 Task: Add a timeline in the project BlazePath for the epic 'Open Source Integration' from 2023/04/21 to 2025/11/03. Add a timeline in the project BlazePath for the epic 'Agile Project Management Implementation' from 2023/05/17 to 2024/07/24. Add a timeline in the project BlazePath for the epic 'System Documentation and Training' from 2023/05/23 to 2024/09/10
Action: Mouse scrolled (227, 346) with delta (0, 0)
Screenshot: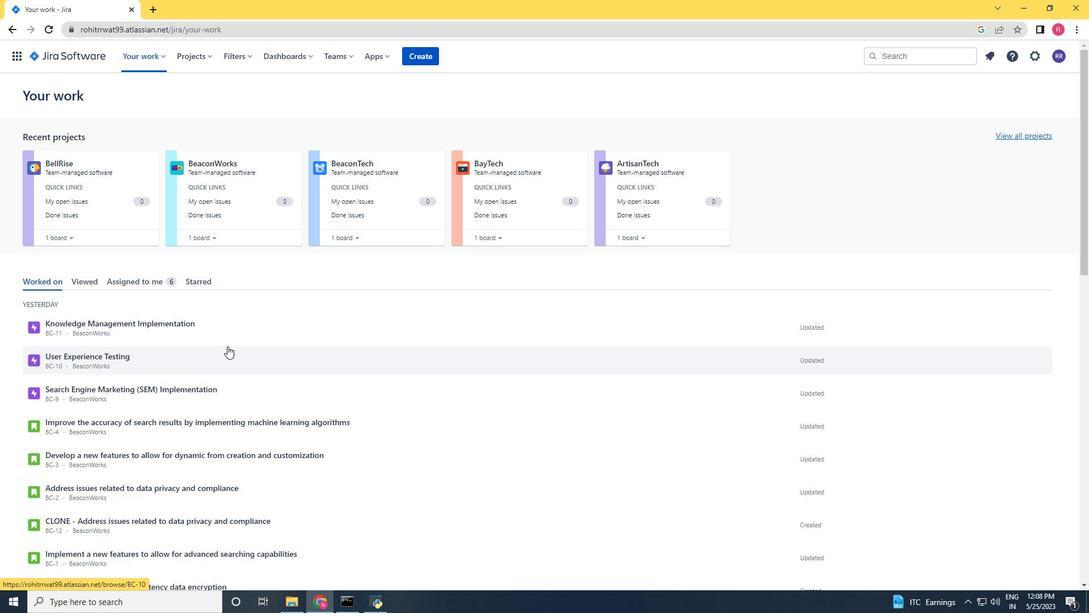 
Action: Mouse scrolled (227, 346) with delta (0, 0)
Screenshot: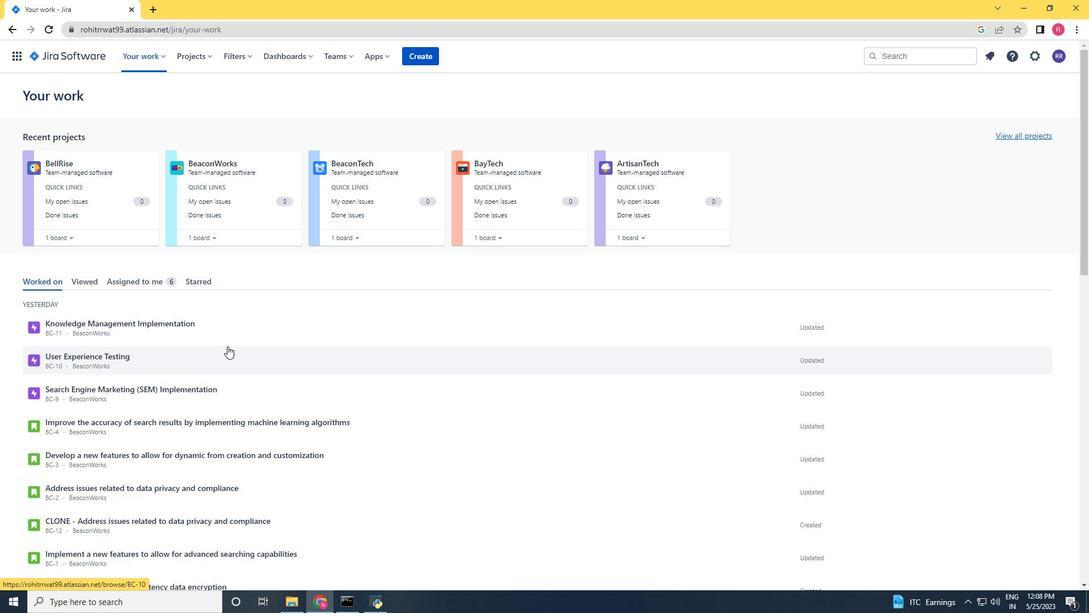
Action: Mouse scrolled (227, 346) with delta (0, 0)
Screenshot: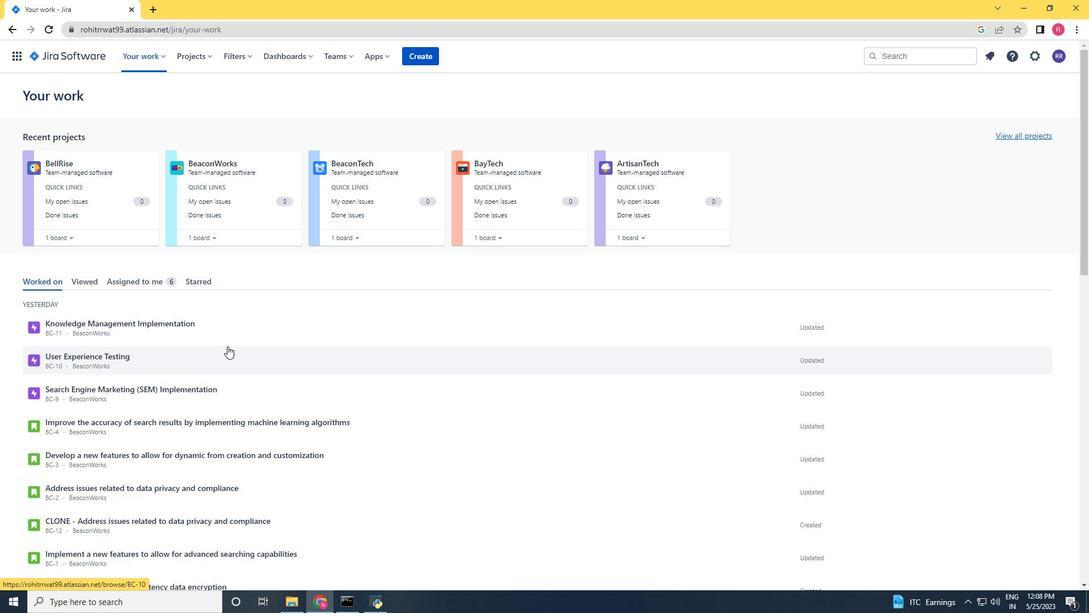 
Action: Mouse moved to (199, 62)
Screenshot: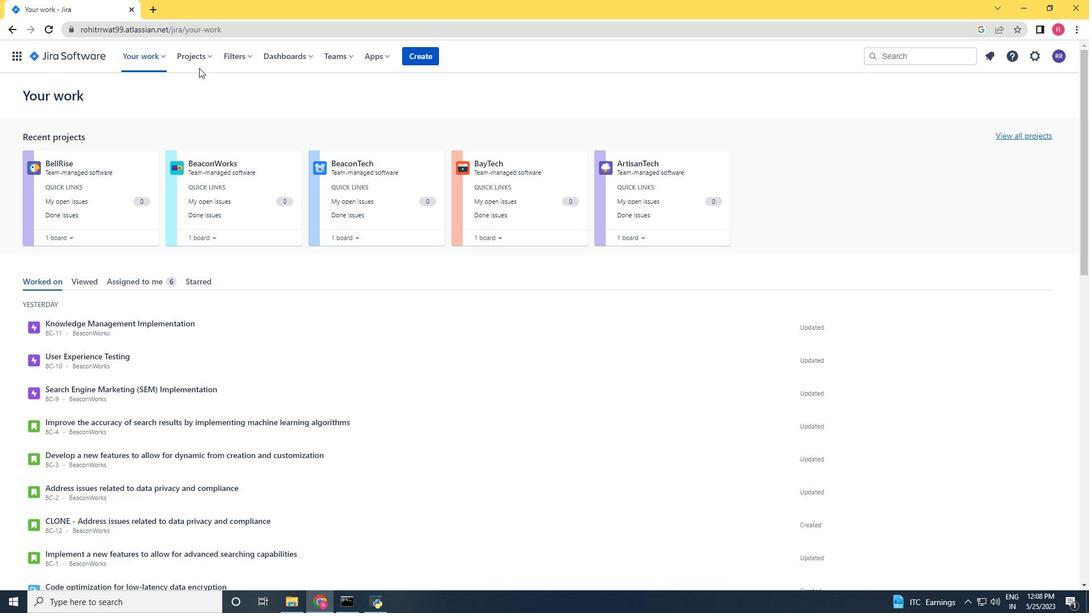 
Action: Mouse pressed left at (199, 62)
Screenshot: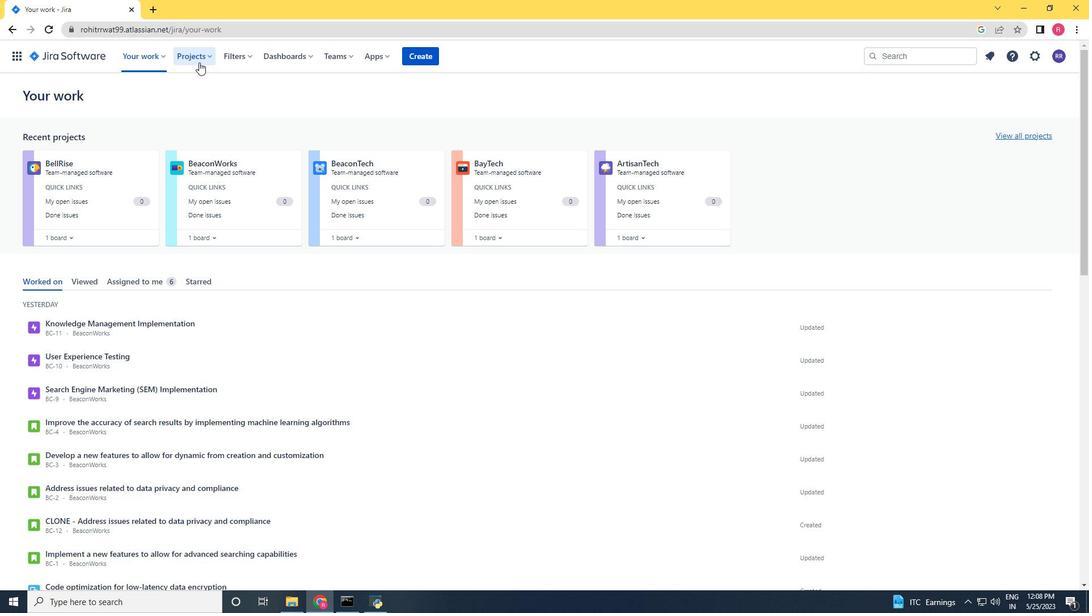 
Action: Mouse moved to (219, 107)
Screenshot: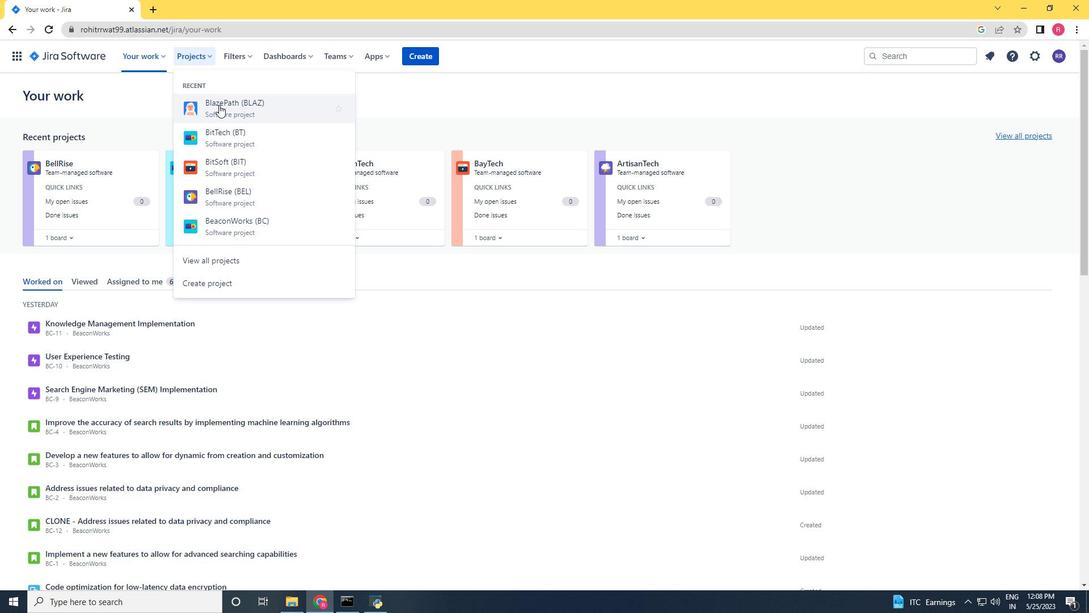 
Action: Mouse pressed left at (219, 107)
Screenshot: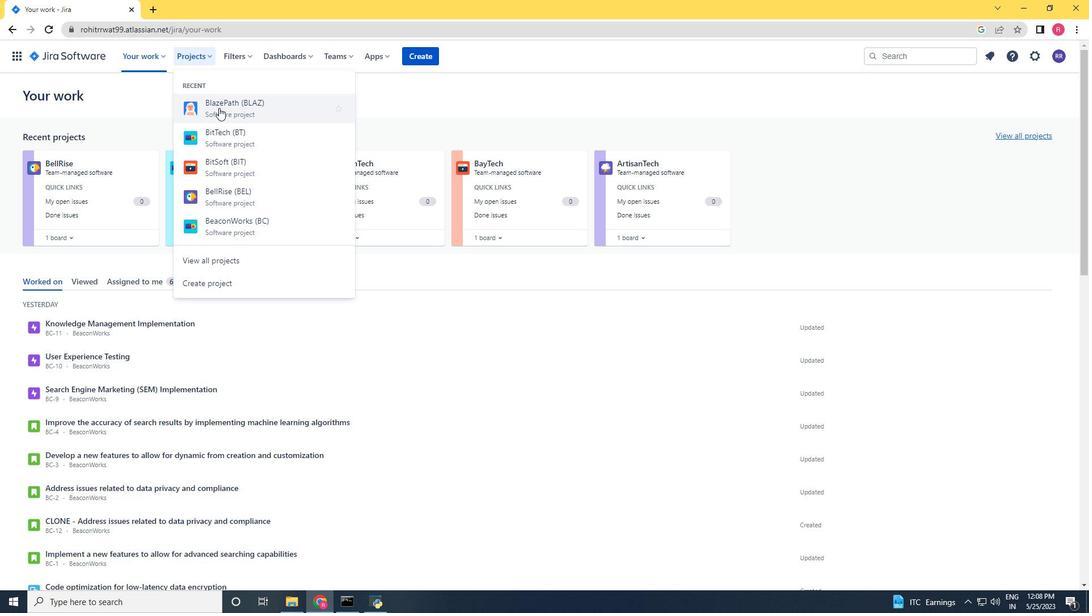 
Action: Mouse moved to (63, 163)
Screenshot: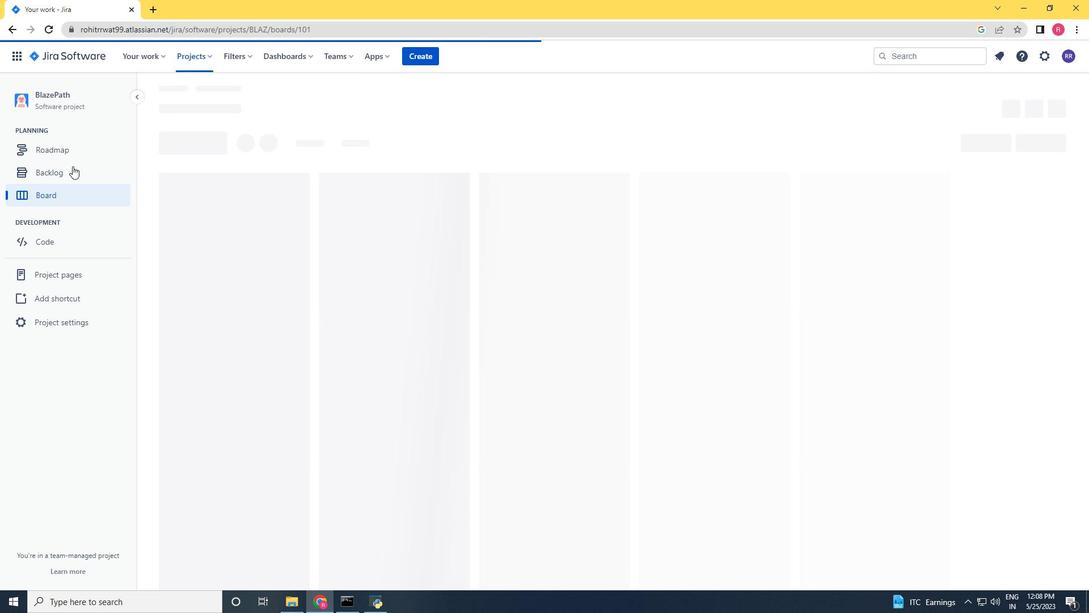 
Action: Mouse pressed left at (63, 163)
Screenshot: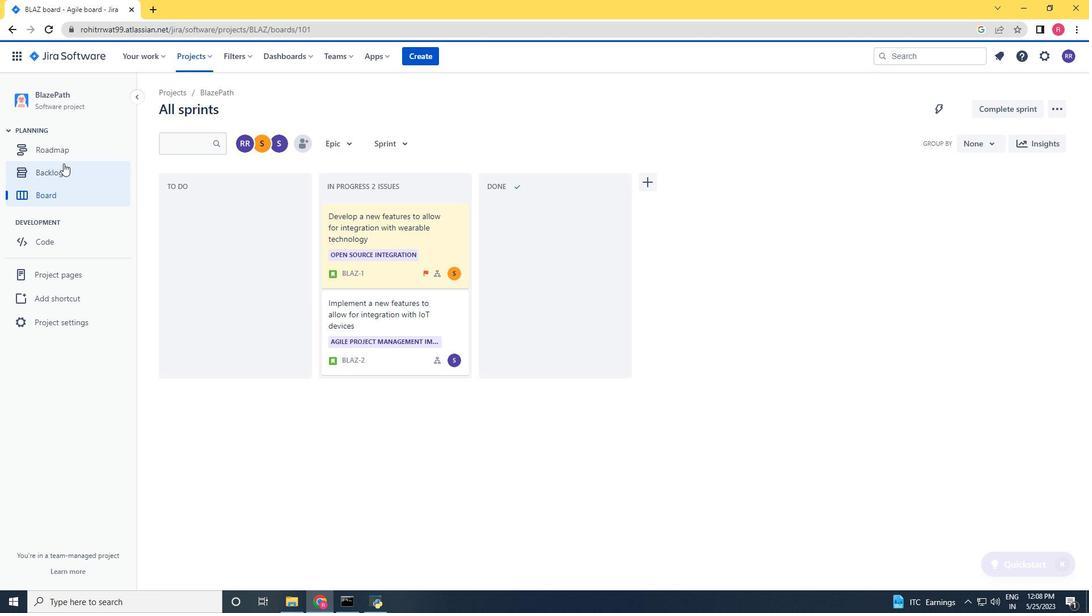 
Action: Mouse moved to (168, 229)
Screenshot: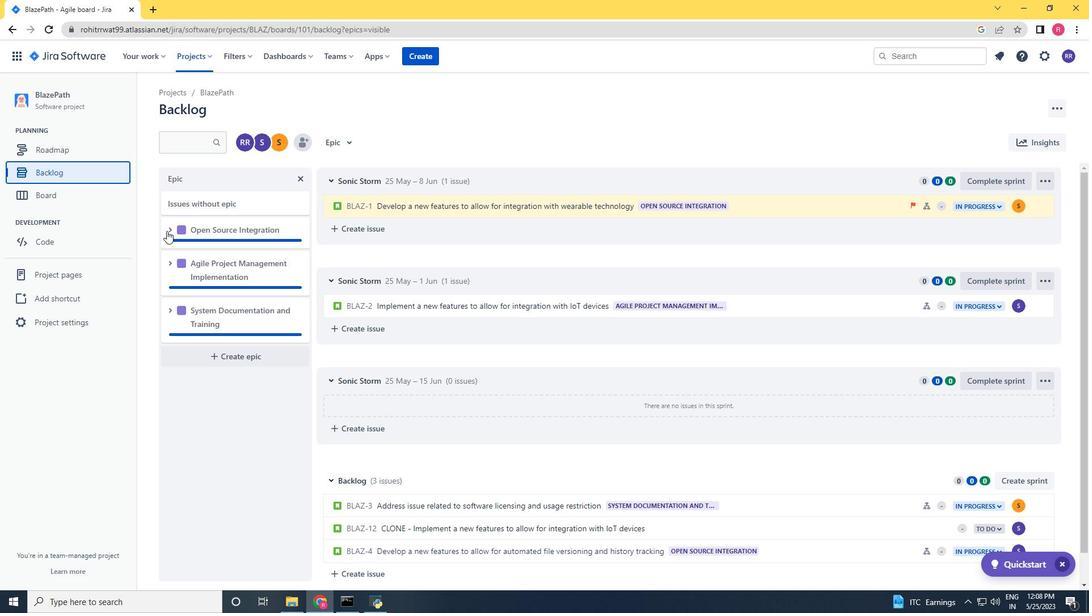 
Action: Mouse pressed left at (168, 229)
Screenshot: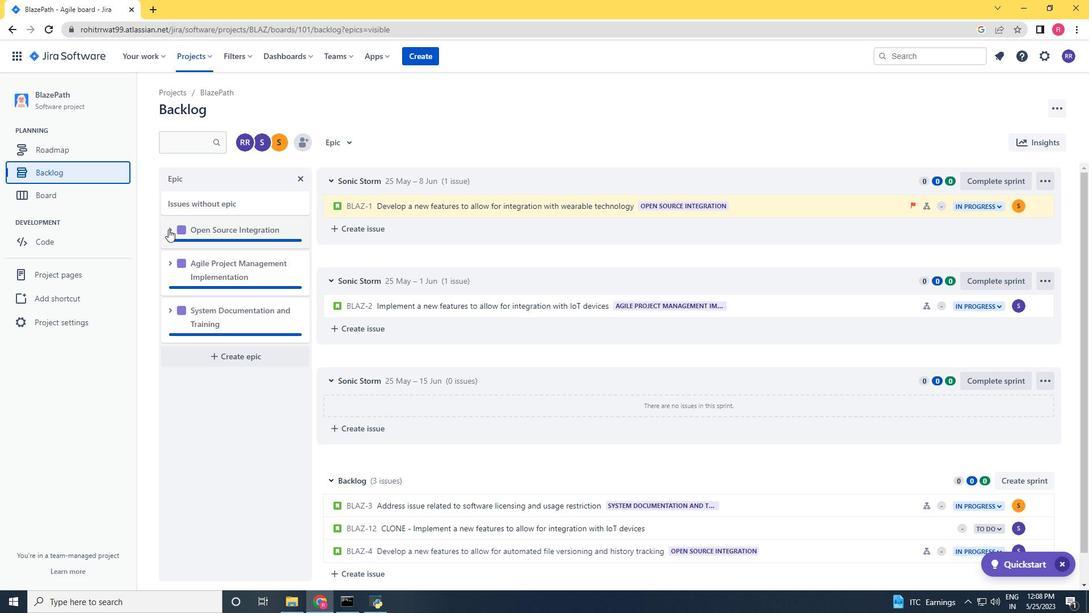 
Action: Mouse moved to (235, 317)
Screenshot: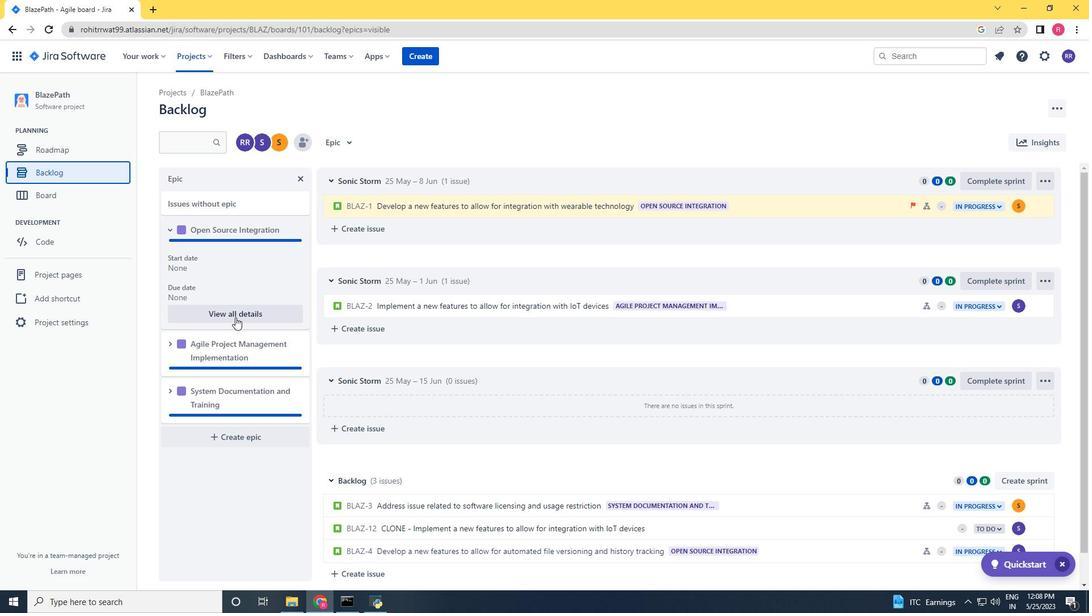 
Action: Mouse pressed left at (235, 317)
Screenshot: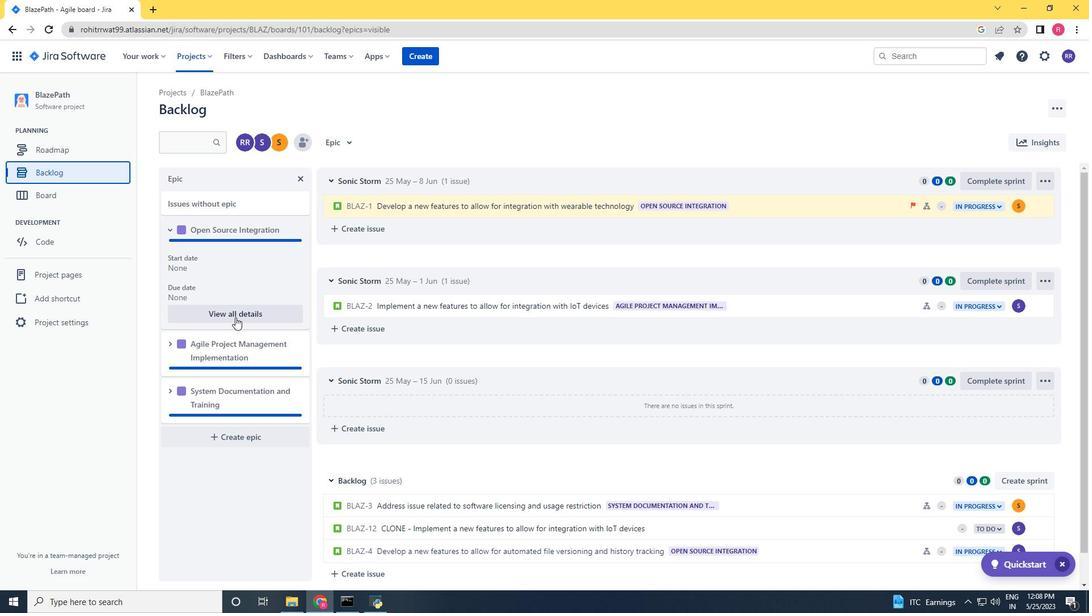 
Action: Mouse moved to (1012, 512)
Screenshot: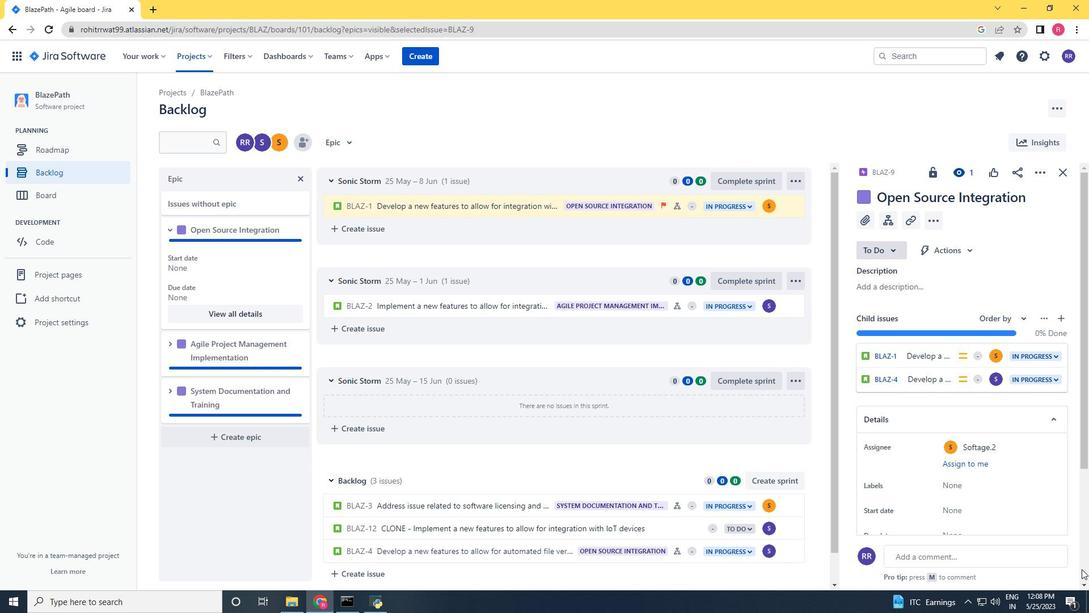 
Action: Mouse scrolled (1012, 511) with delta (0, 0)
Screenshot: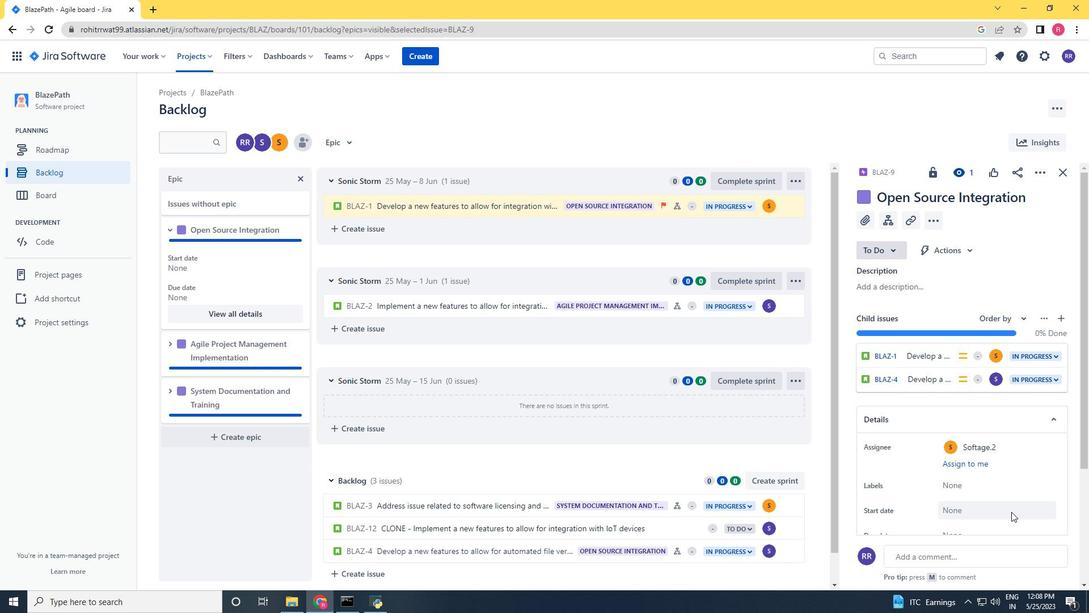 
Action: Mouse scrolled (1012, 511) with delta (0, 0)
Screenshot: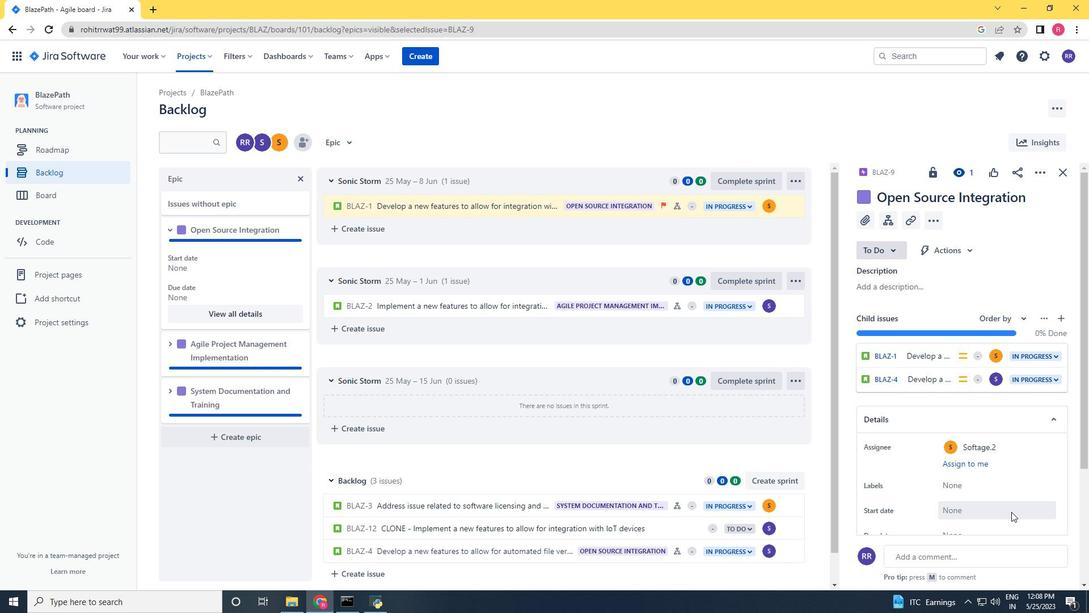 
Action: Mouse moved to (964, 401)
Screenshot: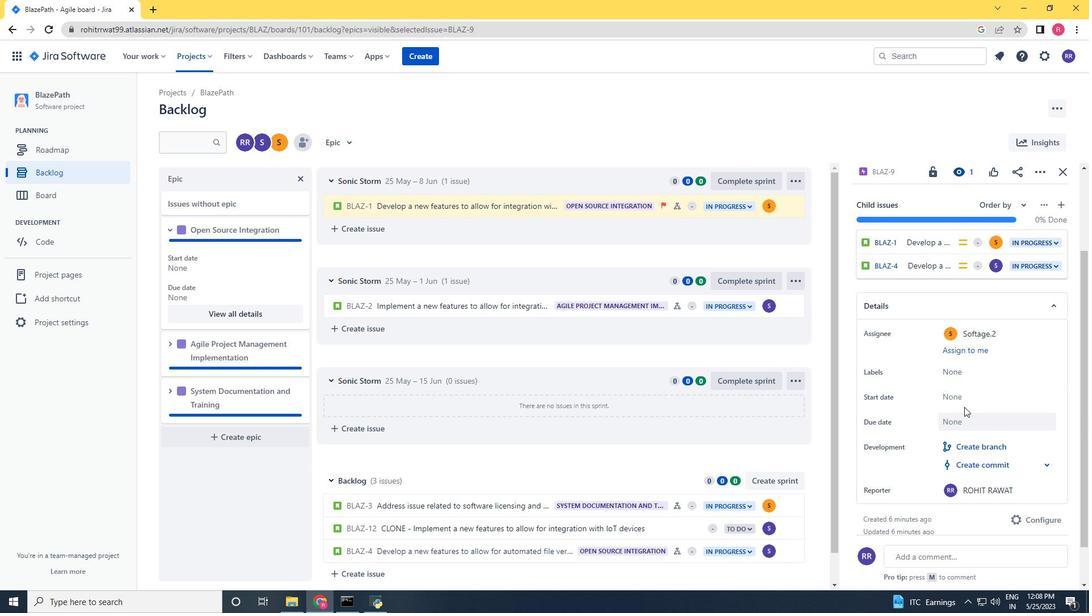 
Action: Mouse pressed left at (964, 401)
Screenshot: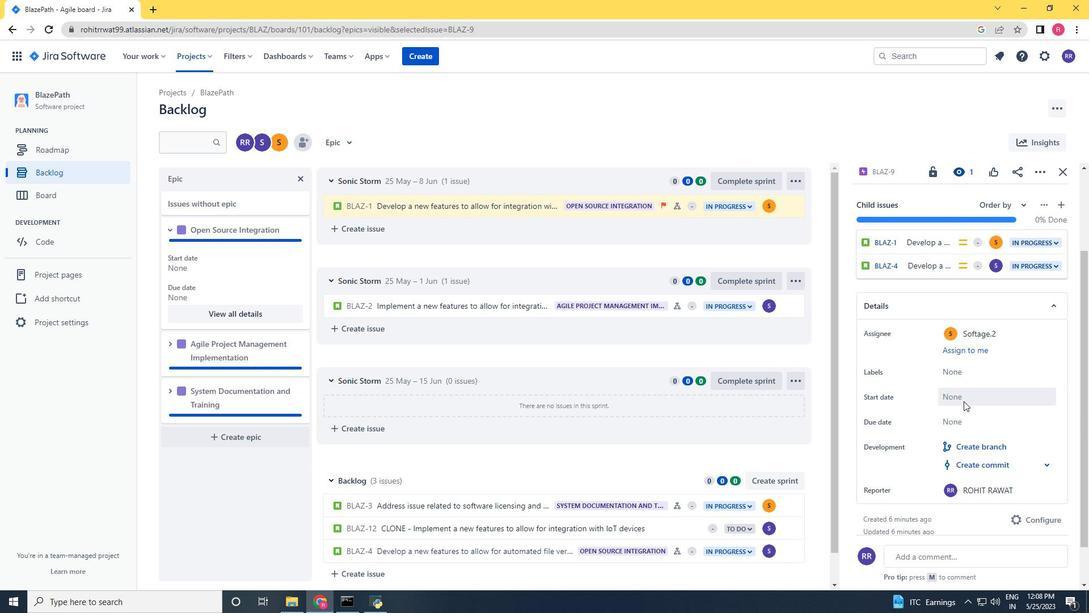 
Action: Mouse moved to (1061, 429)
Screenshot: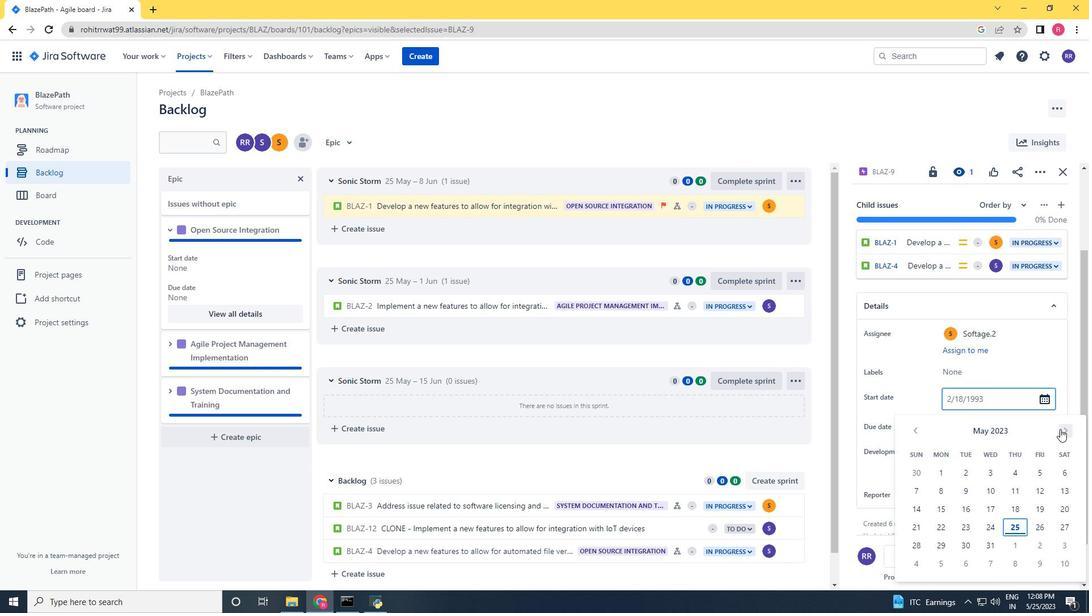 
Action: Mouse pressed left at (1061, 429)
Screenshot: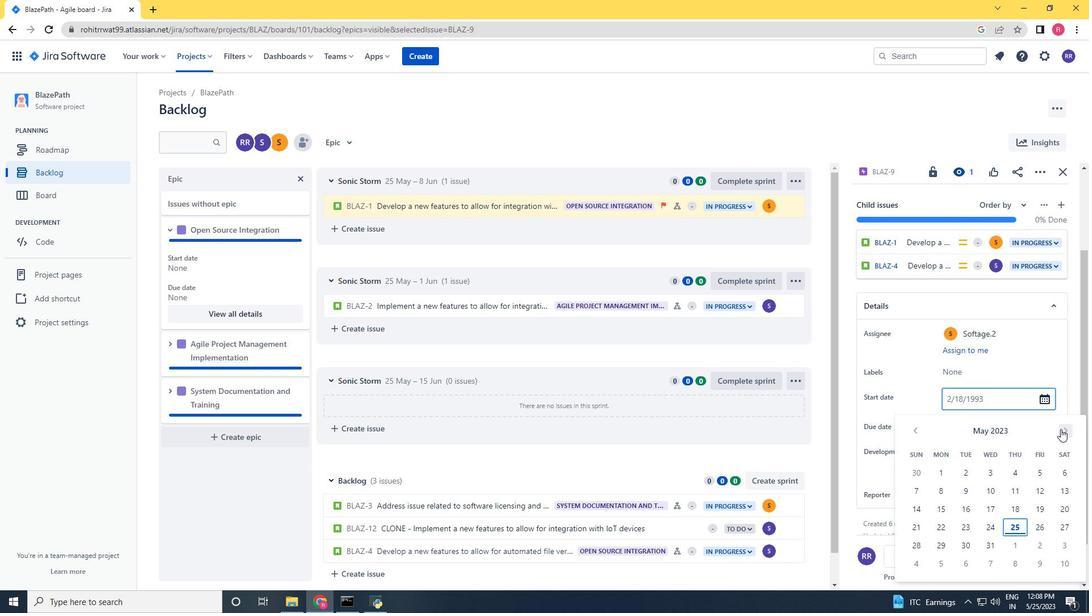 
Action: Mouse moved to (911, 433)
Screenshot: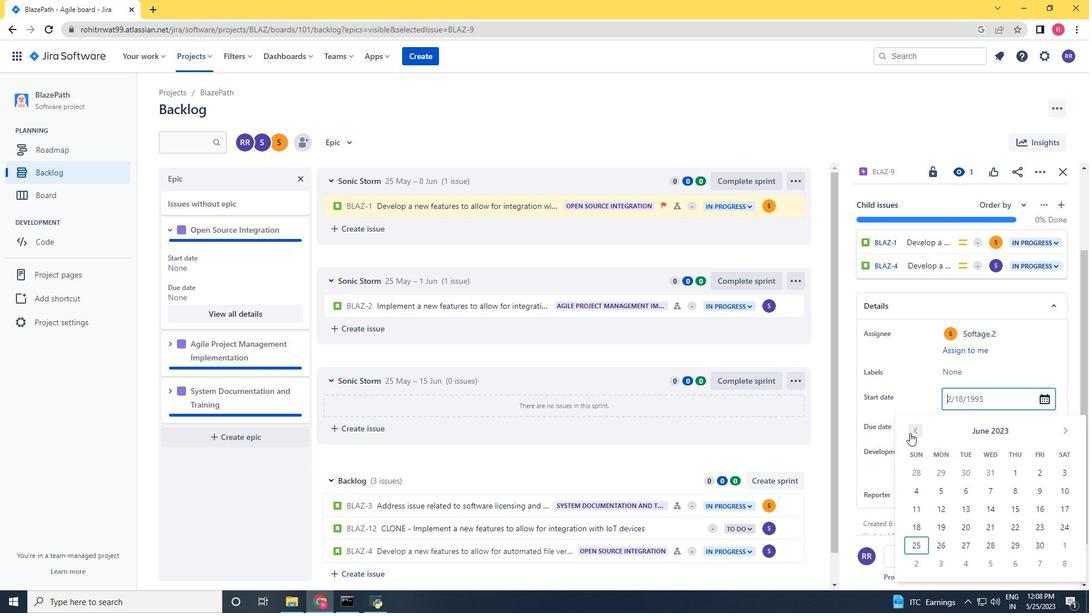 
Action: Mouse pressed left at (911, 433)
Screenshot: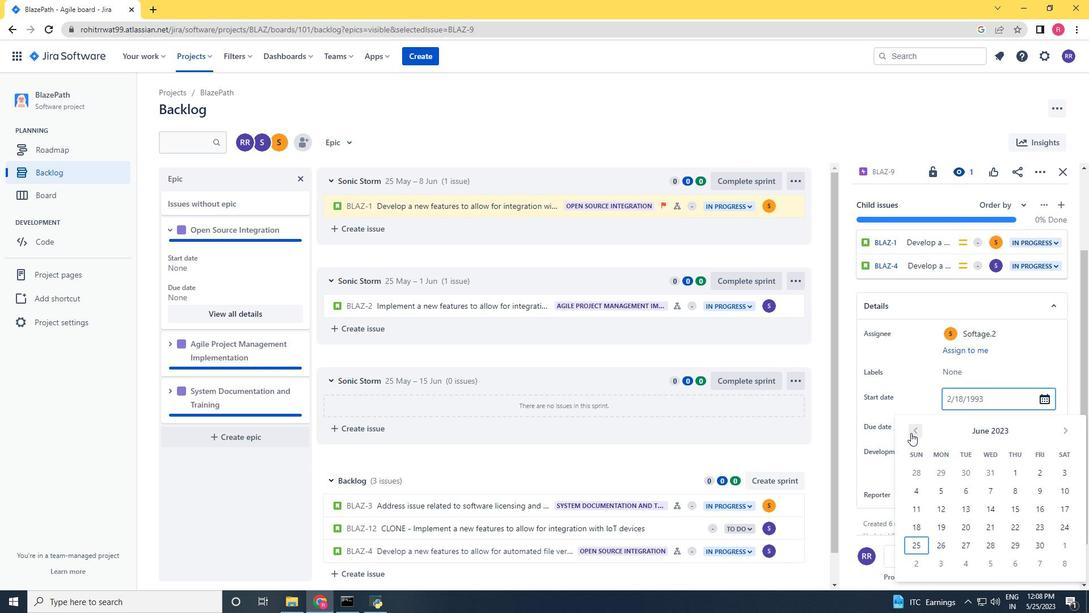 
Action: Mouse pressed left at (911, 433)
Screenshot: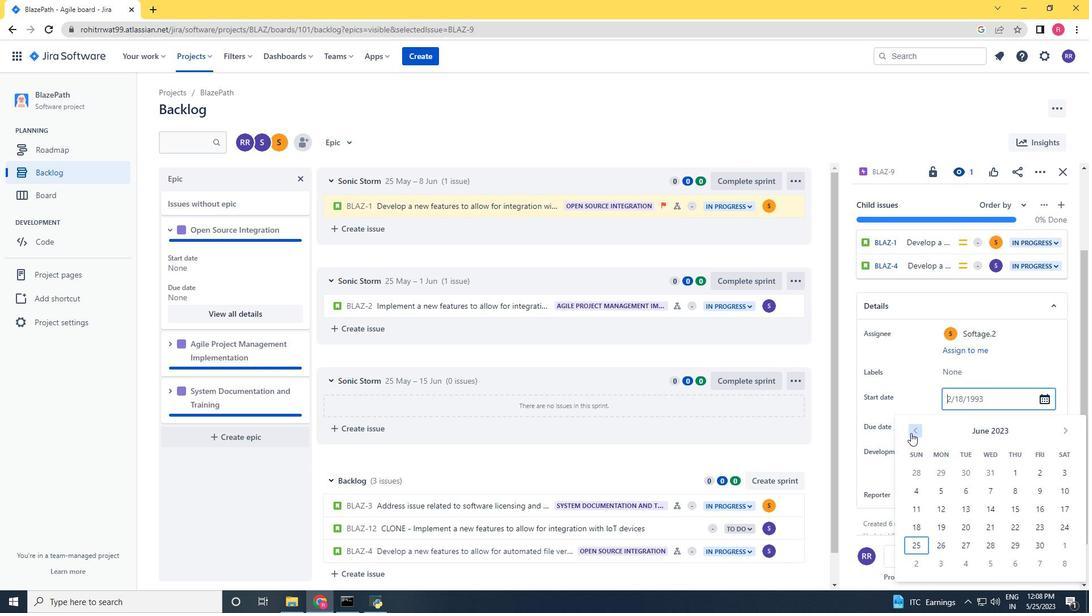 
Action: Mouse pressed left at (911, 433)
Screenshot: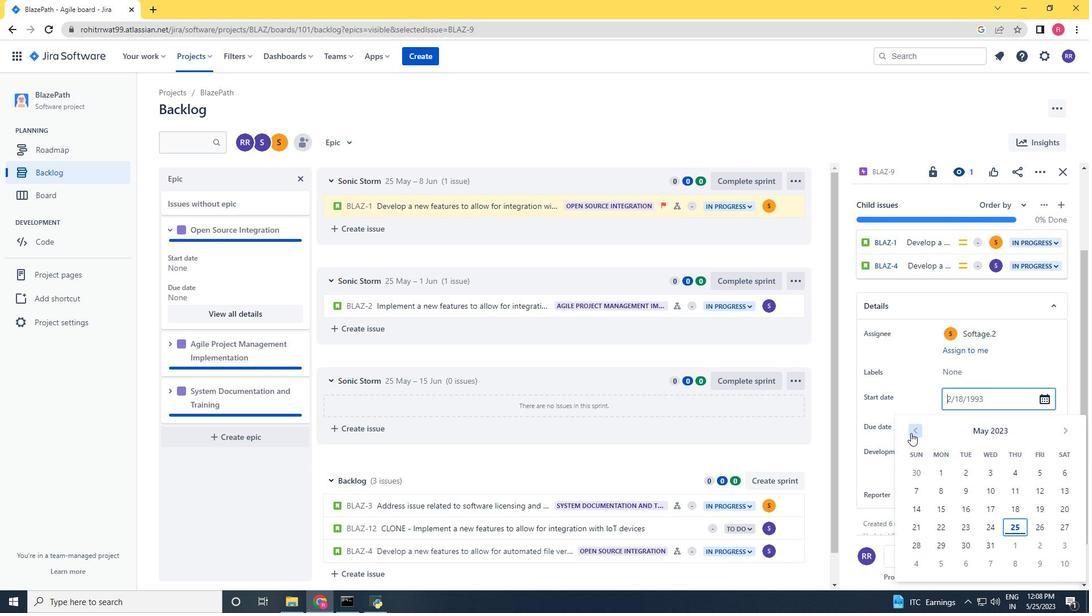
Action: Mouse pressed left at (911, 433)
Screenshot: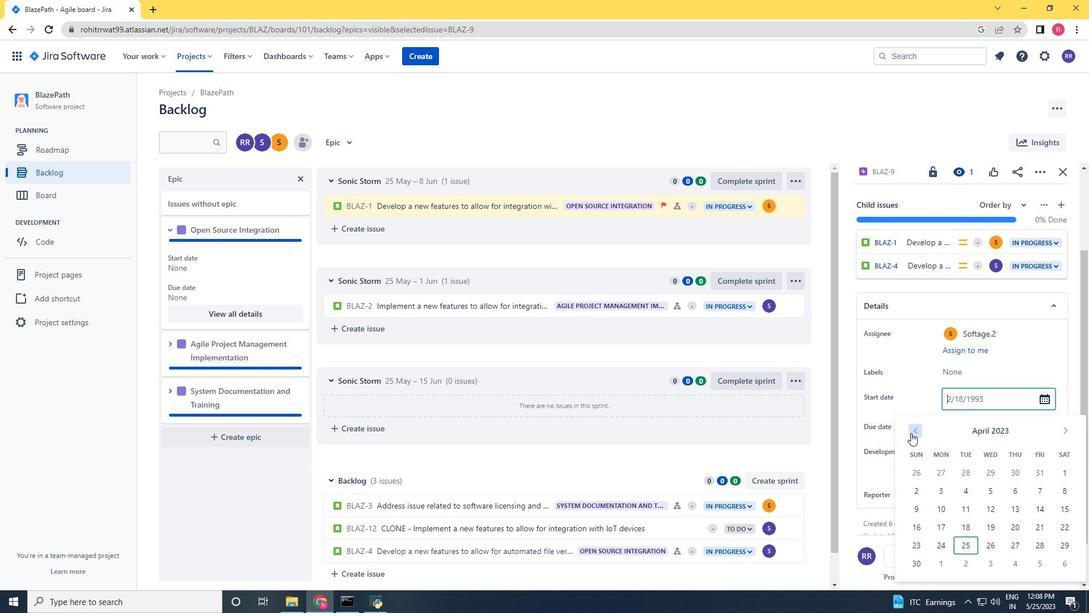 
Action: Mouse pressed left at (911, 433)
Screenshot: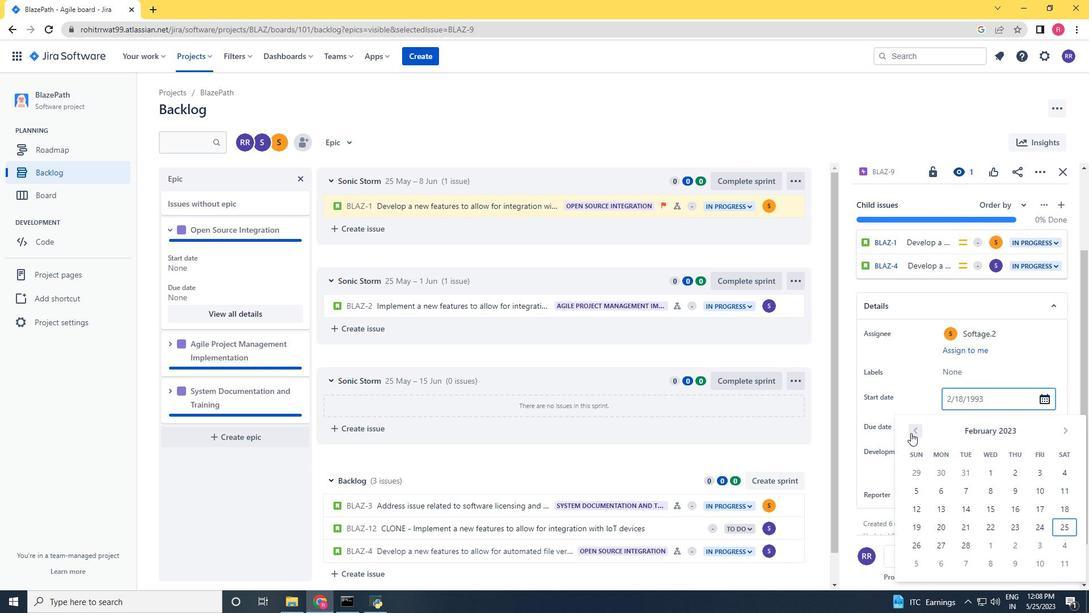 
Action: Mouse pressed left at (911, 433)
Screenshot: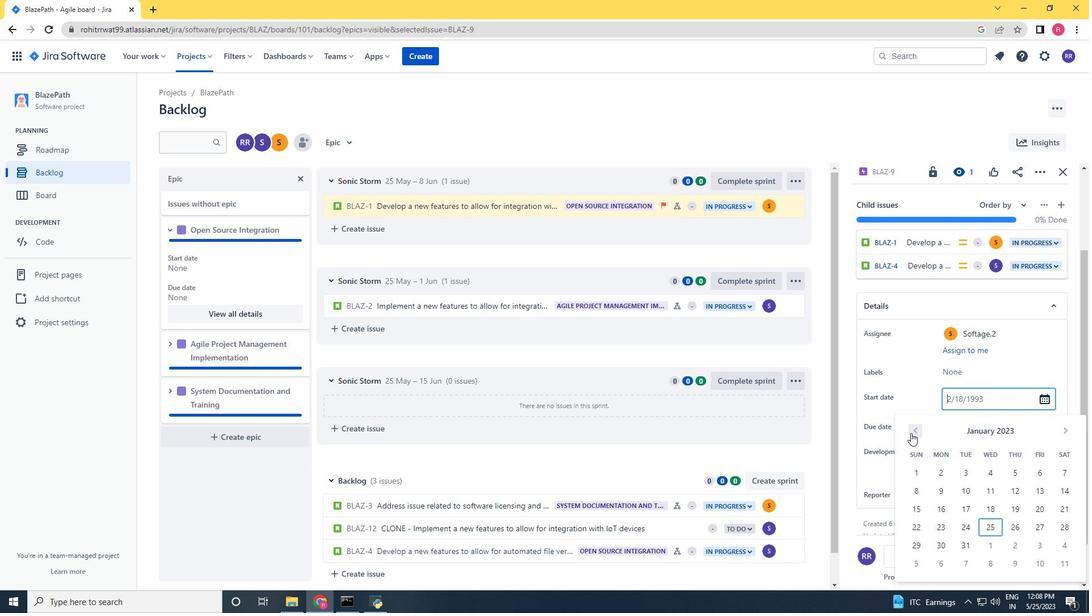 
Action: Mouse pressed left at (911, 433)
Screenshot: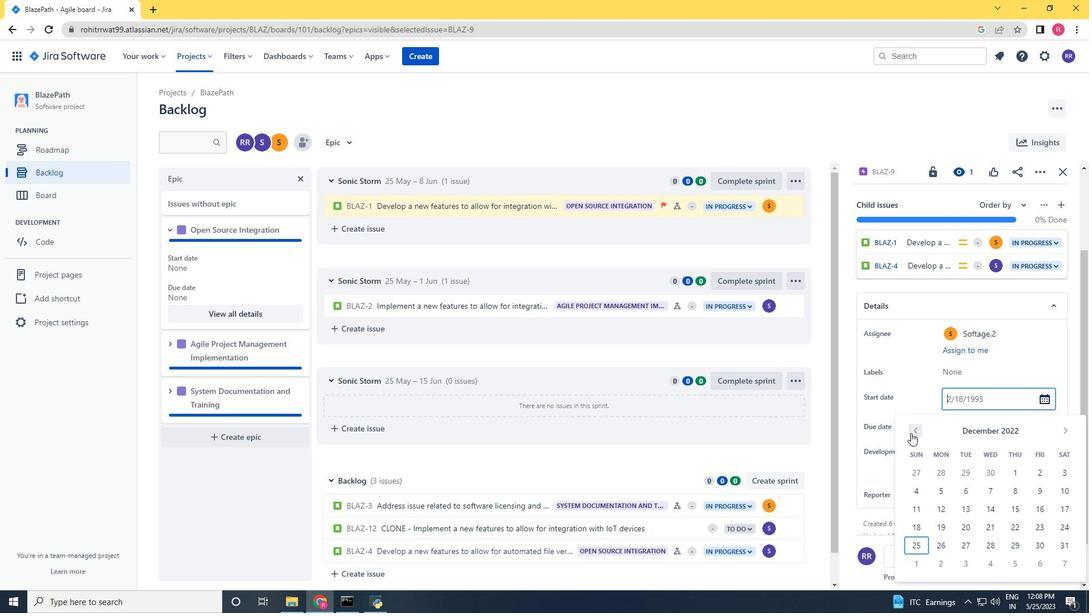 
Action: Mouse moved to (1065, 435)
Screenshot: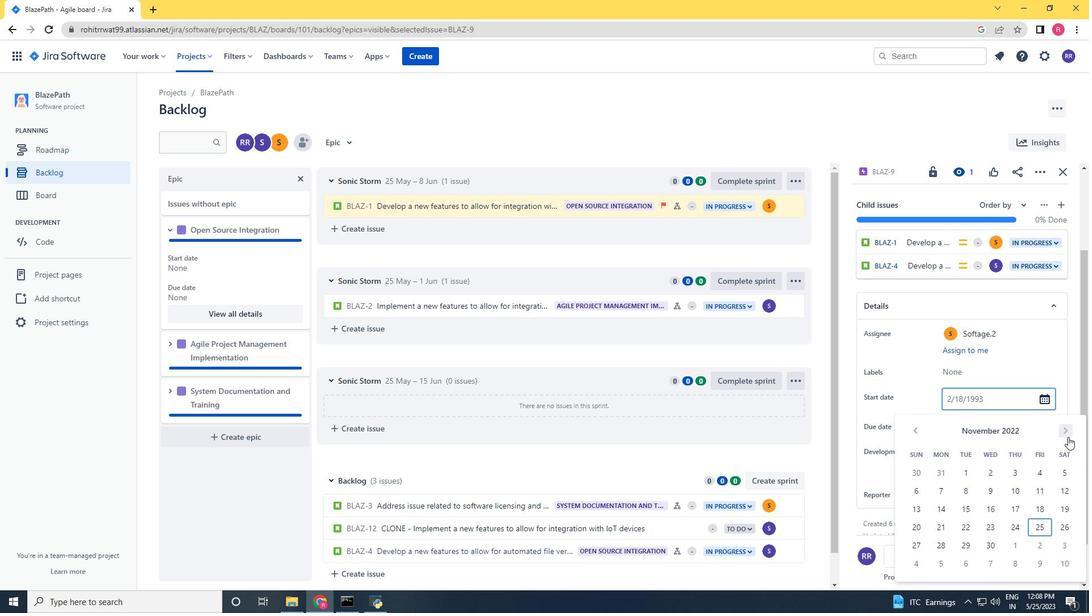 
Action: Mouse pressed left at (1065, 435)
Screenshot: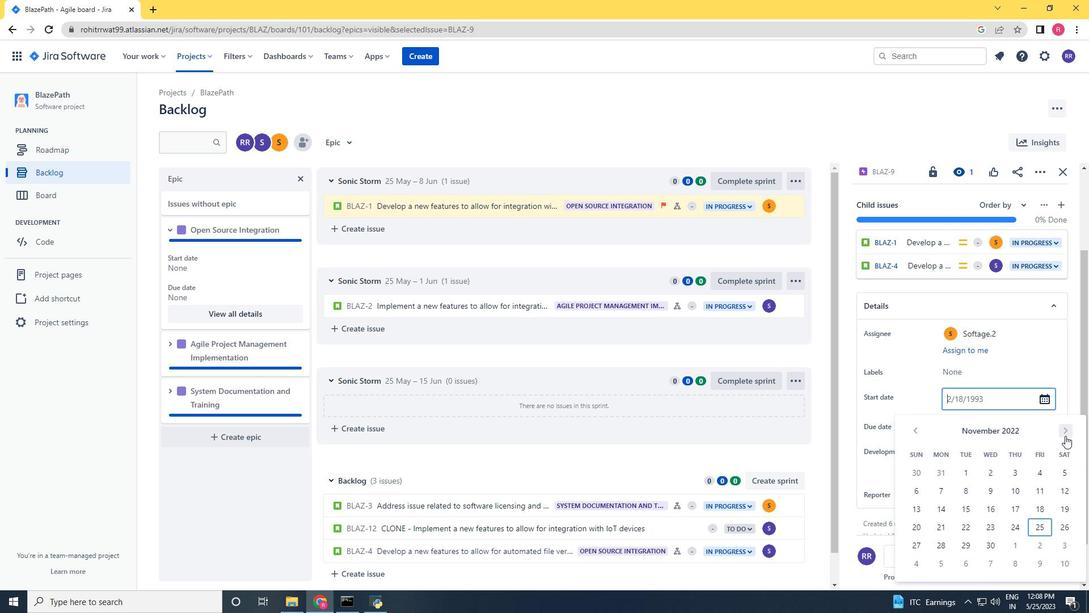 
Action: Mouse pressed left at (1065, 435)
Screenshot: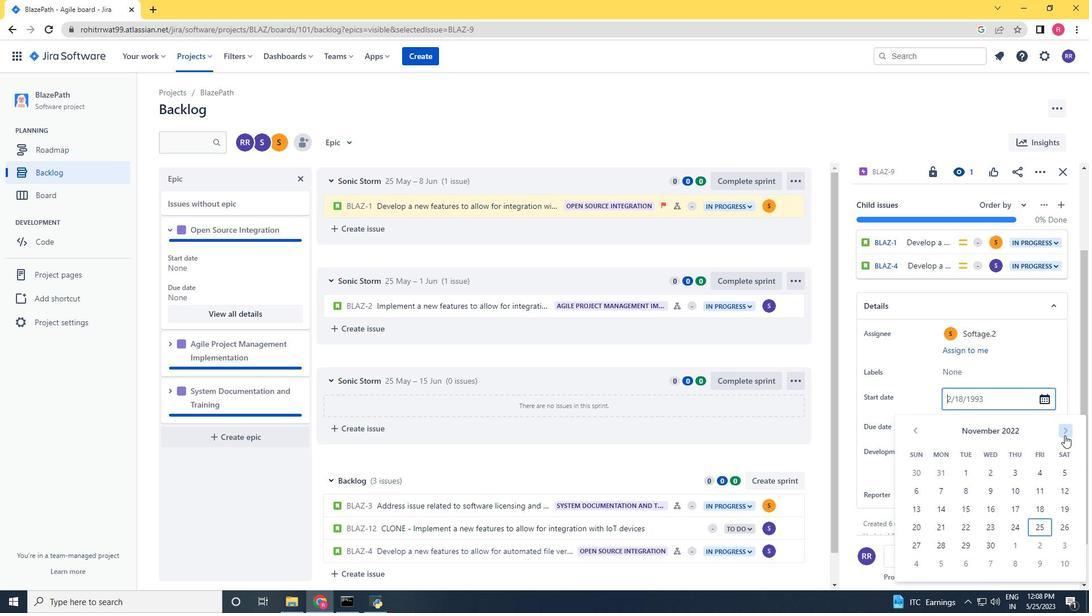 
Action: Mouse pressed left at (1065, 435)
Screenshot: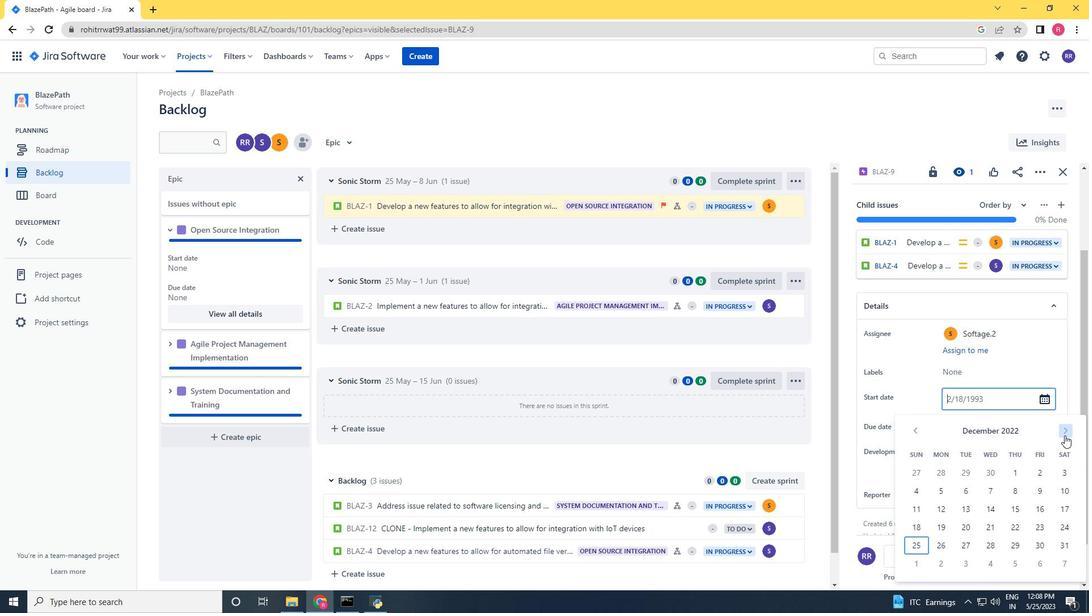 
Action: Mouse pressed left at (1065, 435)
Screenshot: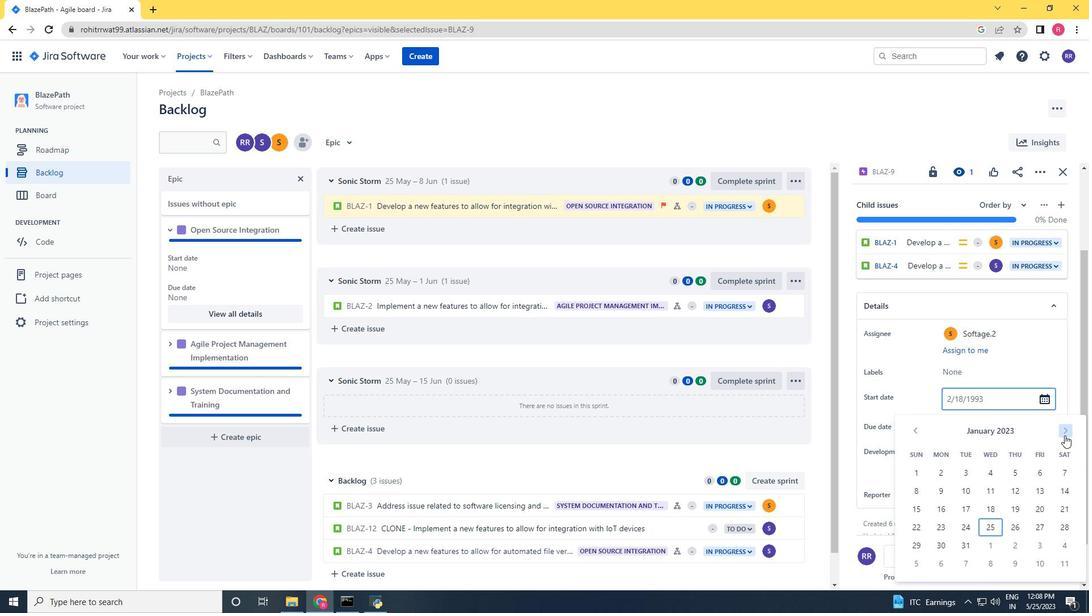 
Action: Mouse pressed left at (1065, 435)
Screenshot: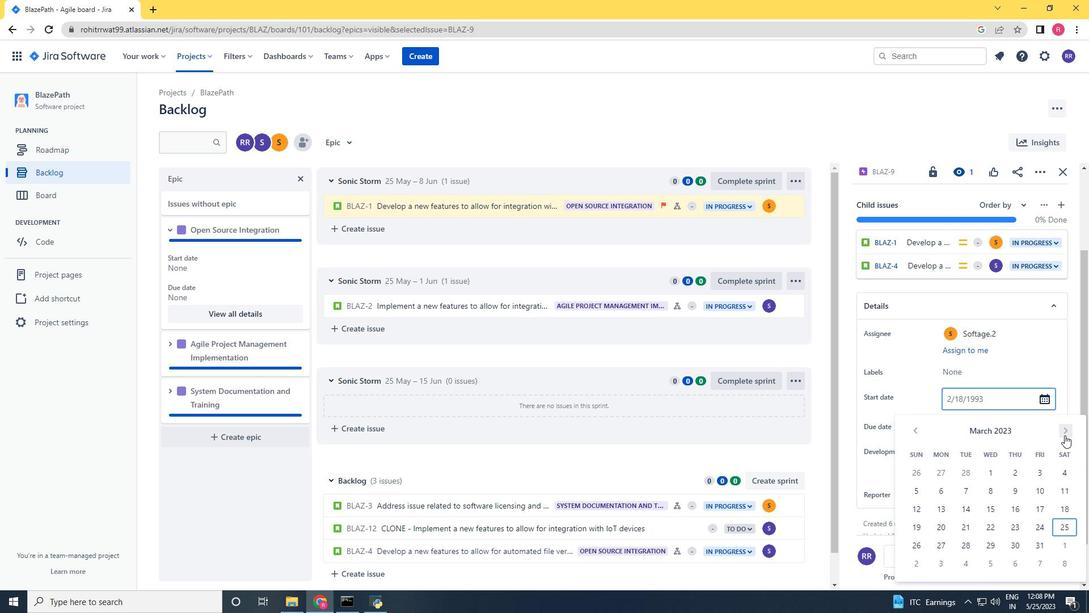 
Action: Mouse moved to (1050, 528)
Screenshot: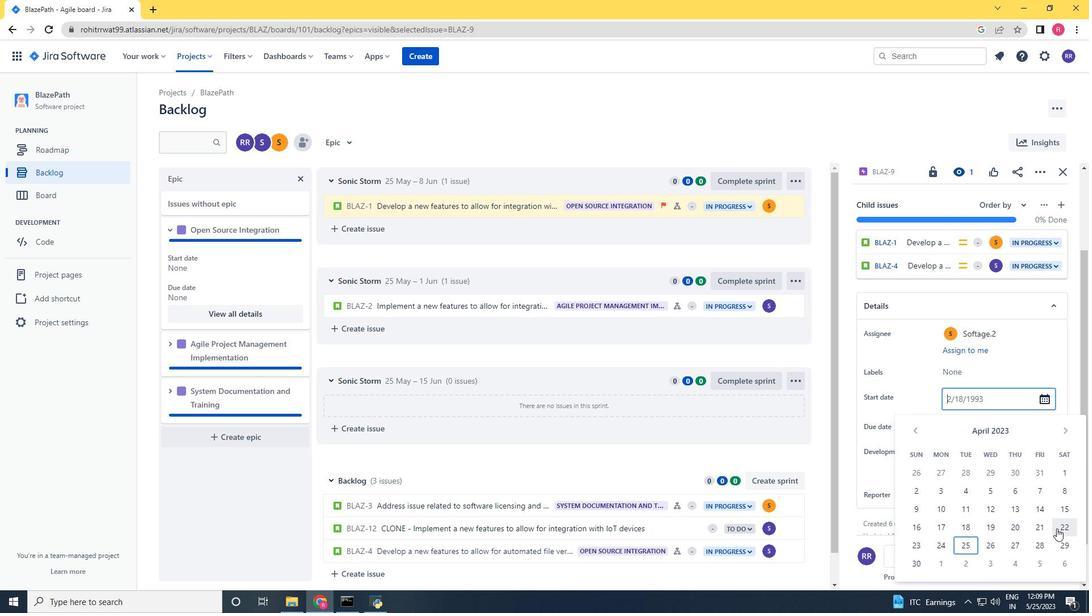 
Action: Mouse pressed left at (1050, 528)
Screenshot: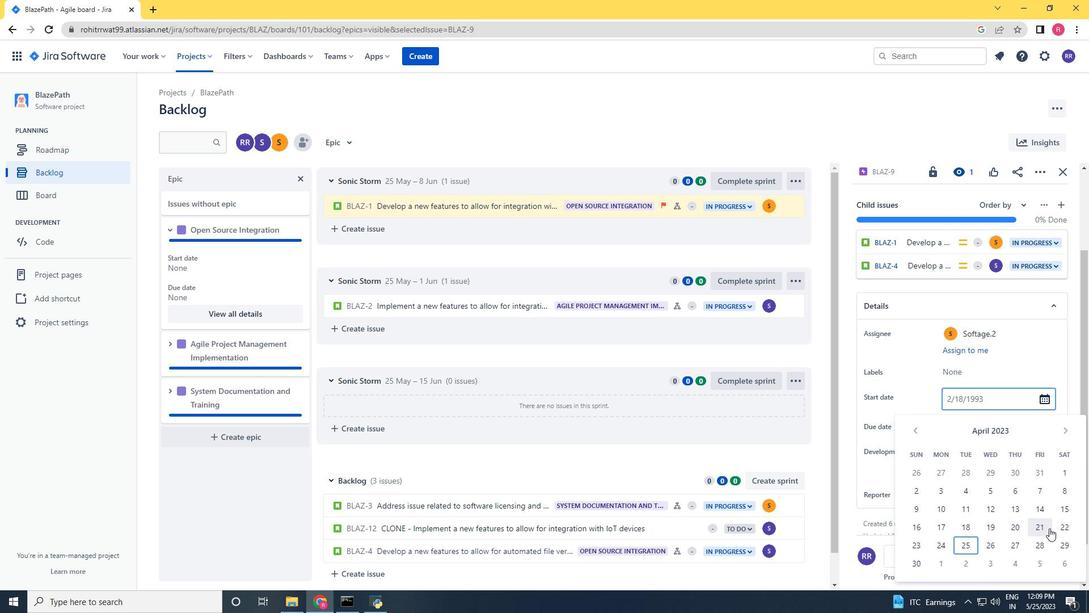 
Action: Mouse moved to (954, 429)
Screenshot: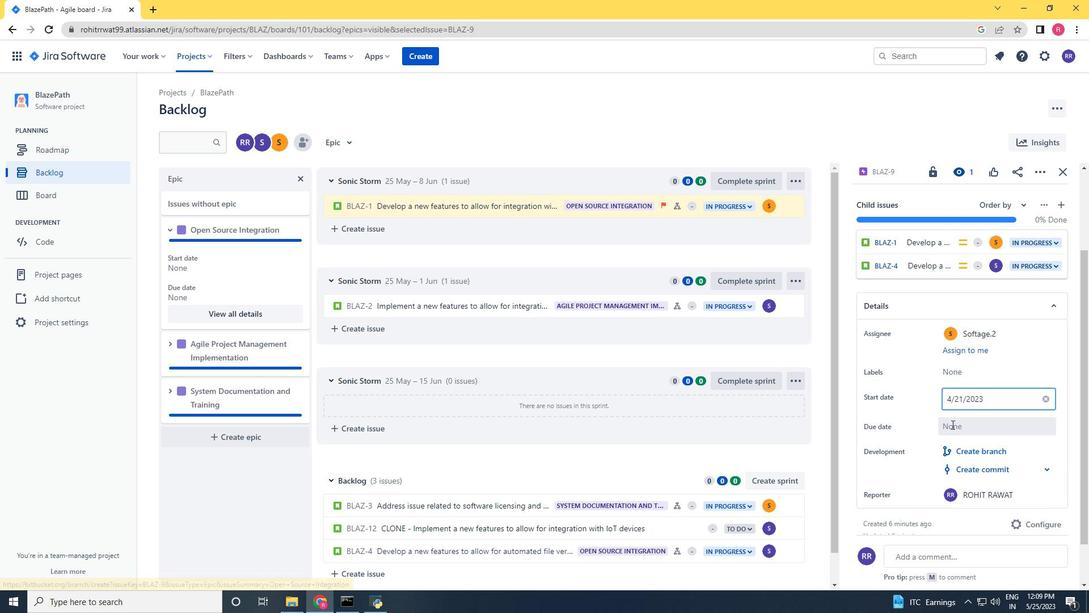 
Action: Mouse pressed left at (954, 429)
Screenshot: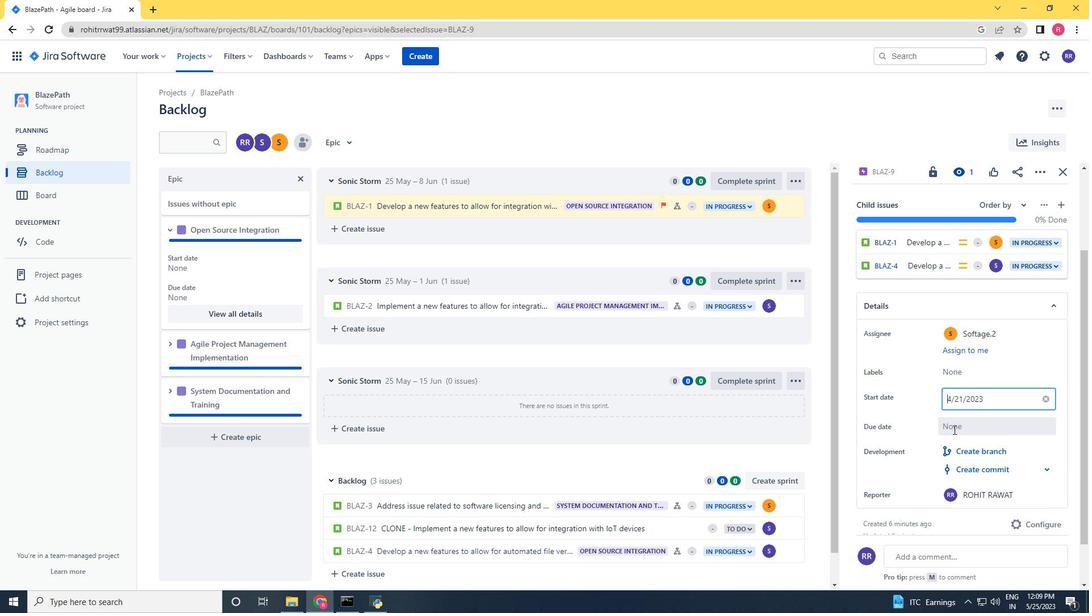 
Action: Mouse moved to (1067, 265)
Screenshot: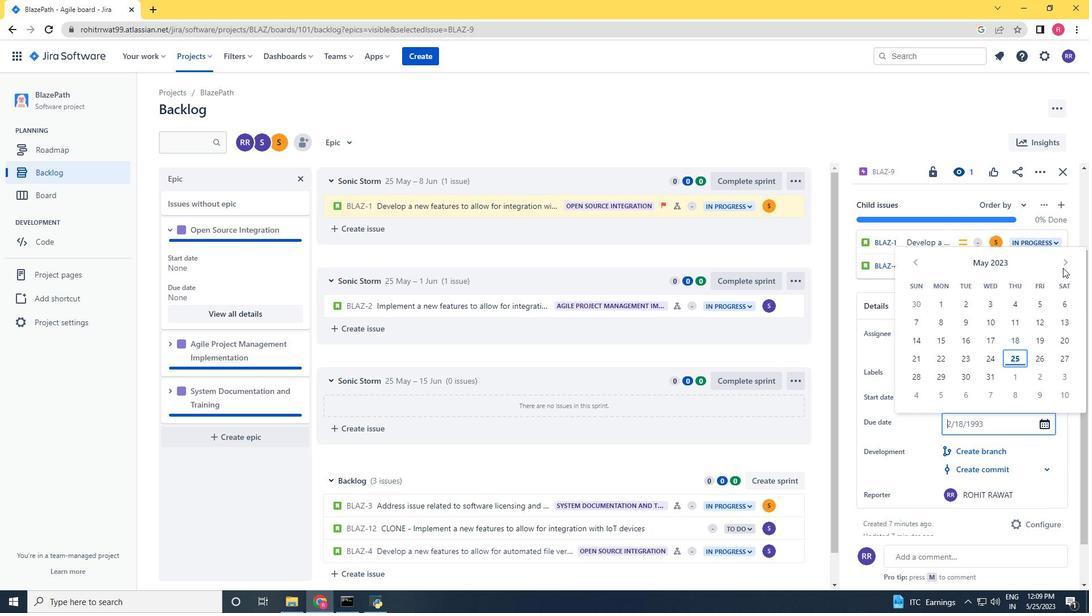 
Action: Mouse pressed left at (1067, 265)
Screenshot: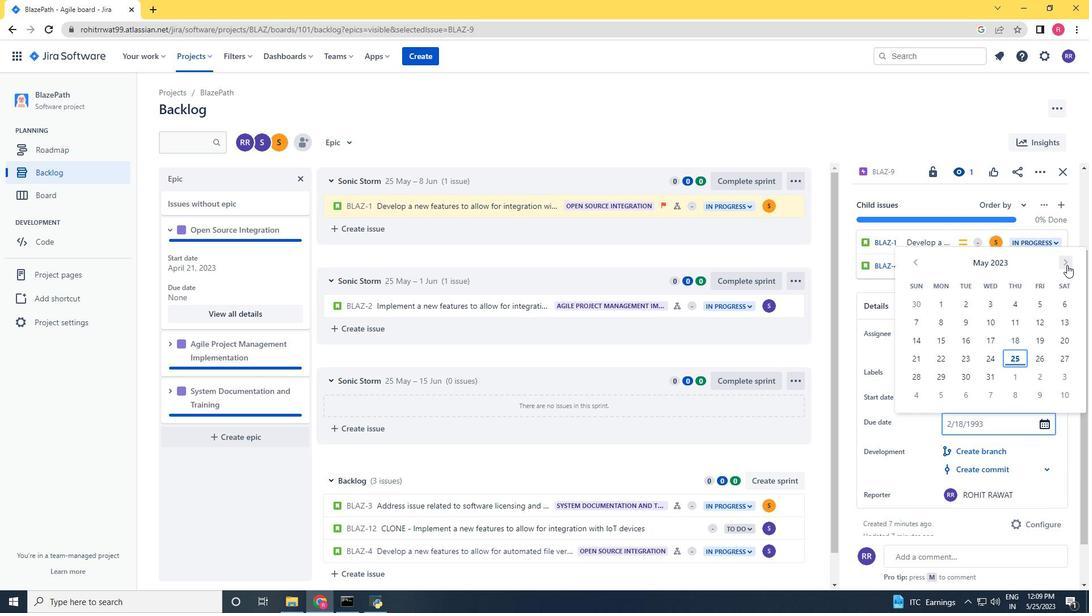 
Action: Mouse pressed left at (1067, 265)
Screenshot: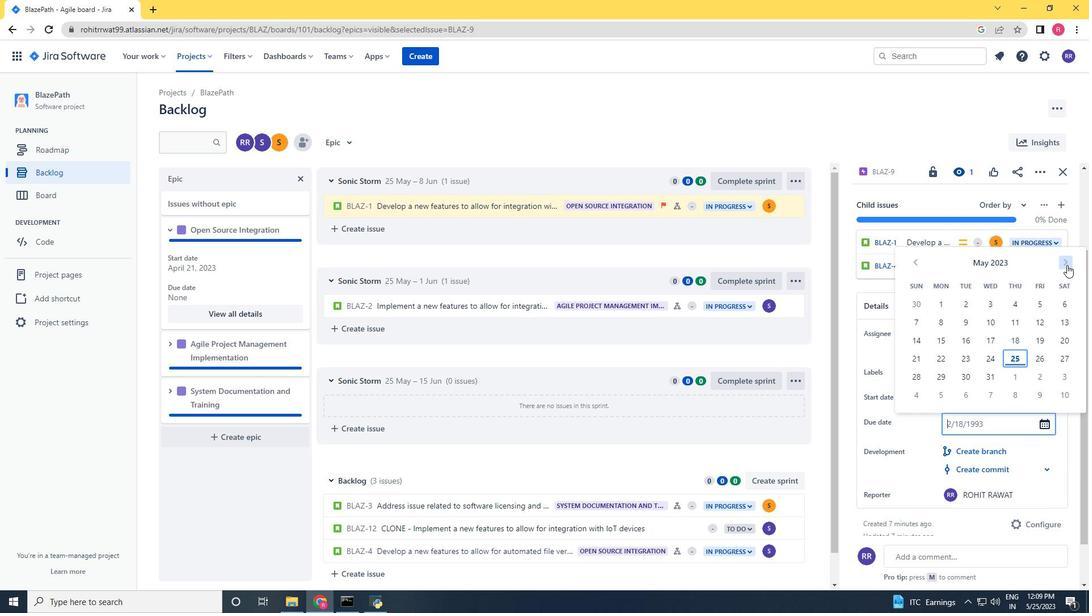 
Action: Mouse pressed left at (1067, 265)
Screenshot: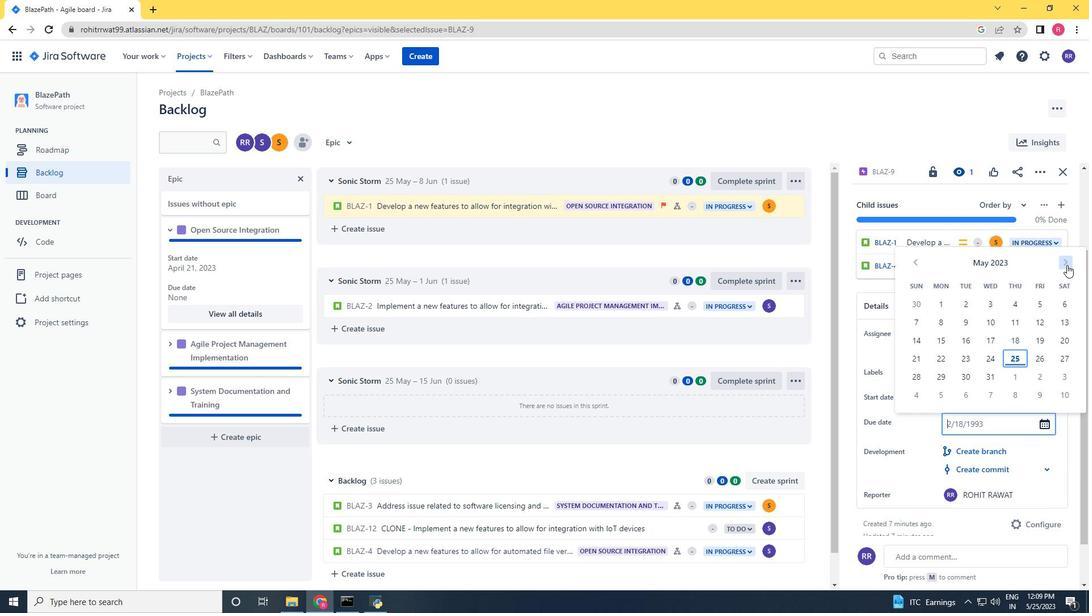 
Action: Mouse pressed left at (1067, 265)
Screenshot: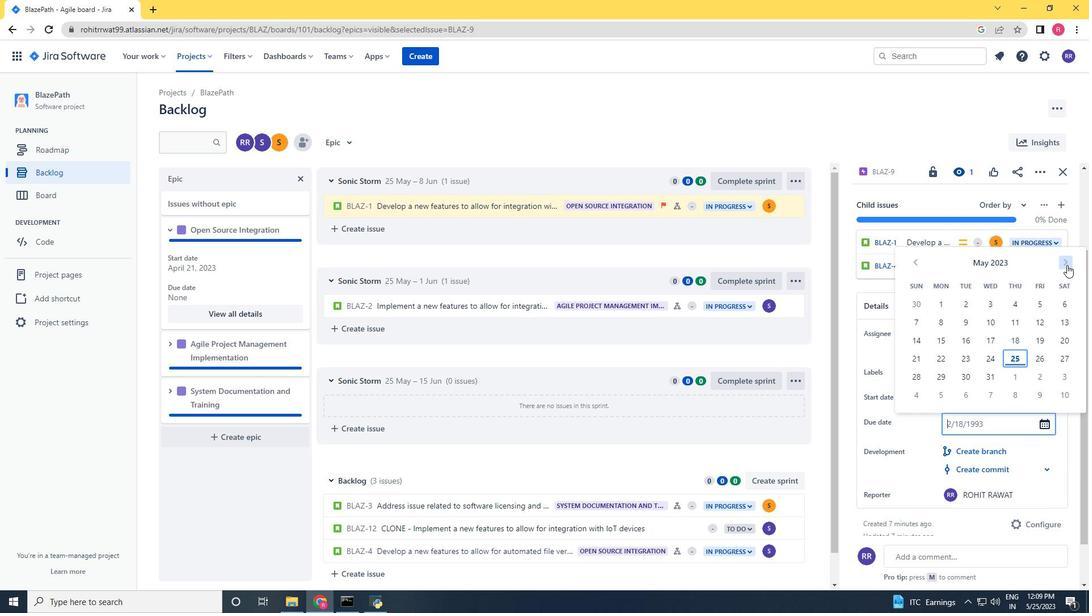 
Action: Mouse pressed left at (1067, 265)
Screenshot: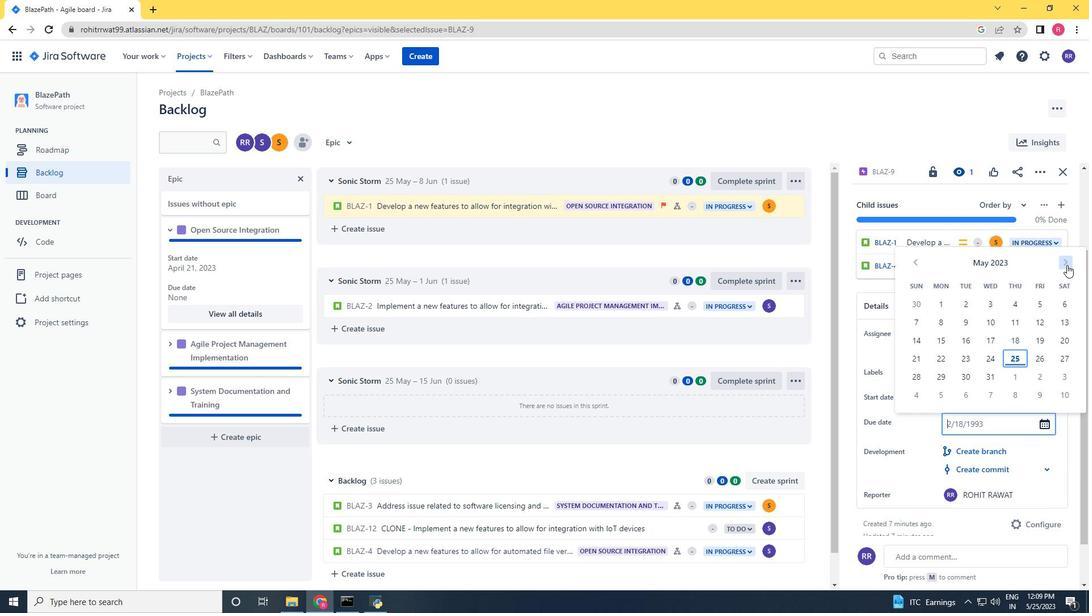 
Action: Mouse pressed left at (1067, 265)
Screenshot: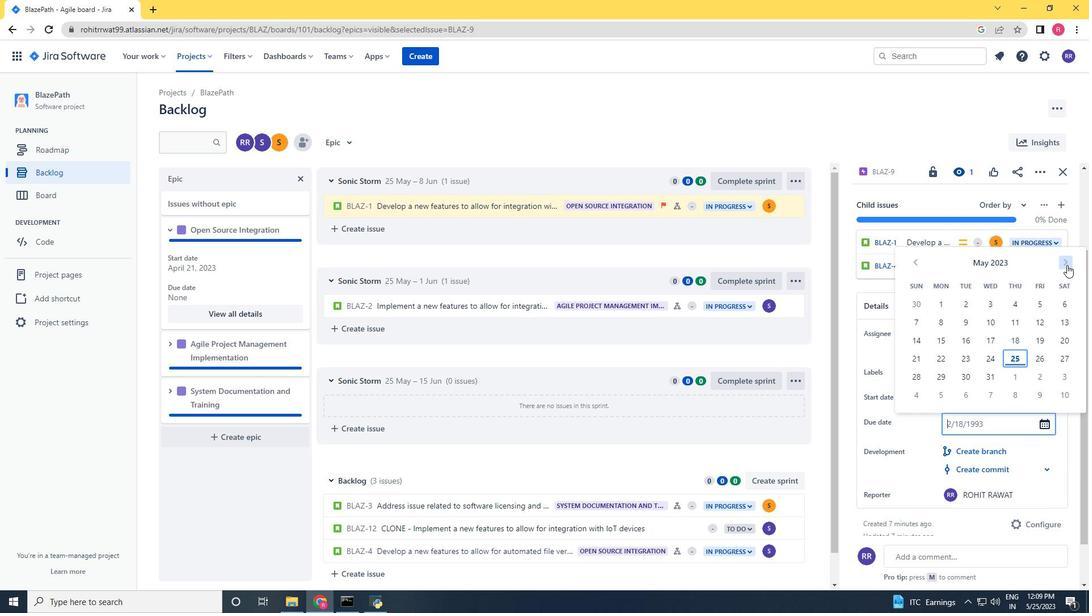 
Action: Mouse pressed left at (1067, 265)
Screenshot: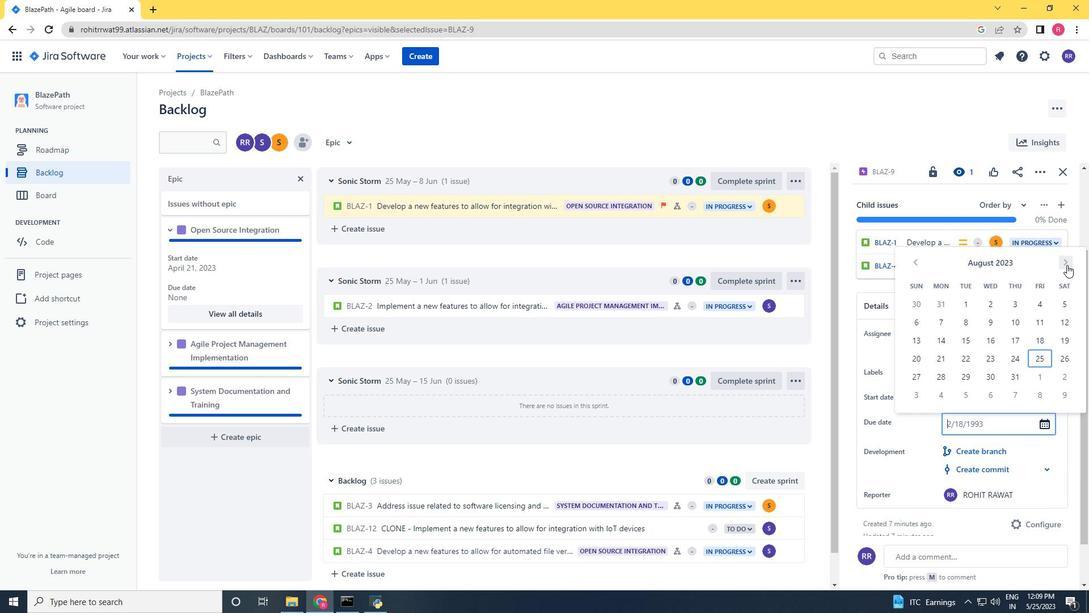 
Action: Mouse pressed left at (1067, 265)
Screenshot: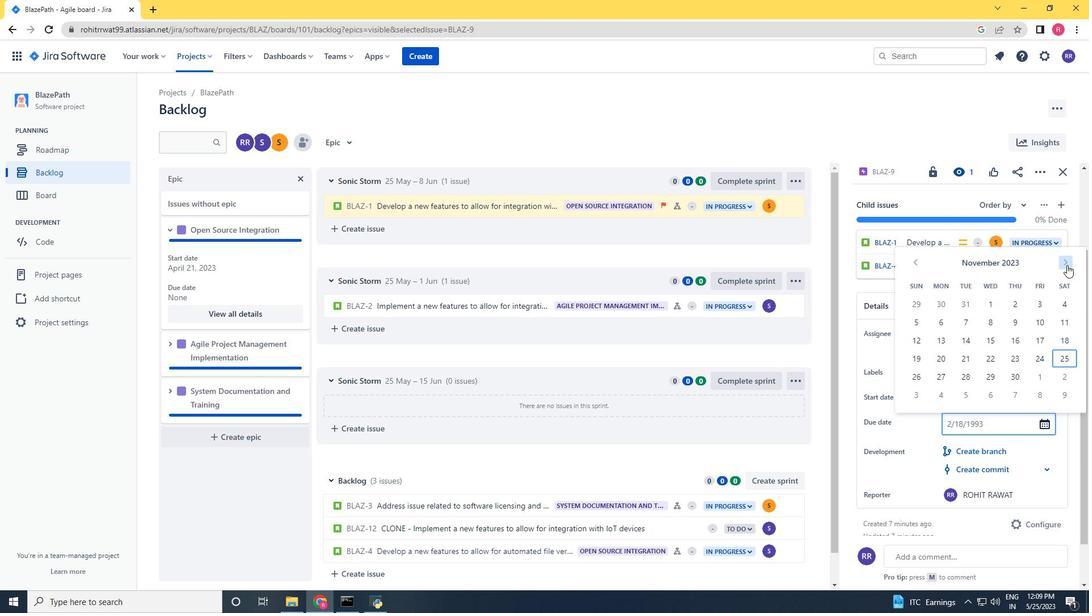 
Action: Mouse pressed left at (1067, 265)
Screenshot: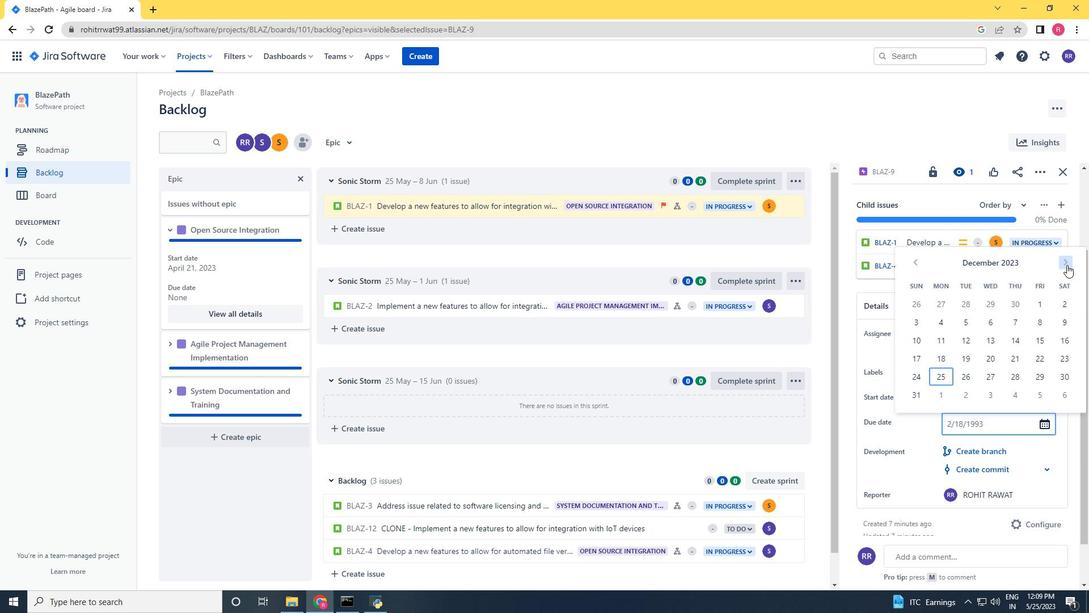 
Action: Mouse pressed left at (1067, 265)
Screenshot: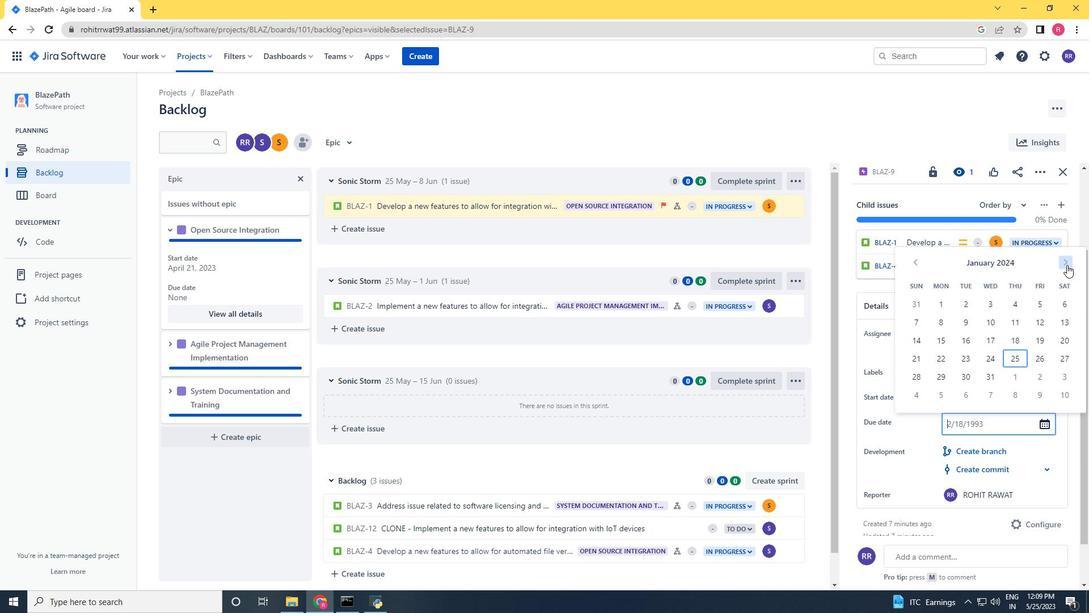 
Action: Mouse pressed left at (1067, 265)
Screenshot: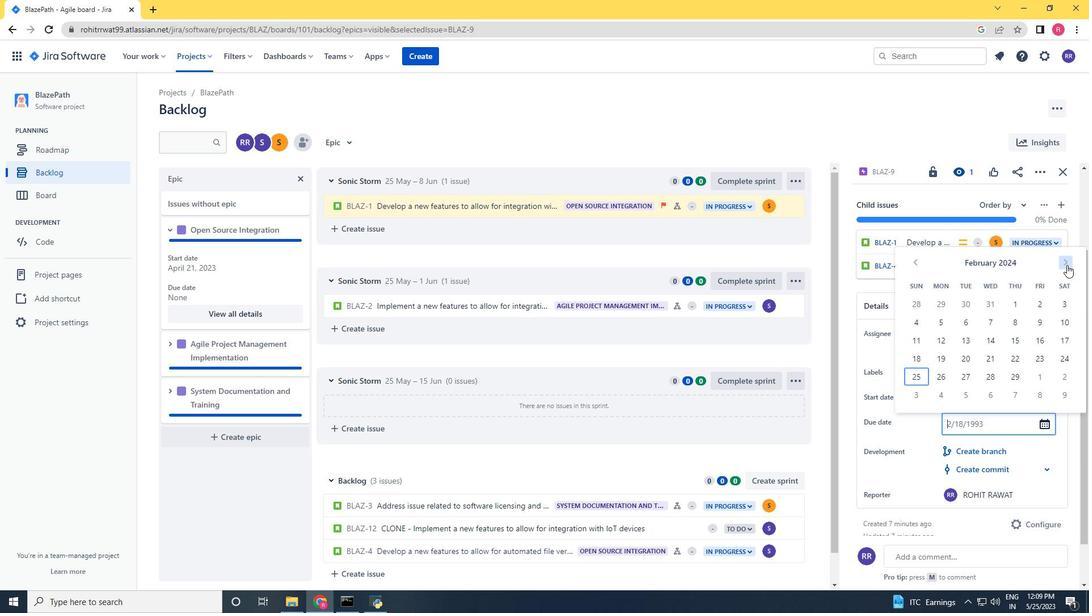 
Action: Mouse pressed left at (1067, 265)
Screenshot: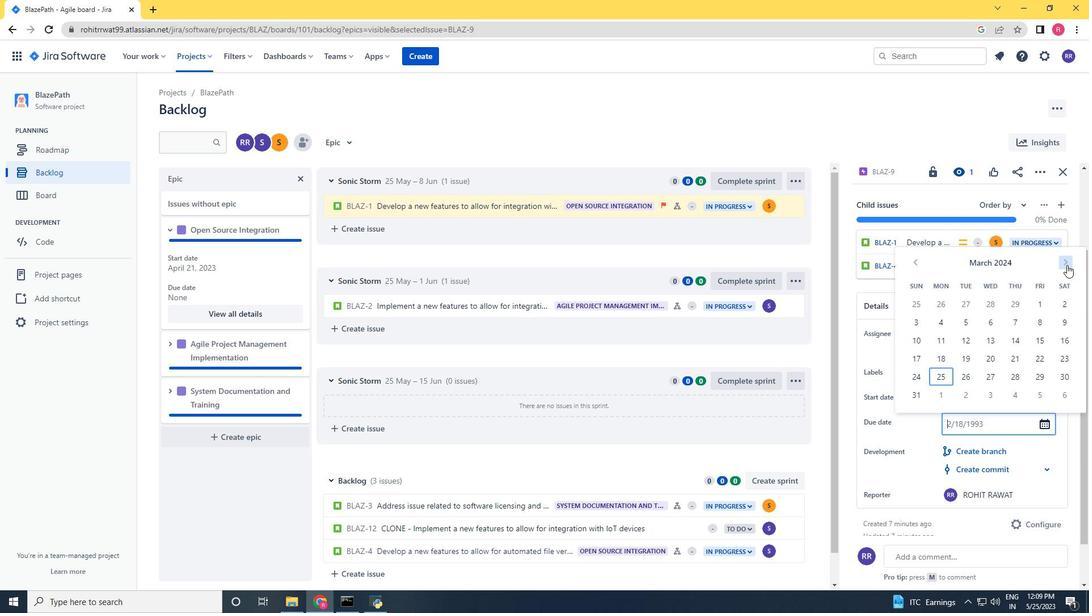 
Action: Mouse pressed left at (1067, 265)
Screenshot: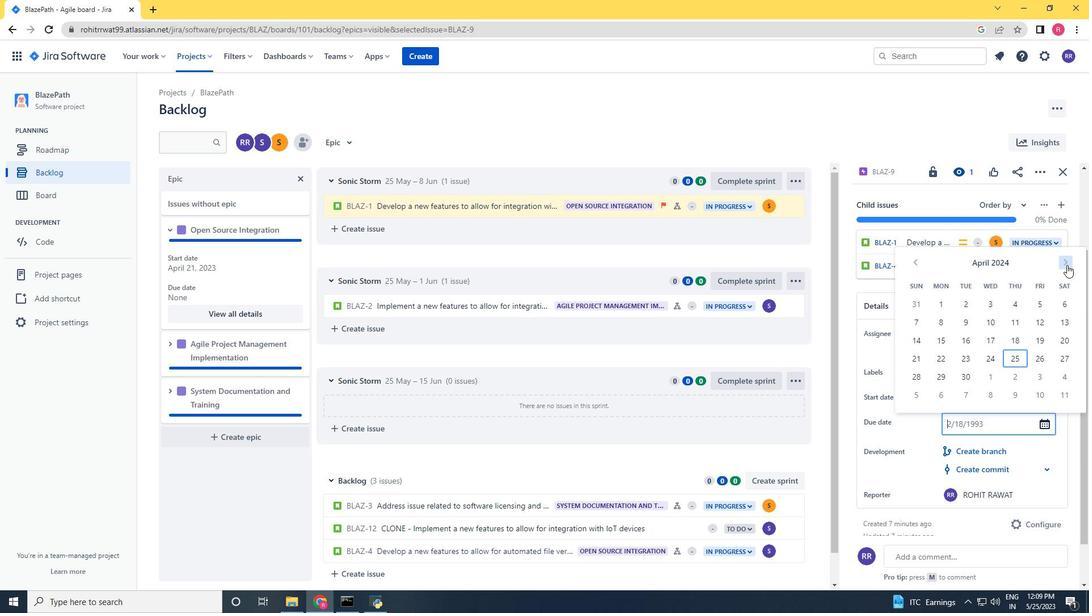 
Action: Mouse pressed left at (1067, 265)
Screenshot: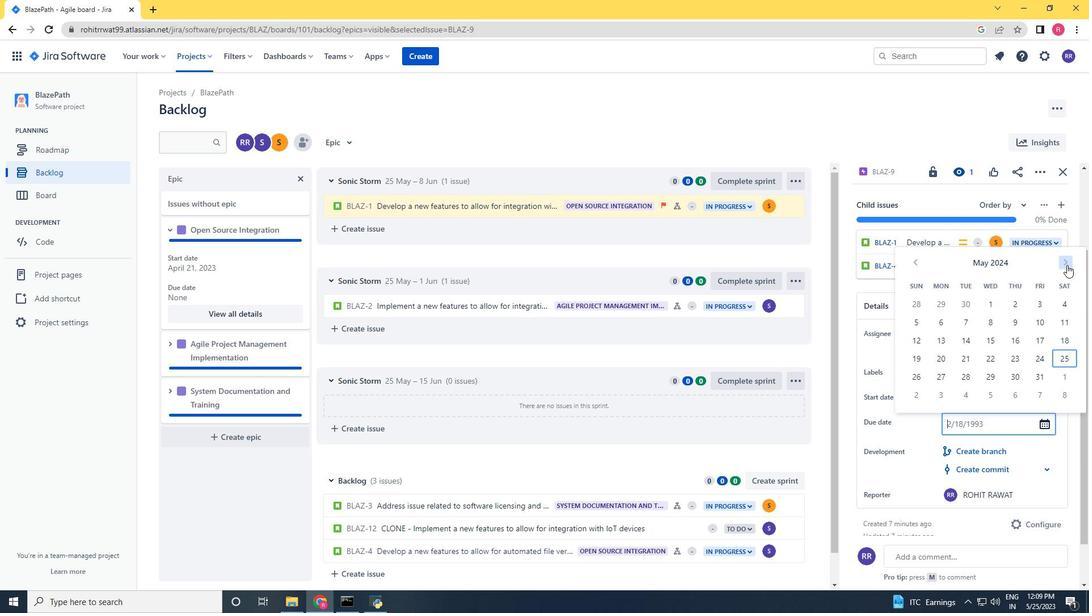 
Action: Mouse pressed left at (1067, 265)
Screenshot: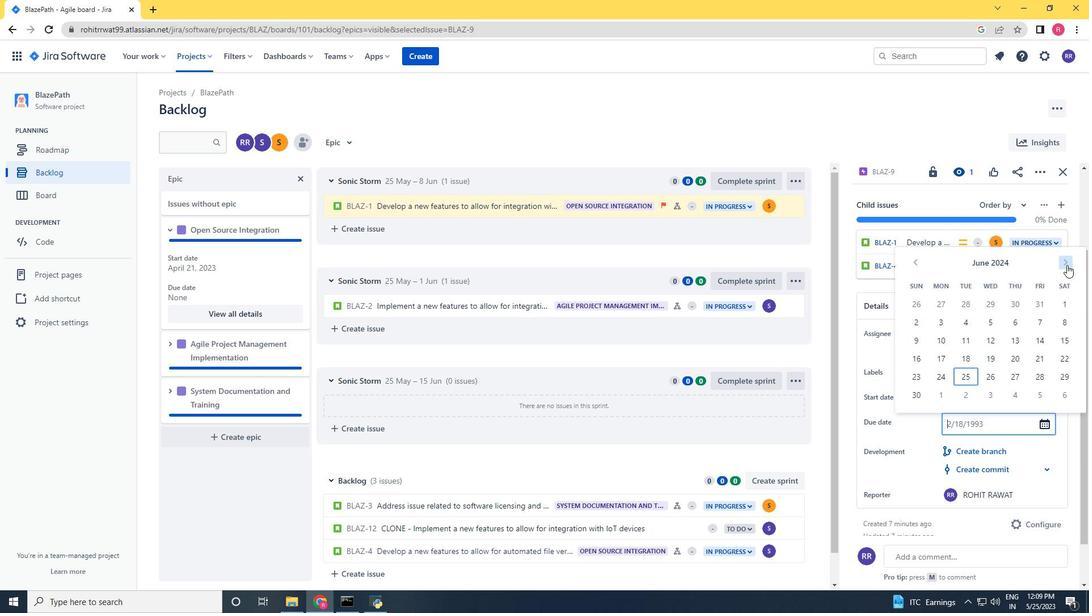 
Action: Mouse pressed left at (1067, 265)
Screenshot: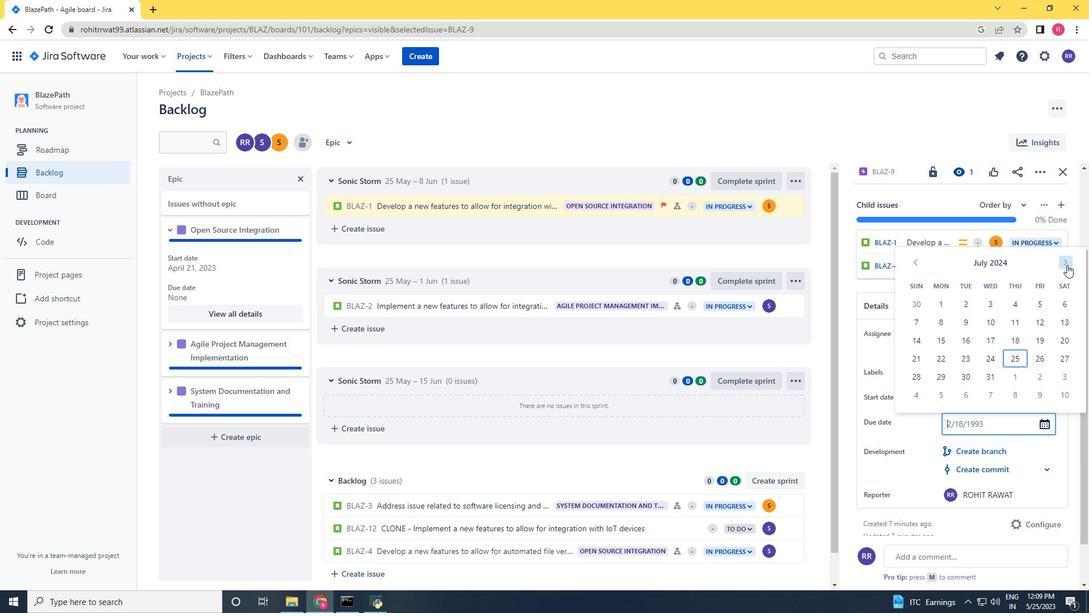 
Action: Mouse pressed left at (1067, 265)
Screenshot: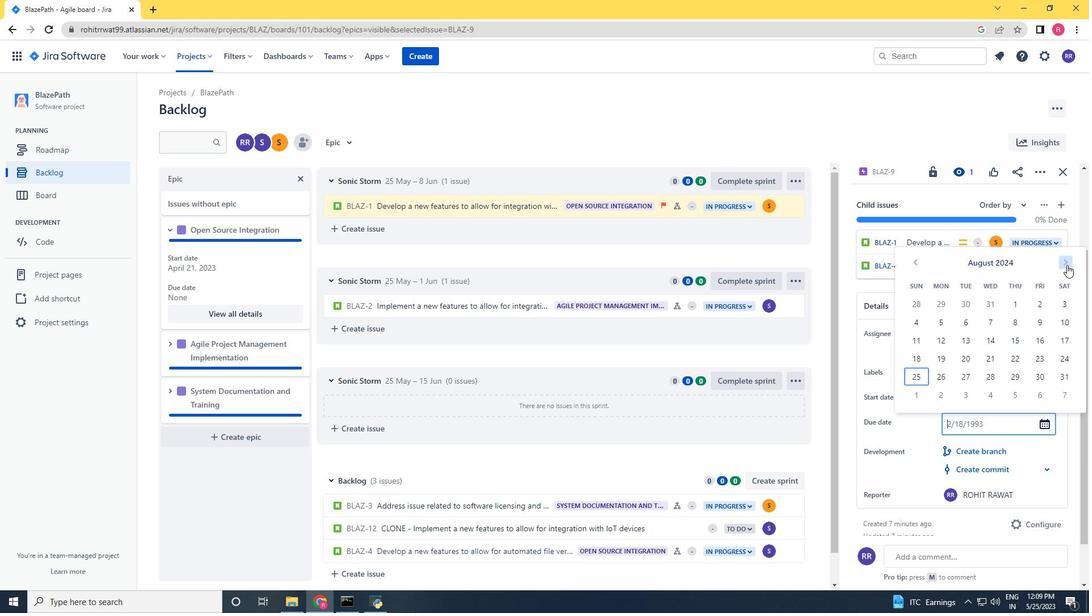 
Action: Mouse pressed left at (1067, 265)
Screenshot: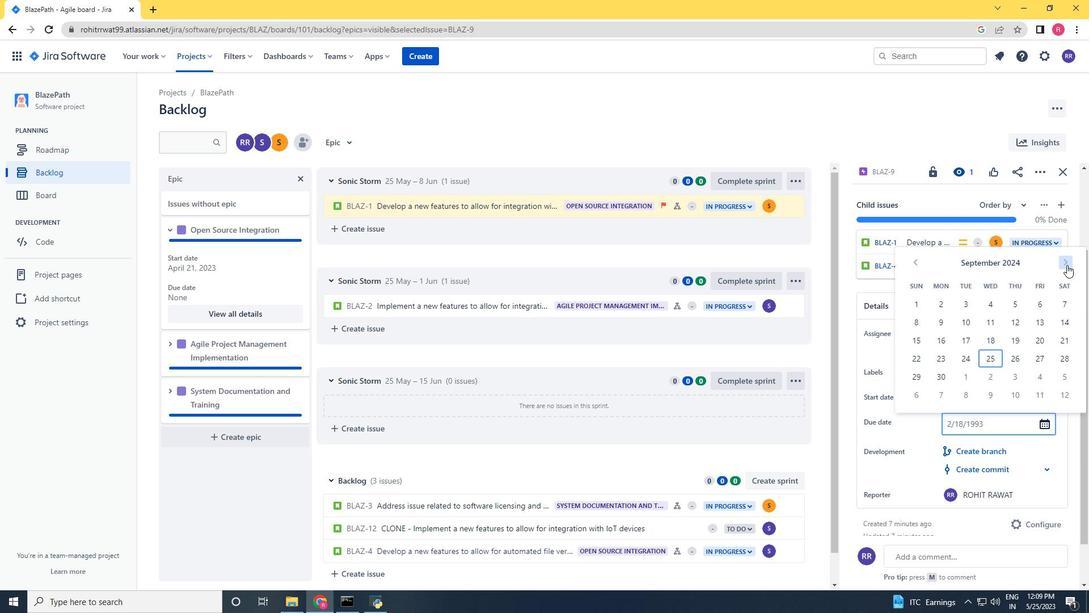 
Action: Mouse pressed left at (1067, 265)
Screenshot: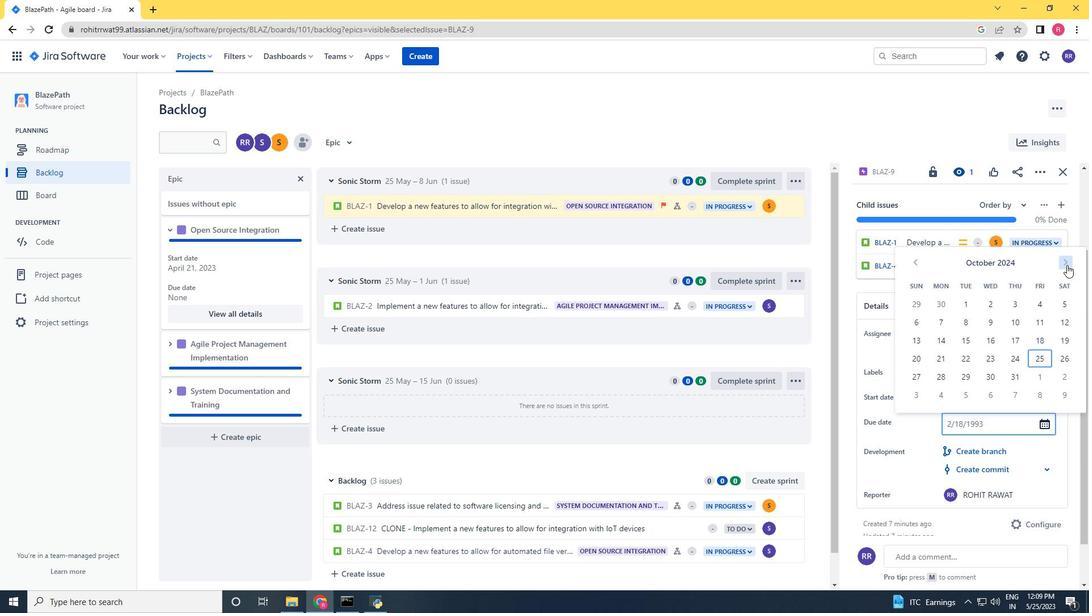 
Action: Mouse pressed left at (1067, 265)
Screenshot: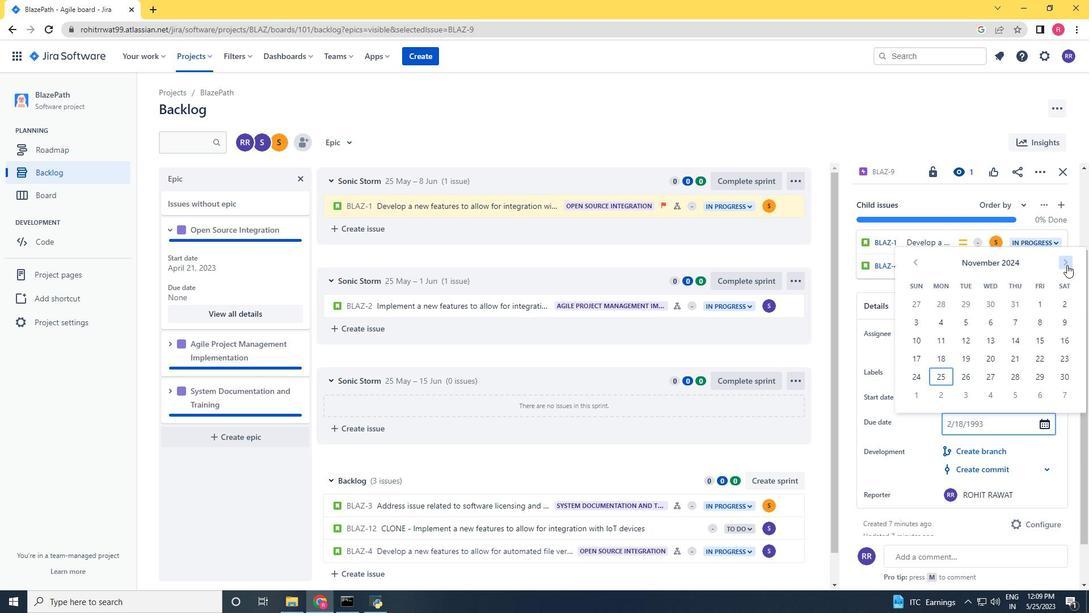 
Action: Mouse pressed left at (1067, 265)
Screenshot: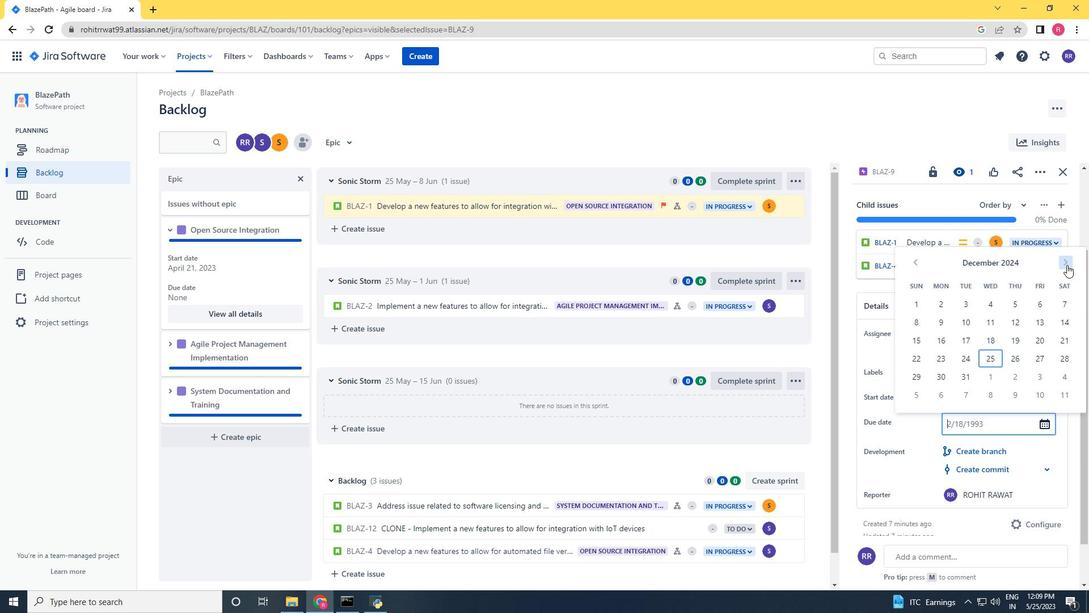 
Action: Mouse pressed left at (1067, 265)
Screenshot: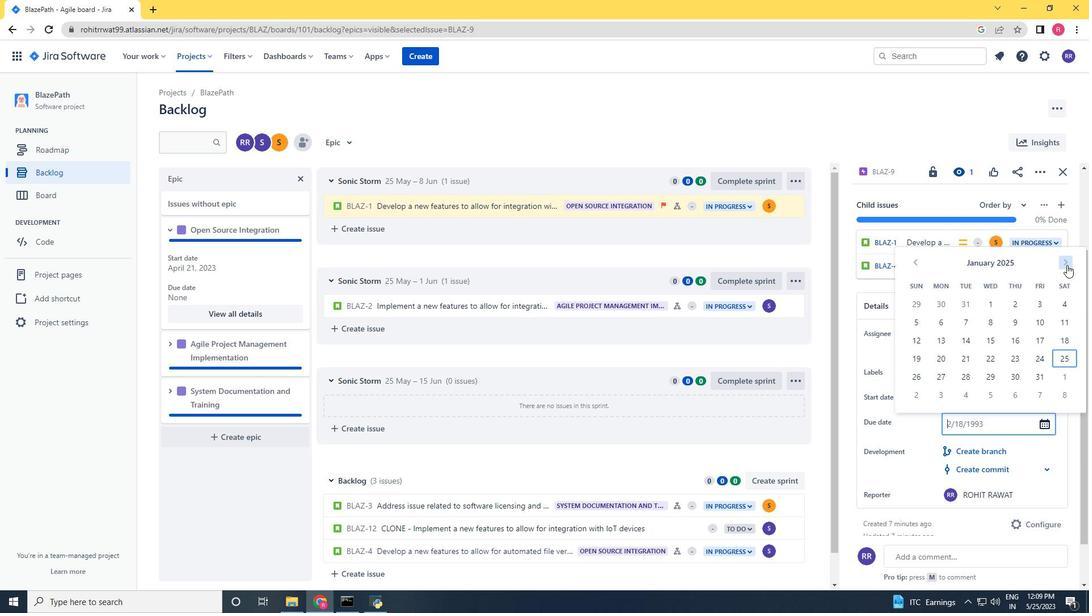 
Action: Mouse pressed left at (1067, 265)
Screenshot: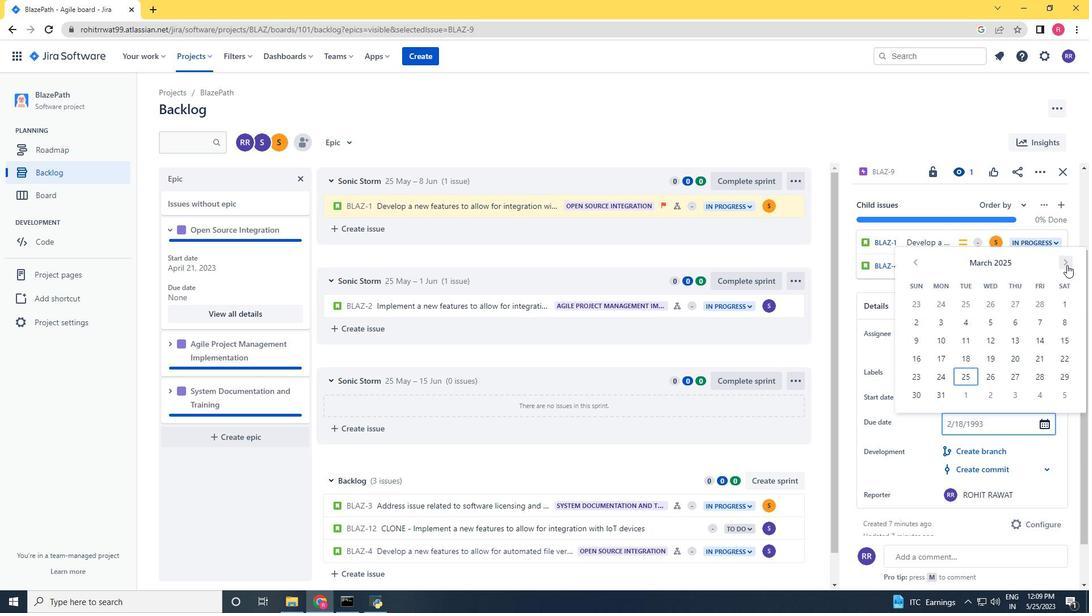 
Action: Mouse pressed left at (1067, 265)
Screenshot: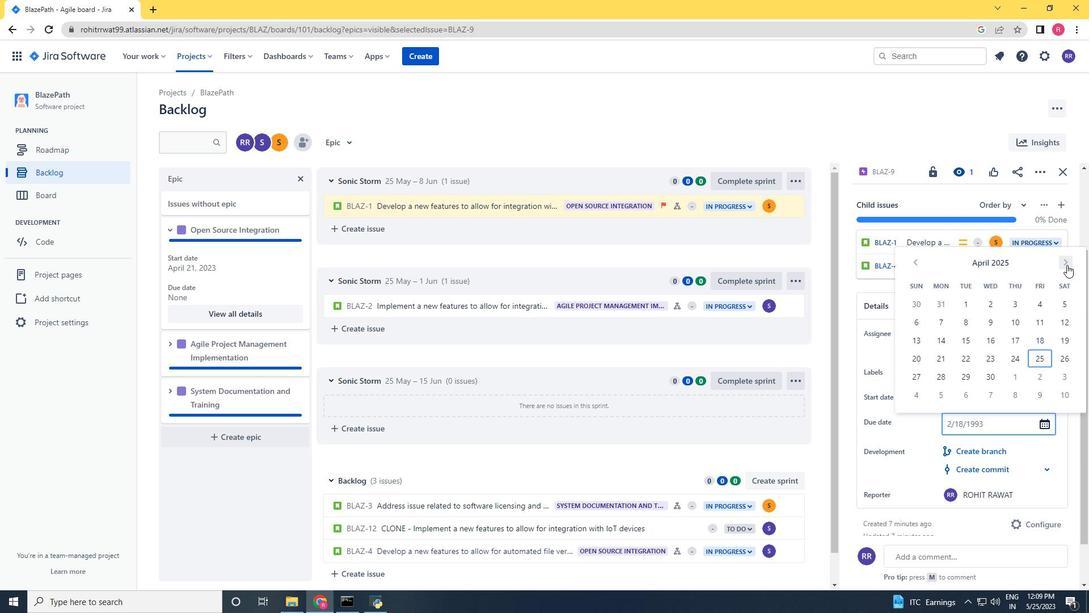 
Action: Mouse pressed left at (1067, 265)
Screenshot: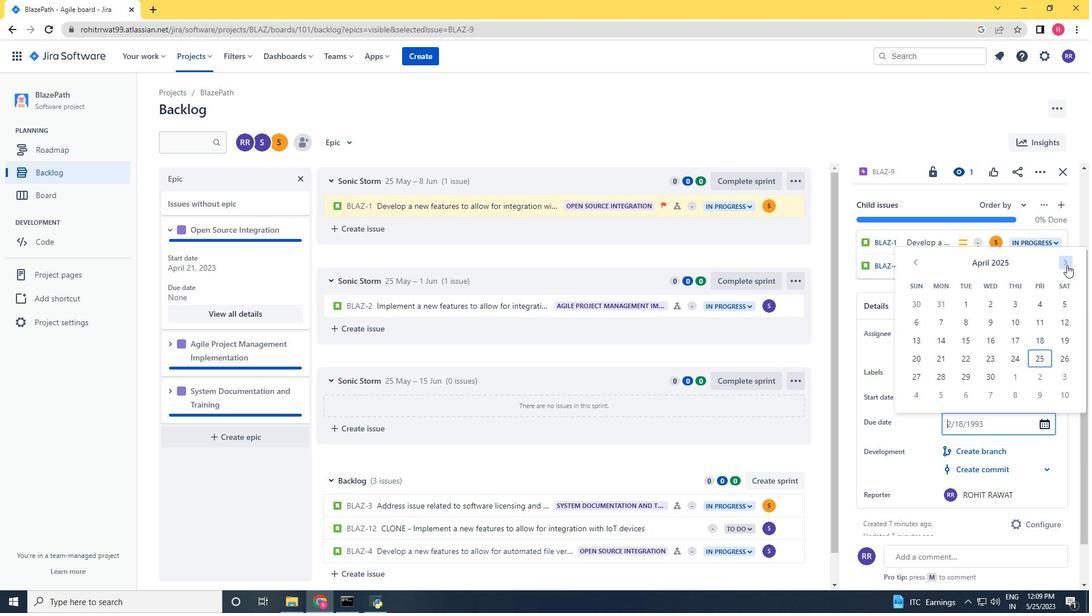 
Action: Mouse pressed left at (1067, 265)
Screenshot: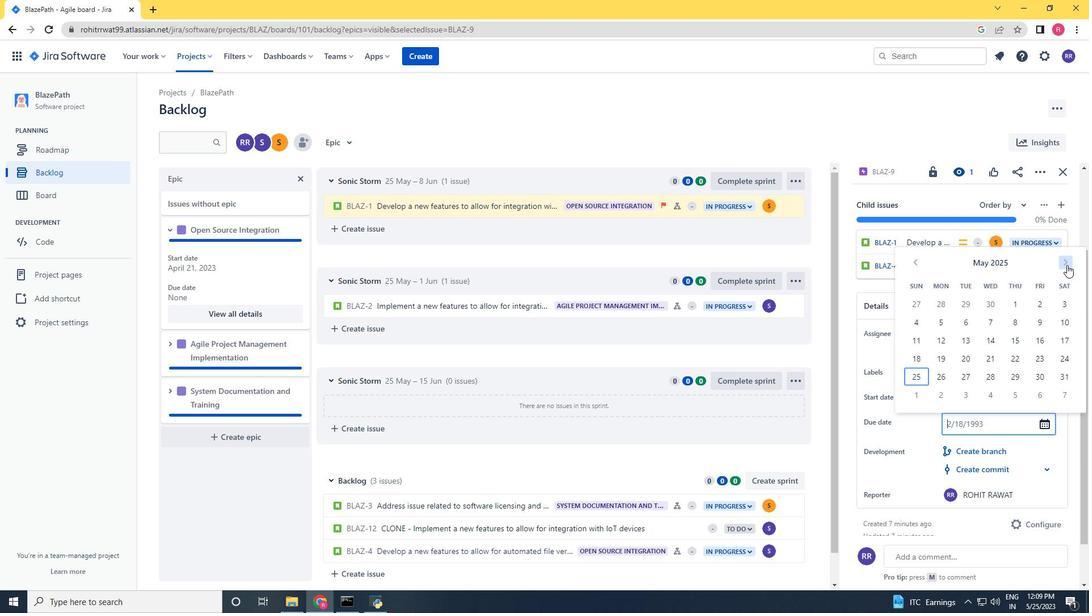 
Action: Mouse pressed left at (1067, 265)
Screenshot: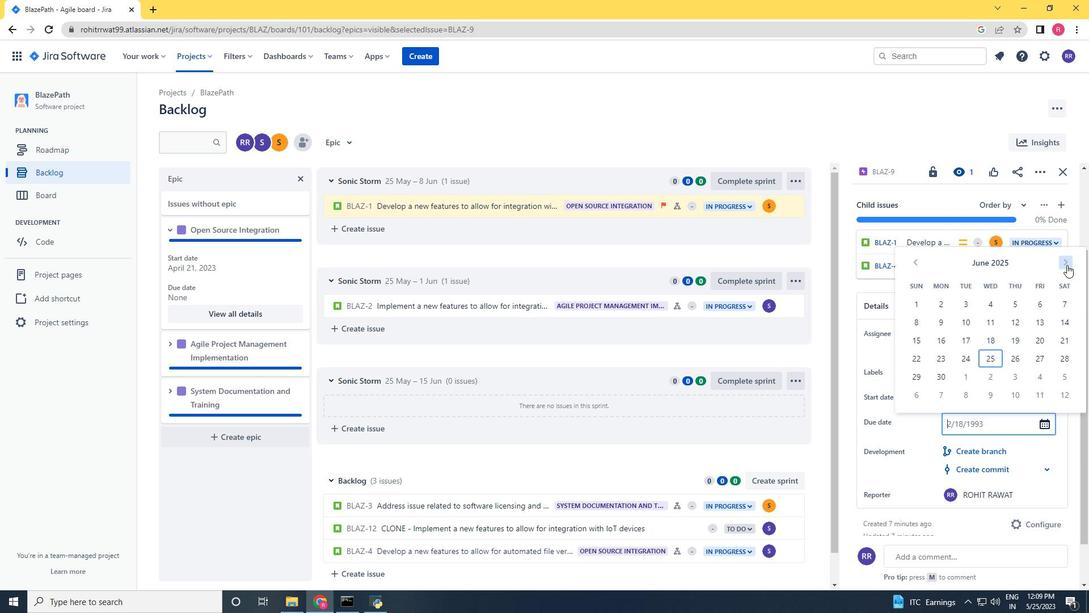 
Action: Mouse pressed left at (1067, 265)
Screenshot: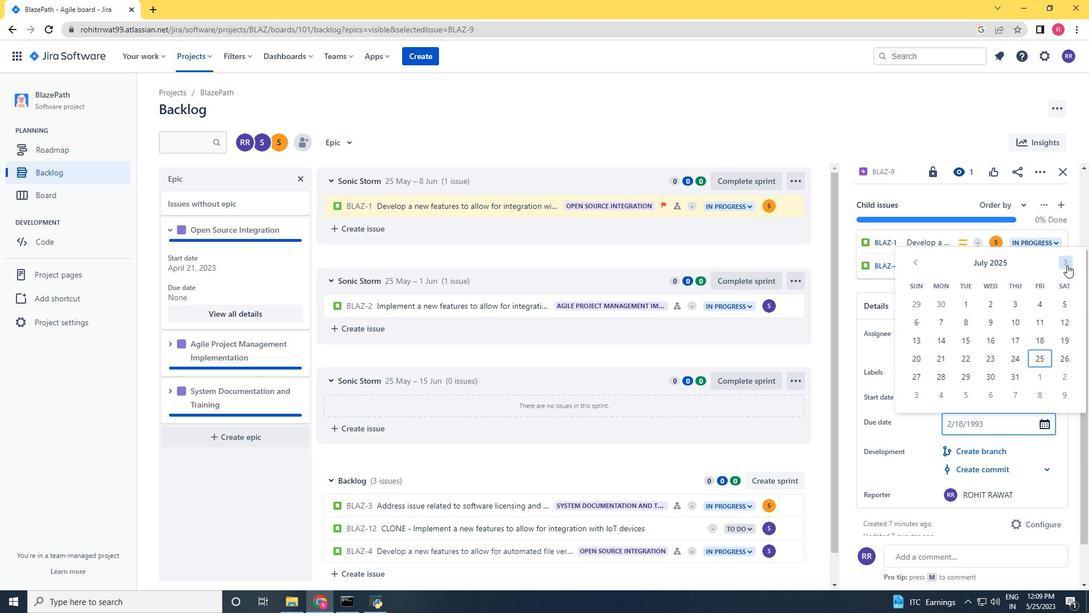 
Action: Mouse pressed left at (1067, 265)
Screenshot: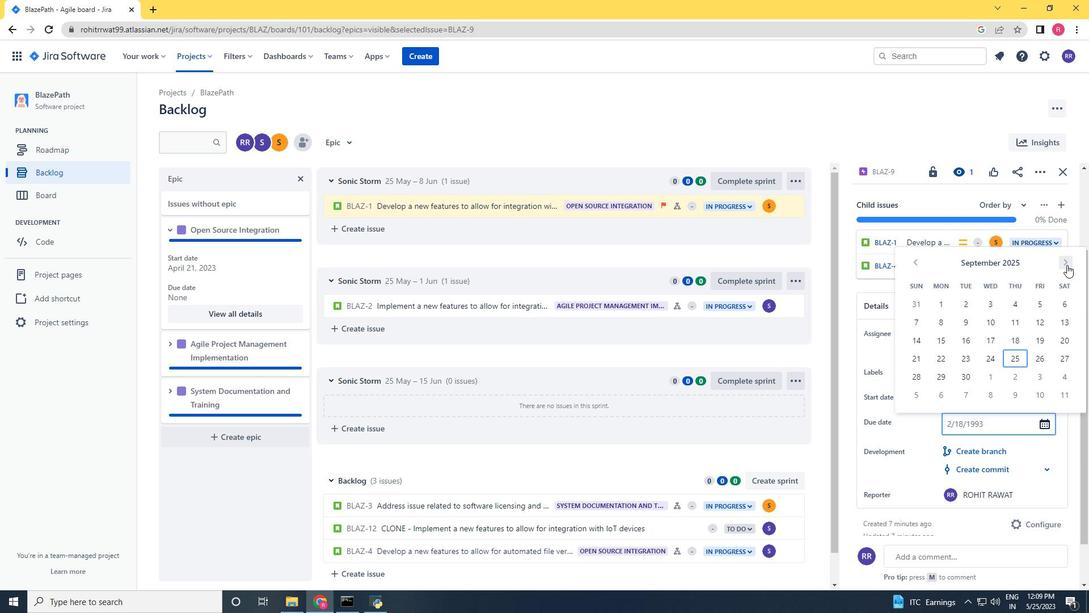 
Action: Mouse pressed left at (1067, 265)
Screenshot: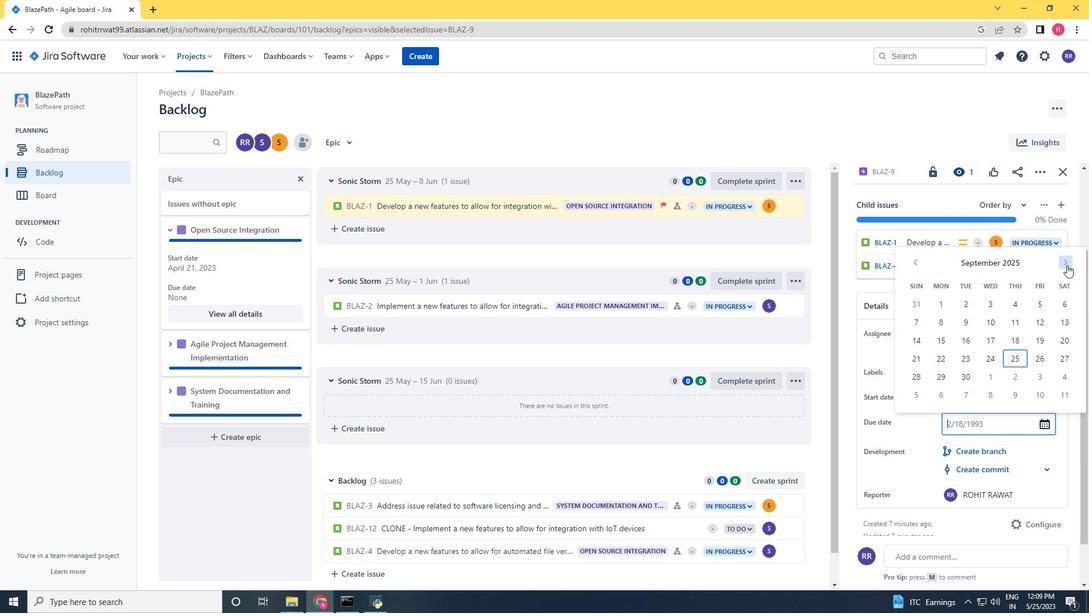 
Action: Mouse moved to (940, 321)
Screenshot: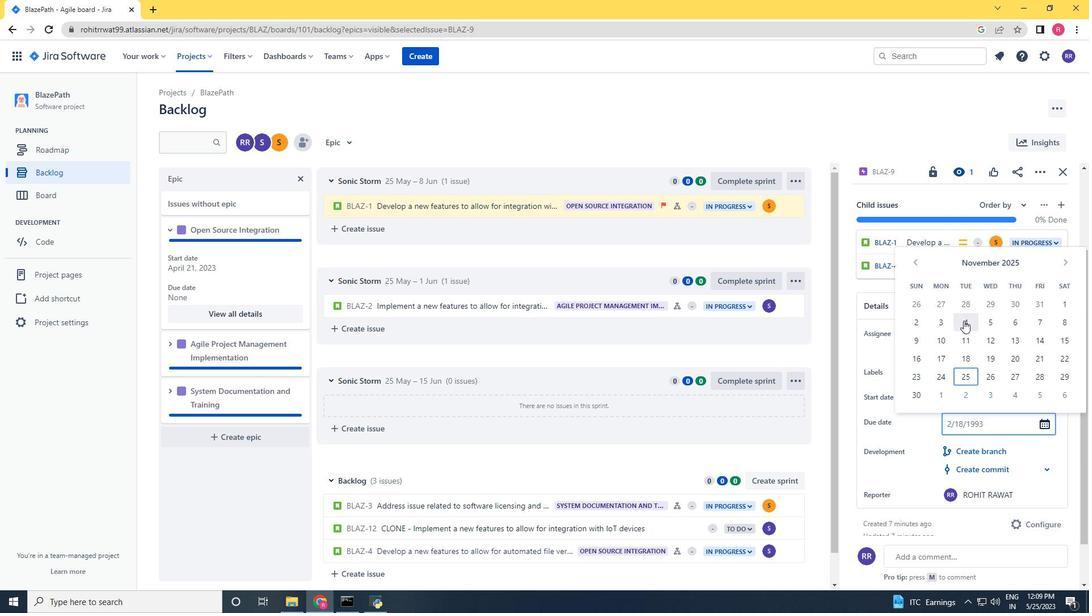 
Action: Mouse pressed left at (940, 321)
Screenshot: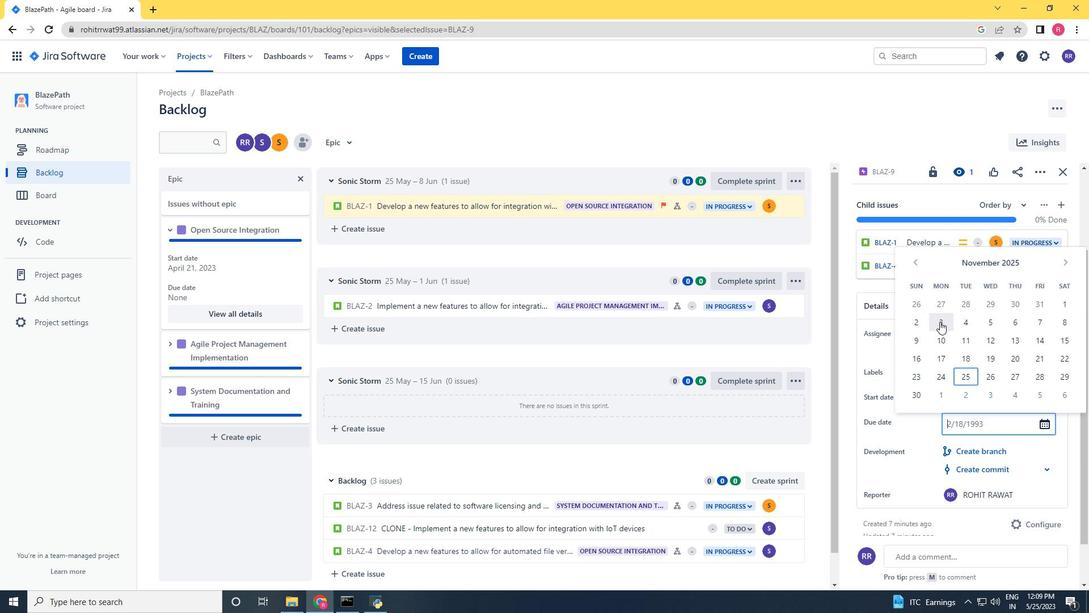 
Action: Mouse moved to (954, 520)
Screenshot: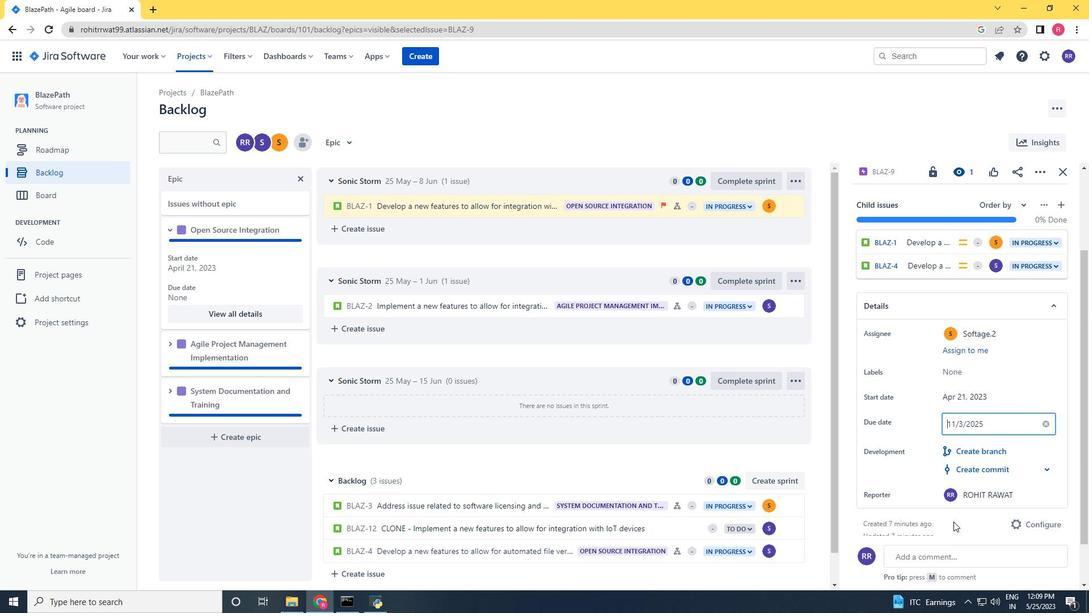
Action: Mouse scrolled (954, 519) with delta (0, 0)
Screenshot: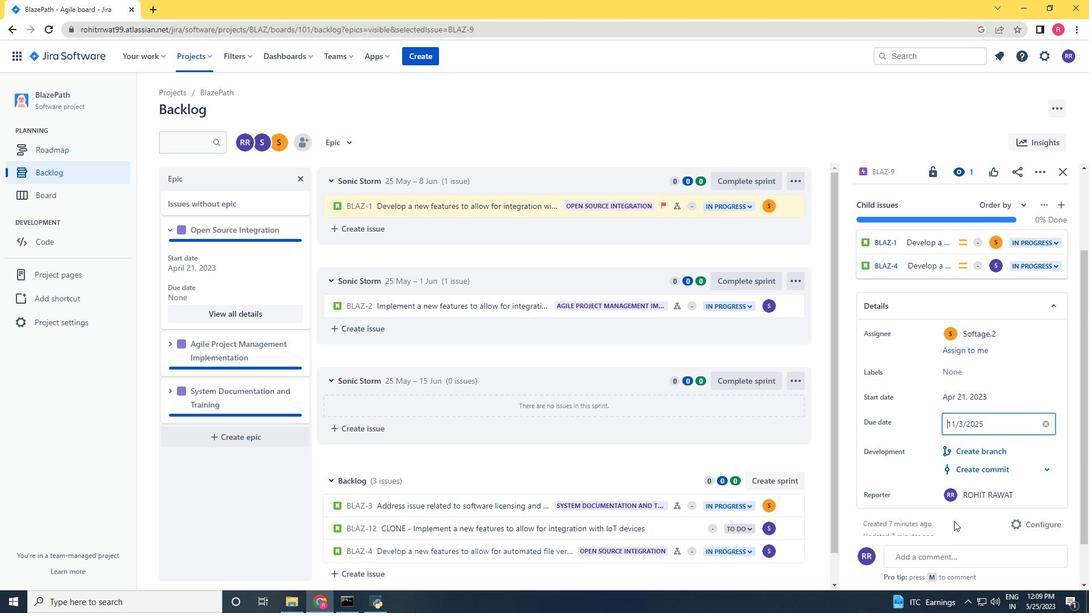
Action: Mouse moved to (958, 475)
Screenshot: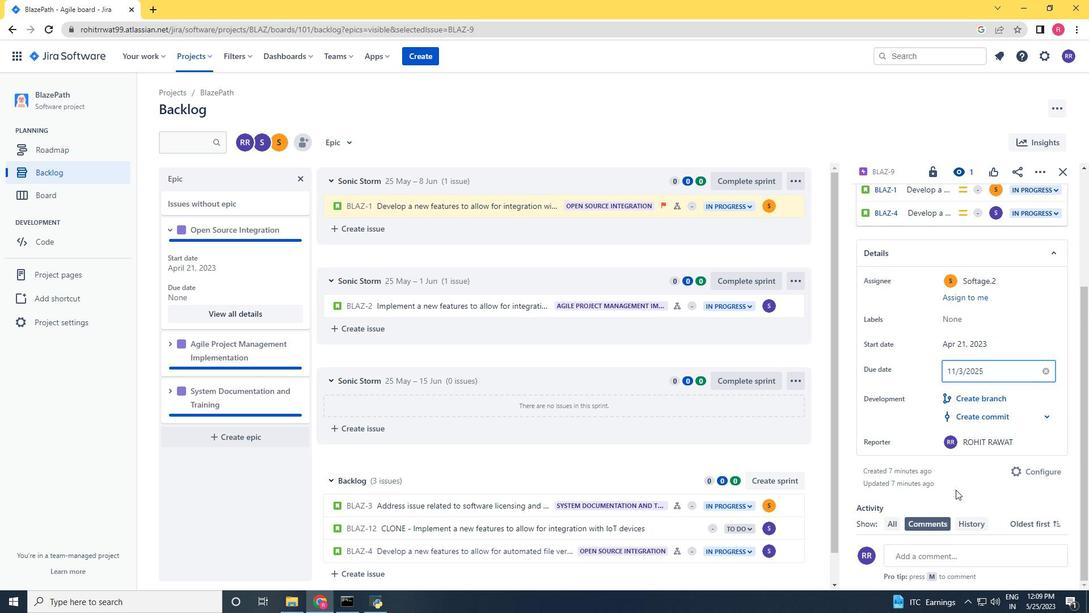
Action: Mouse pressed left at (958, 475)
Screenshot: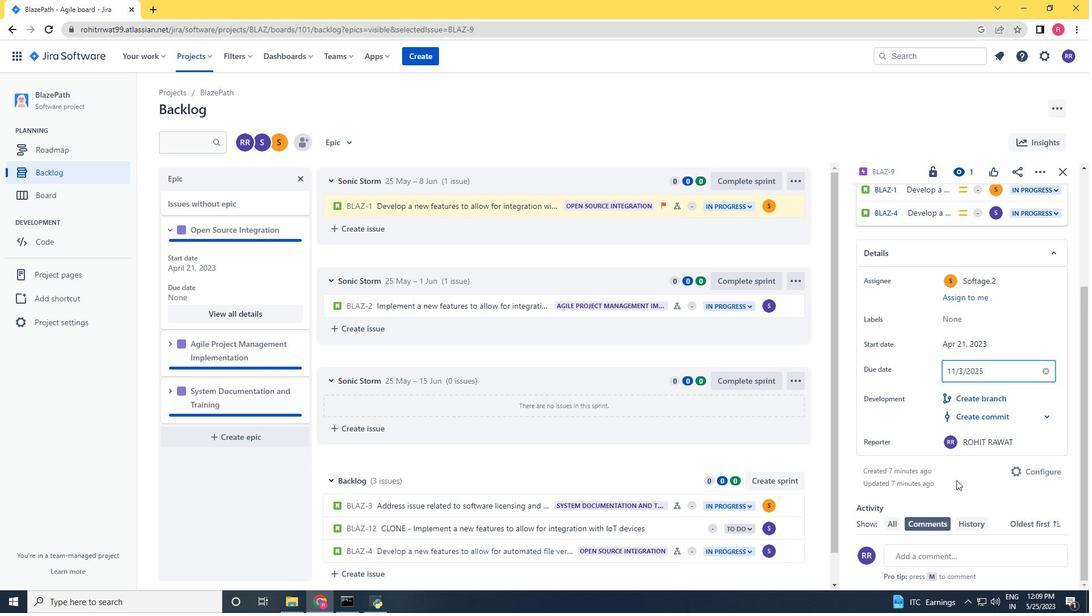 
Action: Mouse moved to (170, 343)
Screenshot: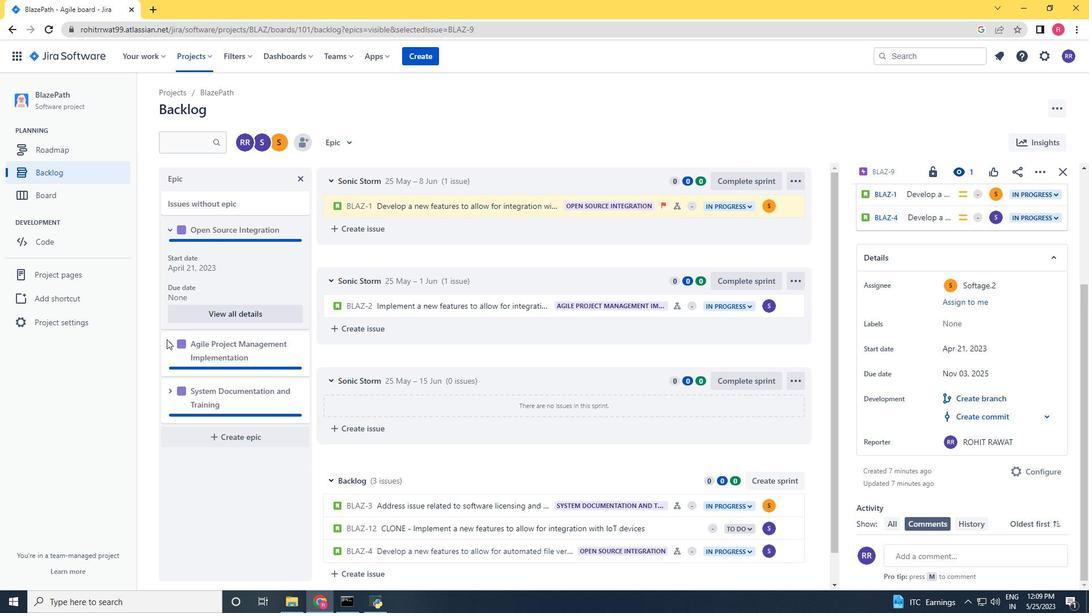 
Action: Mouse pressed left at (170, 343)
Screenshot: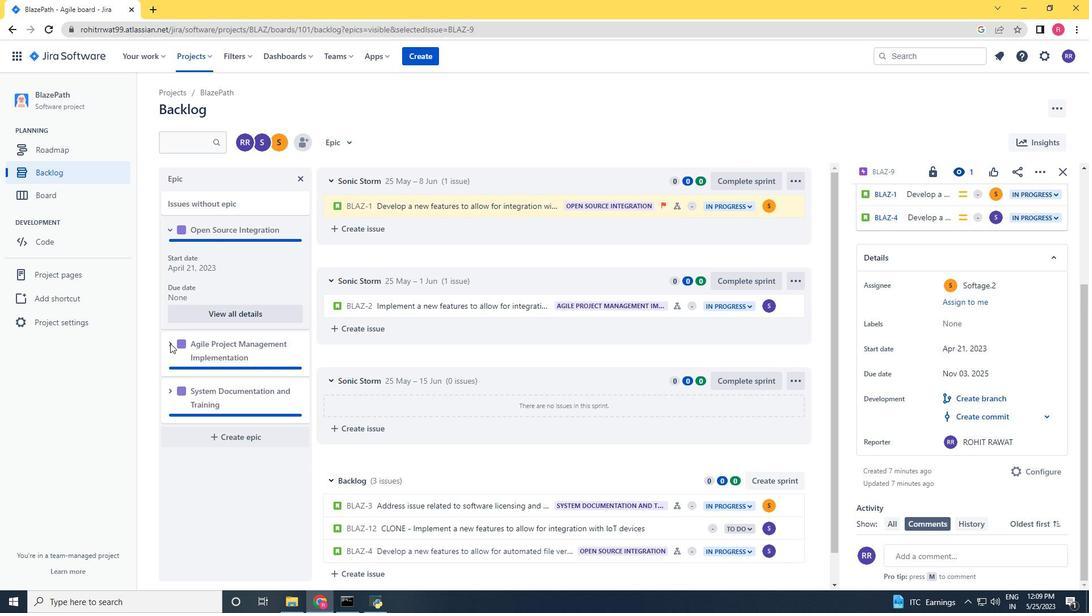 
Action: Mouse moved to (223, 441)
Screenshot: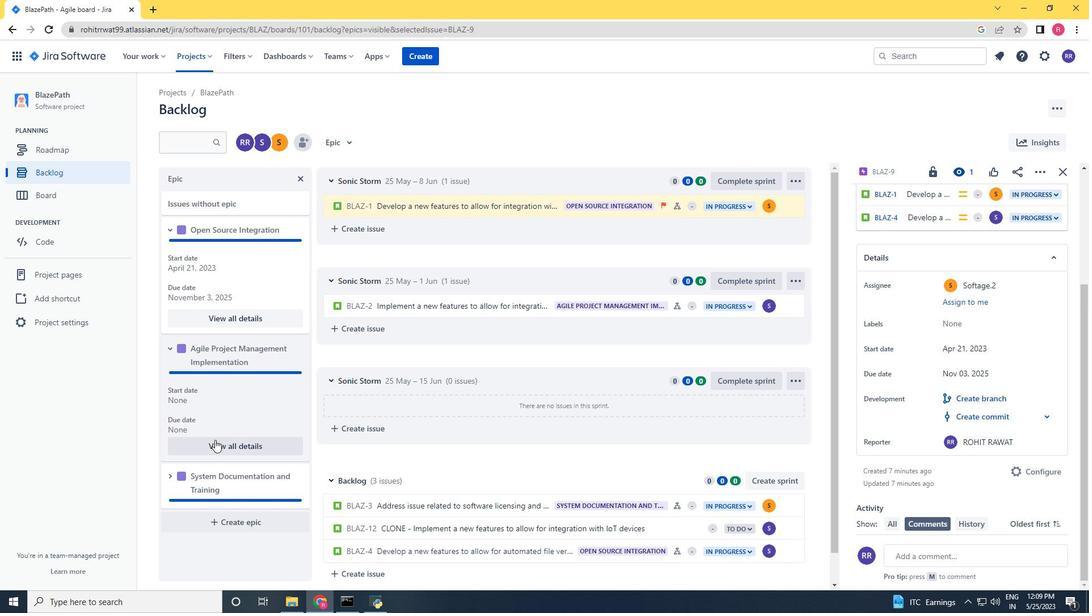 
Action: Mouse pressed left at (223, 441)
Screenshot: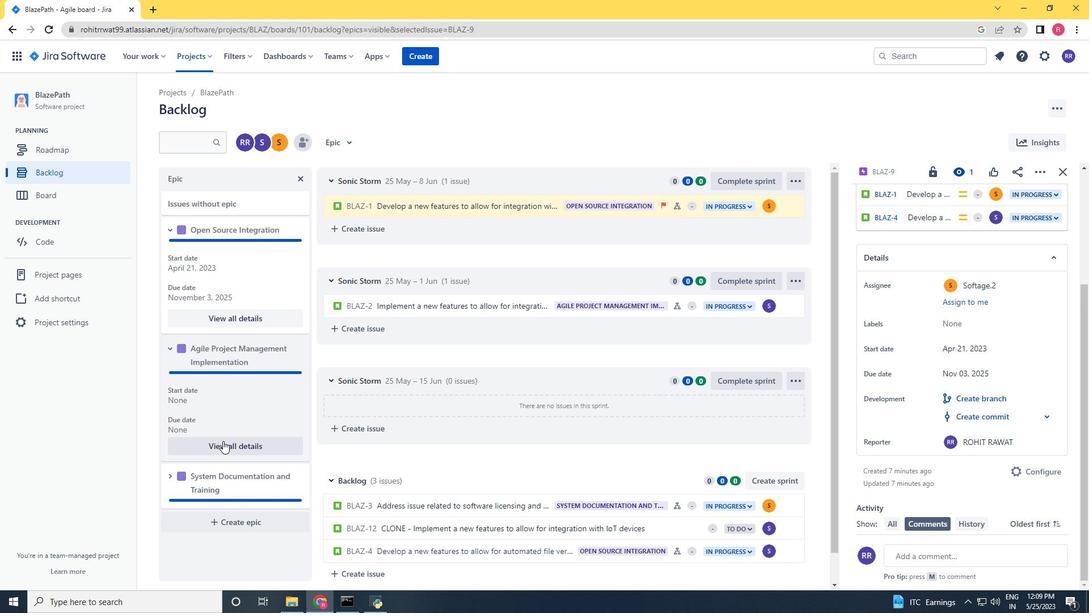 
Action: Mouse moved to (968, 471)
Screenshot: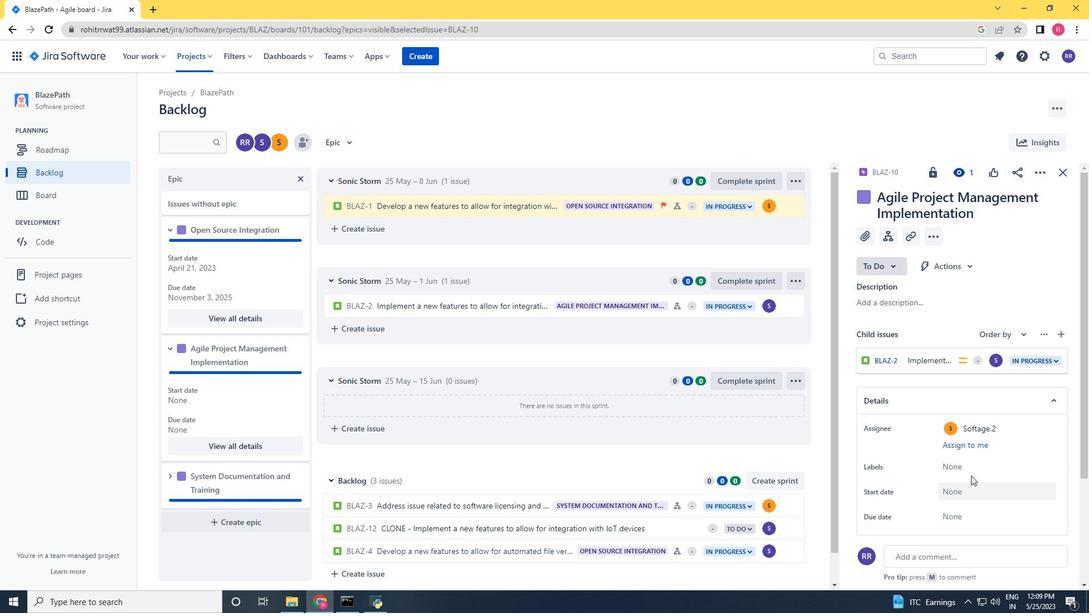 
Action: Mouse pressed left at (968, 471)
Screenshot: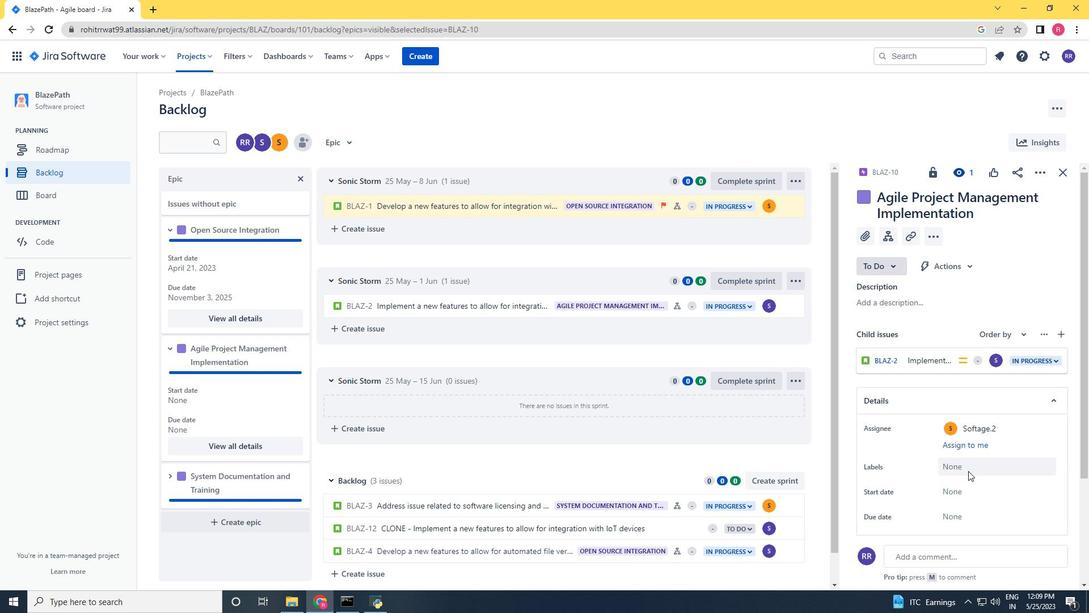 
Action: Mouse moved to (967, 479)
Screenshot: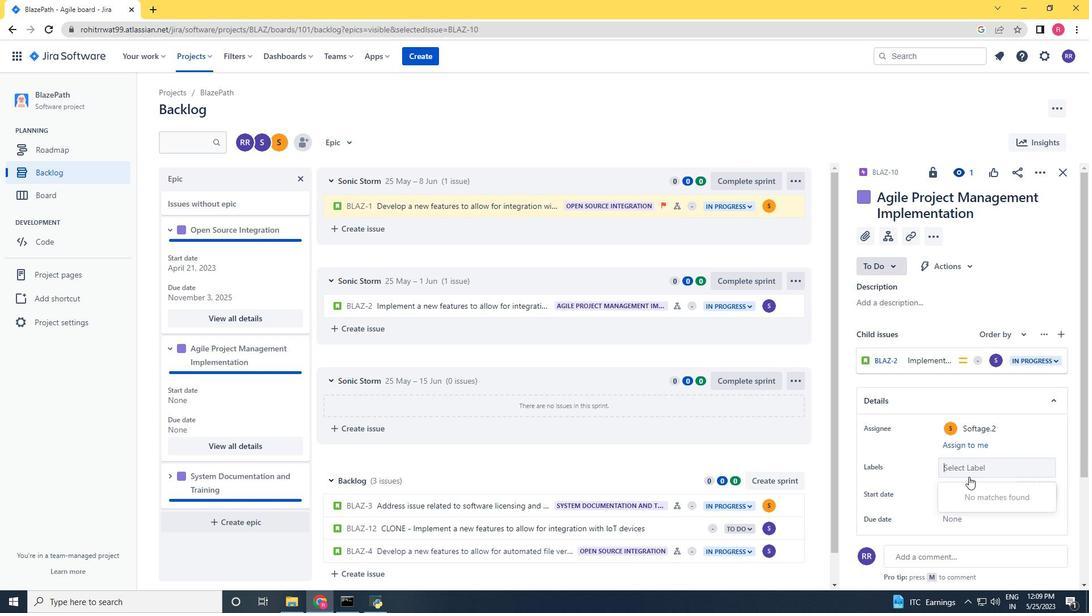 
Action: Mouse scrolled (967, 478) with delta (0, 0)
Screenshot: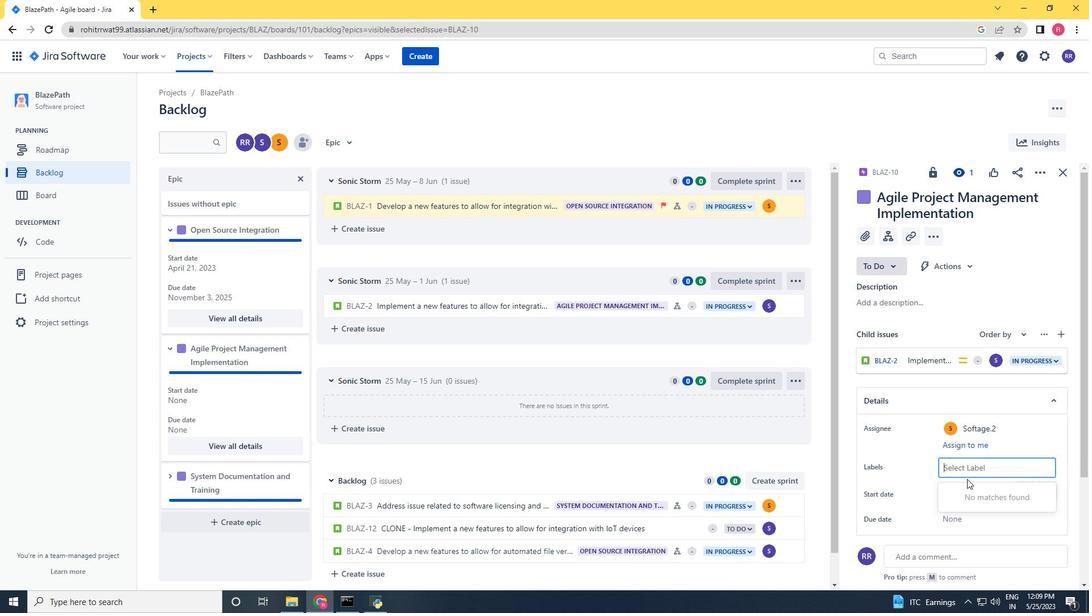 
Action: Mouse scrolled (967, 478) with delta (0, 0)
Screenshot: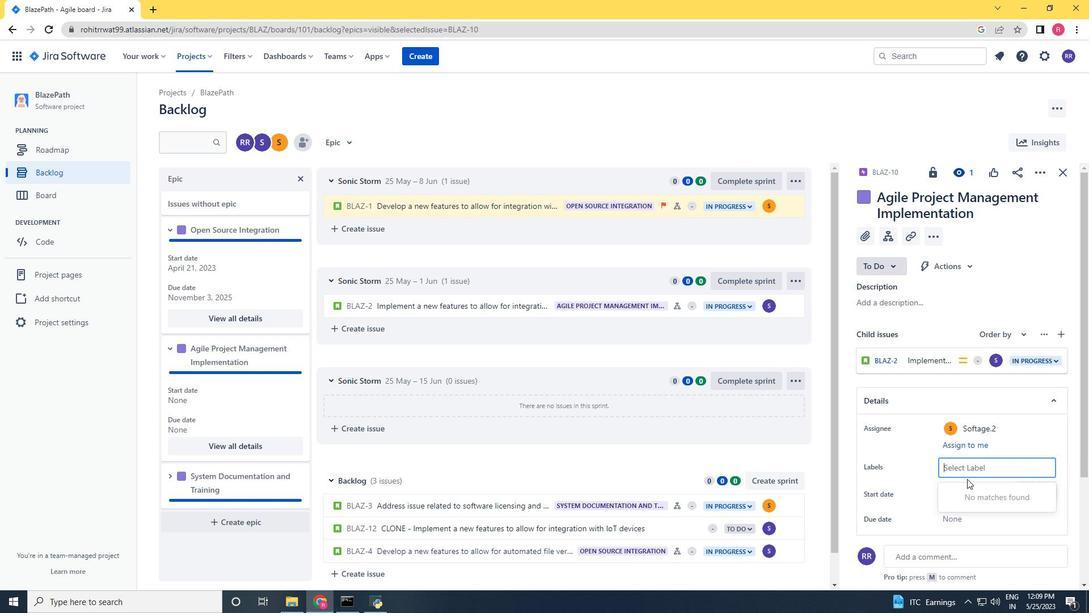 
Action: Mouse moved to (947, 409)
Screenshot: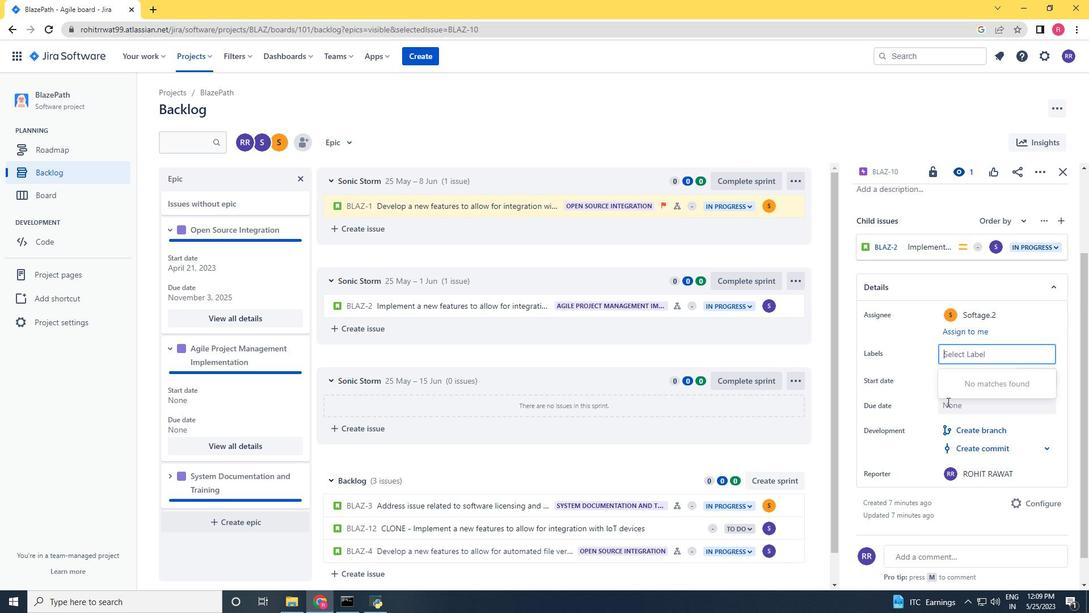 
Action: Mouse pressed left at (947, 409)
Screenshot: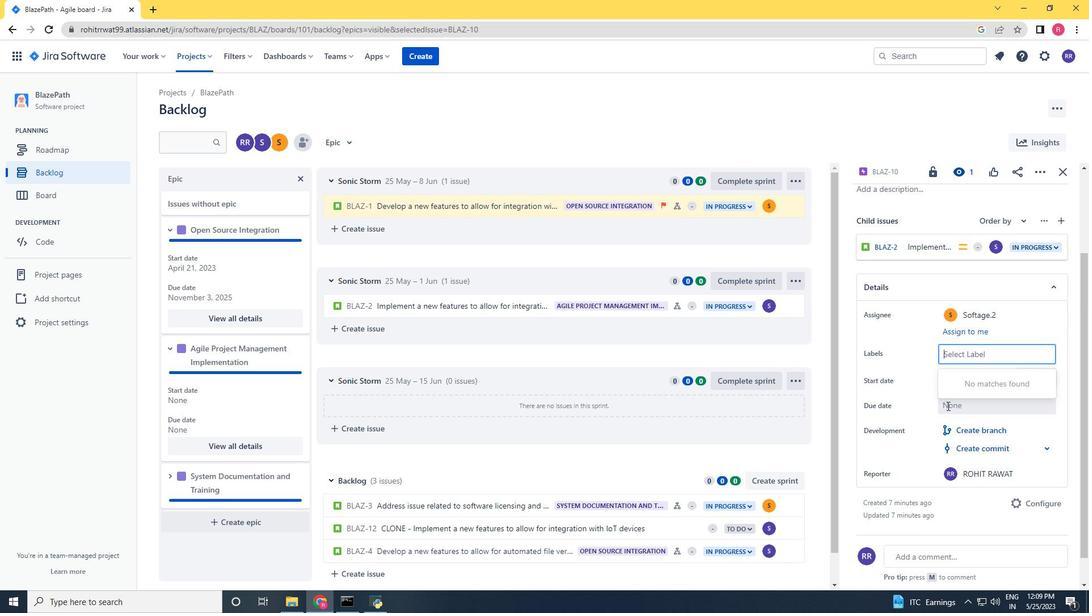 
Action: Mouse moved to (920, 404)
Screenshot: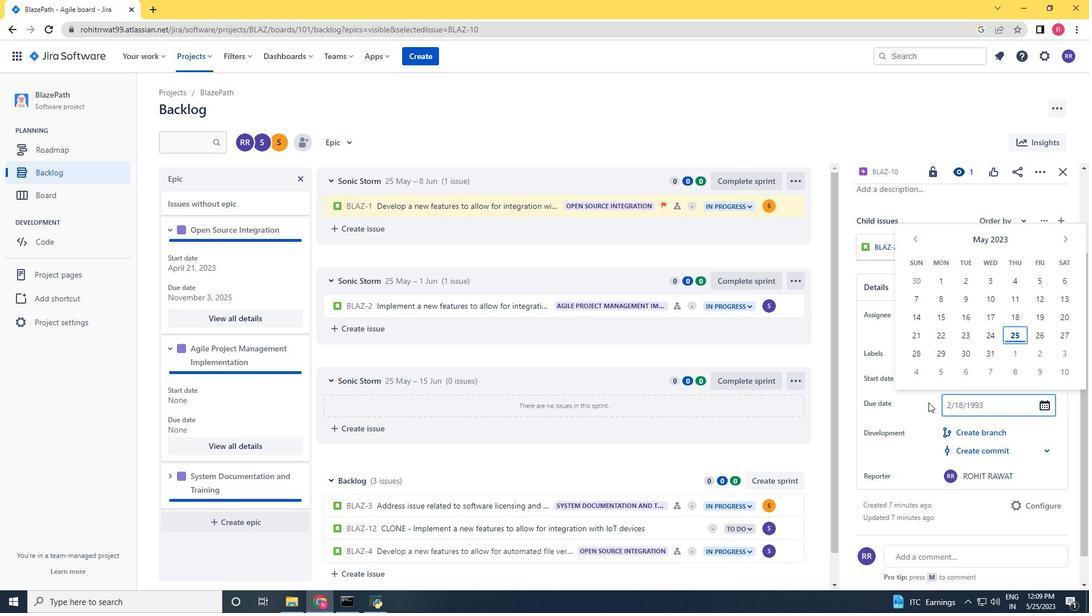 
Action: Mouse pressed left at (920, 404)
Screenshot: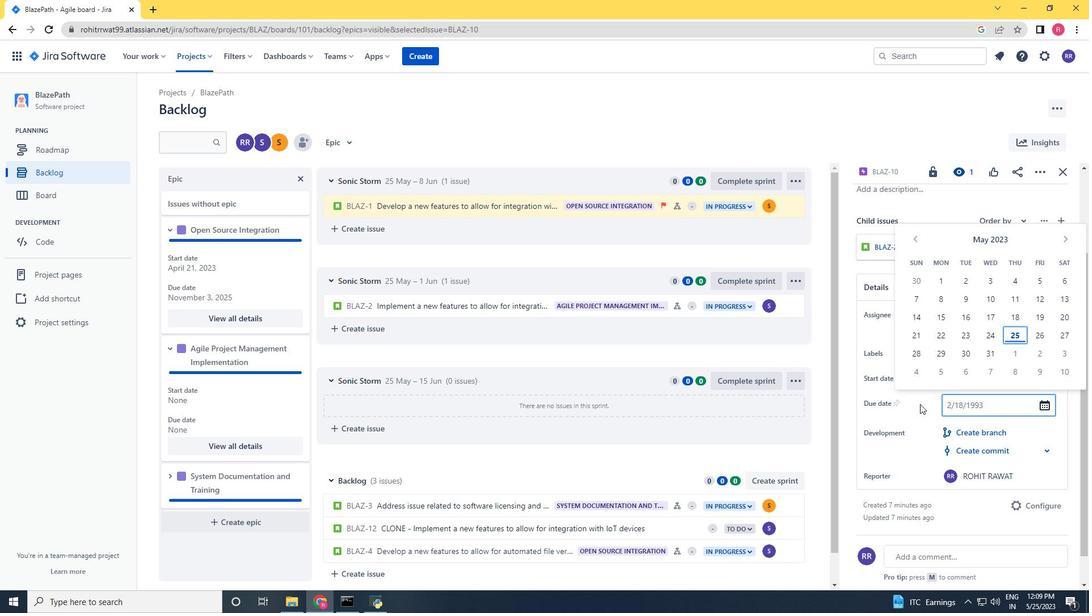 
Action: Mouse moved to (958, 378)
Screenshot: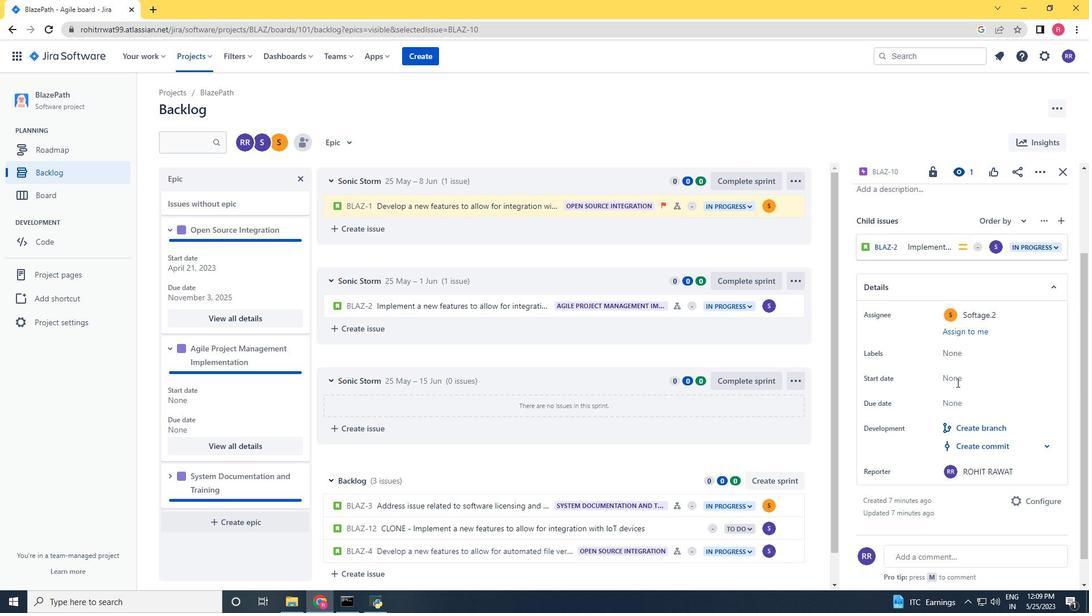 
Action: Mouse pressed left at (958, 378)
Screenshot: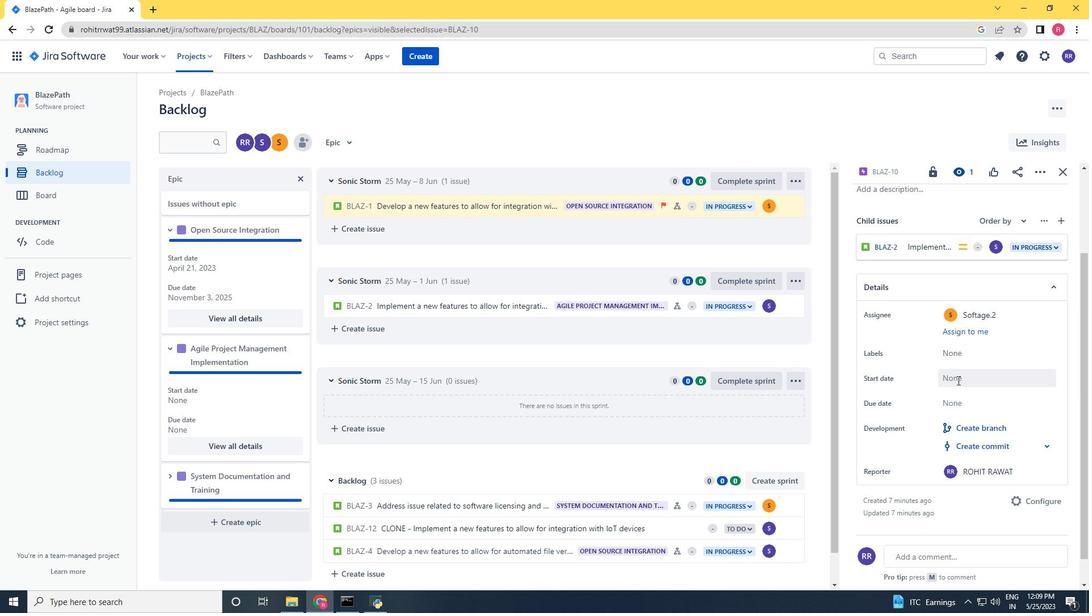 
Action: Mouse moved to (997, 483)
Screenshot: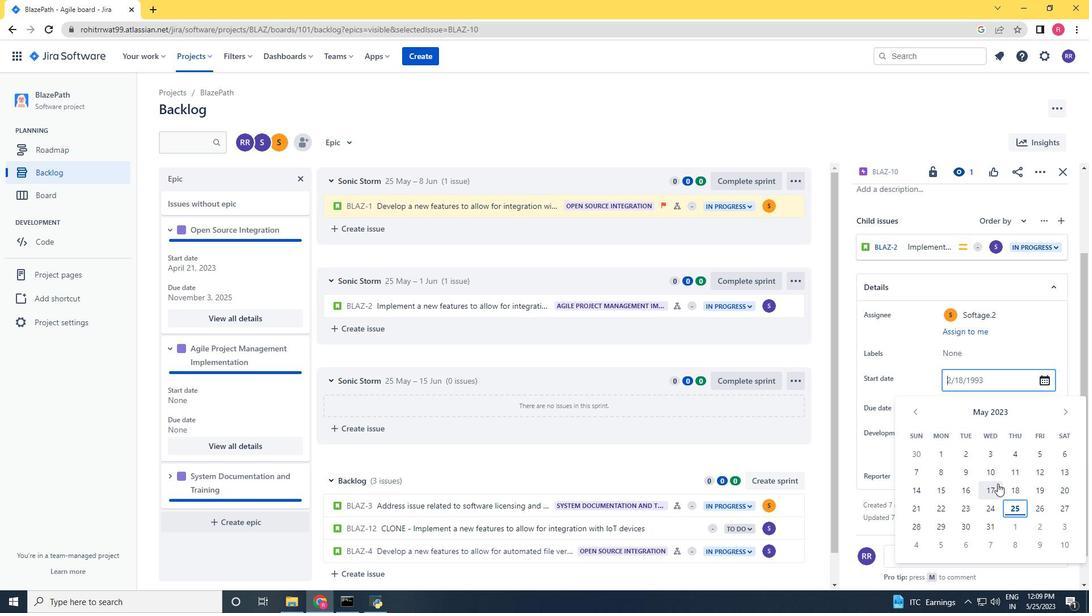 
Action: Mouse pressed left at (997, 483)
Screenshot: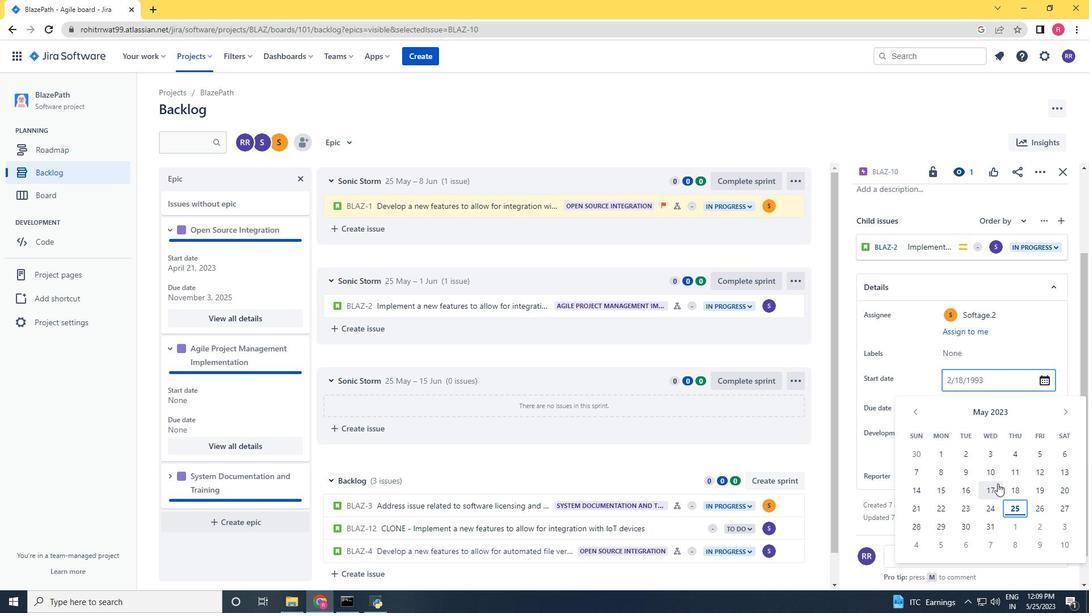 
Action: Mouse moved to (964, 413)
Screenshot: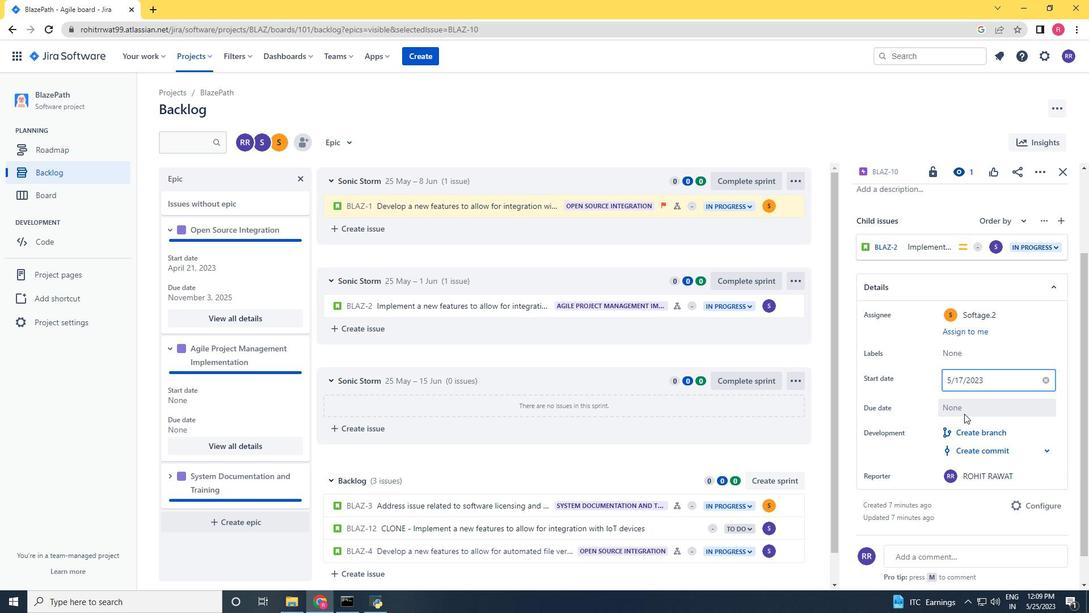 
Action: Mouse pressed left at (964, 413)
Screenshot: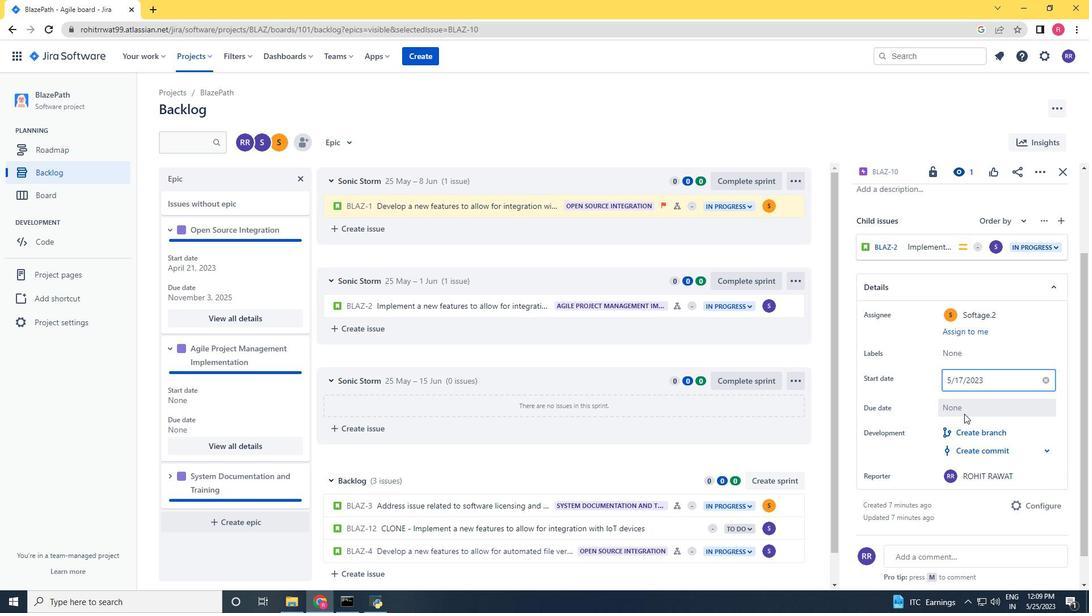 
Action: Mouse moved to (1068, 247)
Screenshot: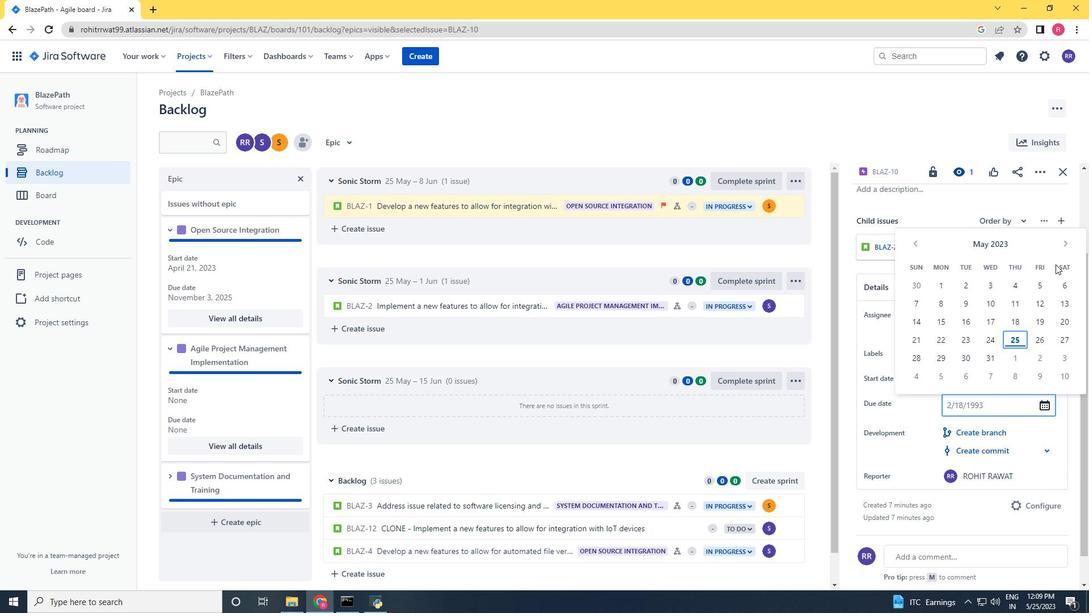 
Action: Mouse pressed left at (1068, 247)
Screenshot: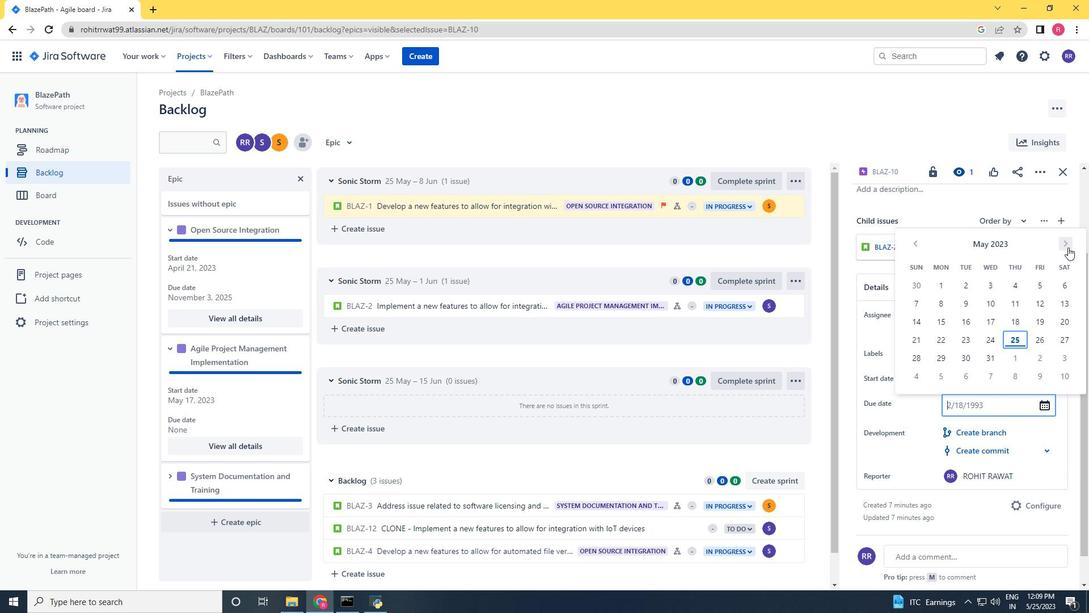 
Action: Mouse pressed left at (1068, 247)
Screenshot: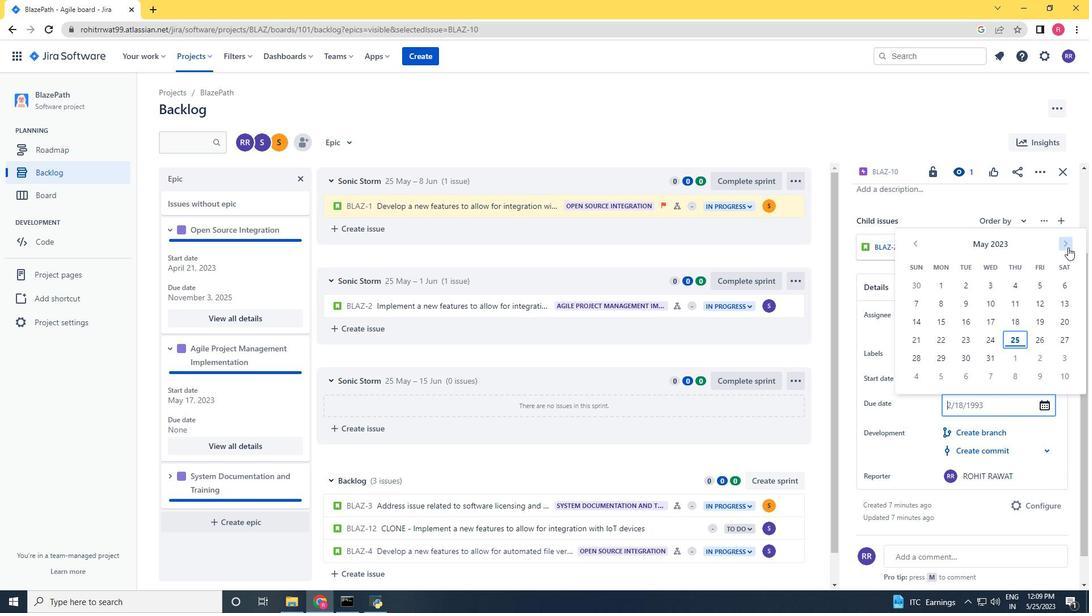 
Action: Mouse pressed left at (1068, 247)
Screenshot: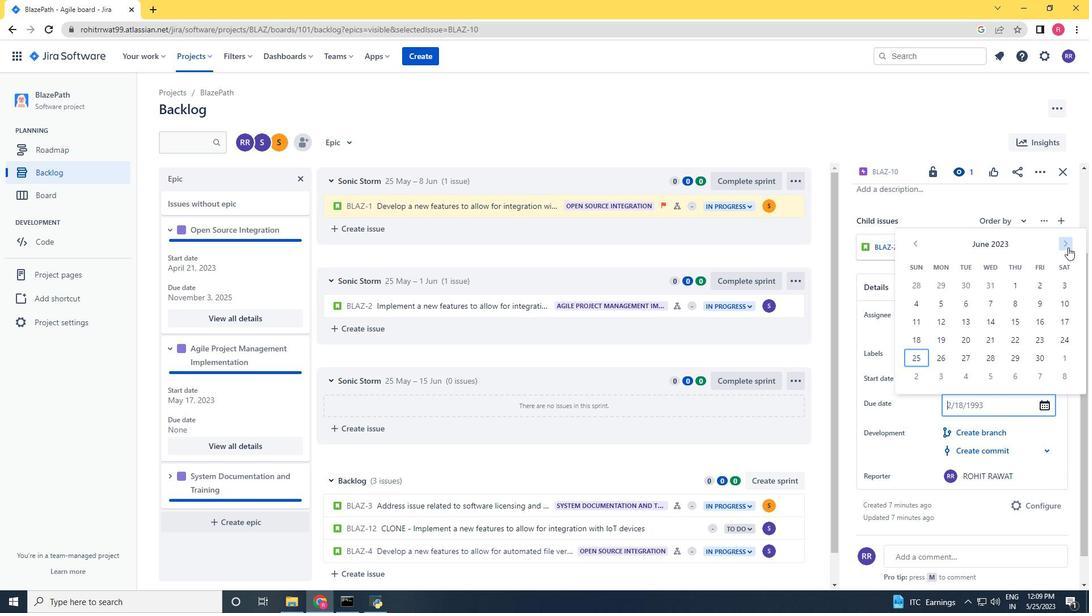 
Action: Mouse pressed left at (1068, 247)
Screenshot: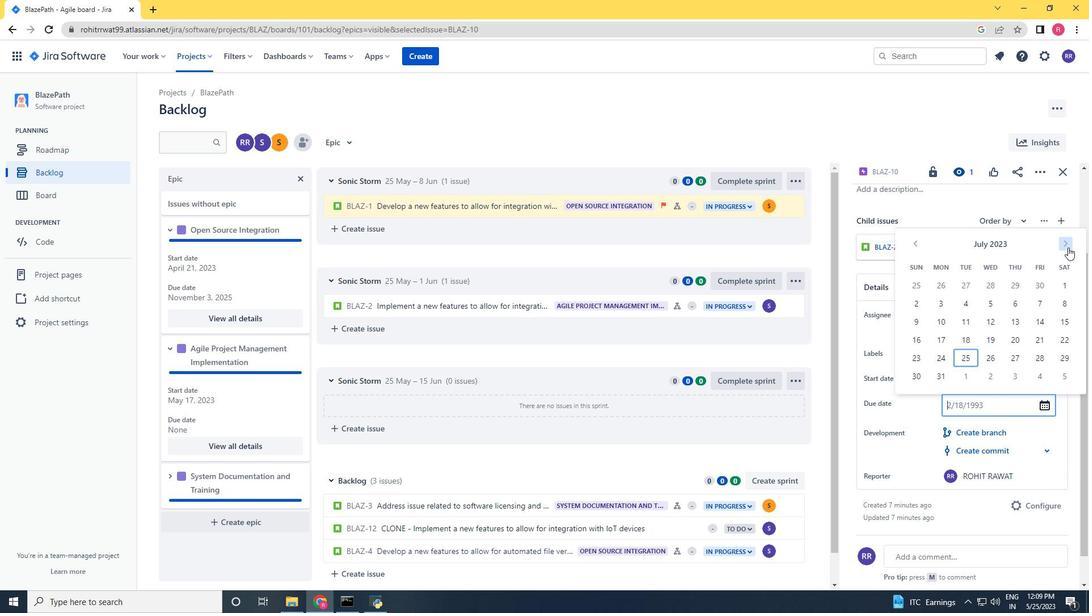 
Action: Mouse pressed left at (1068, 247)
Screenshot: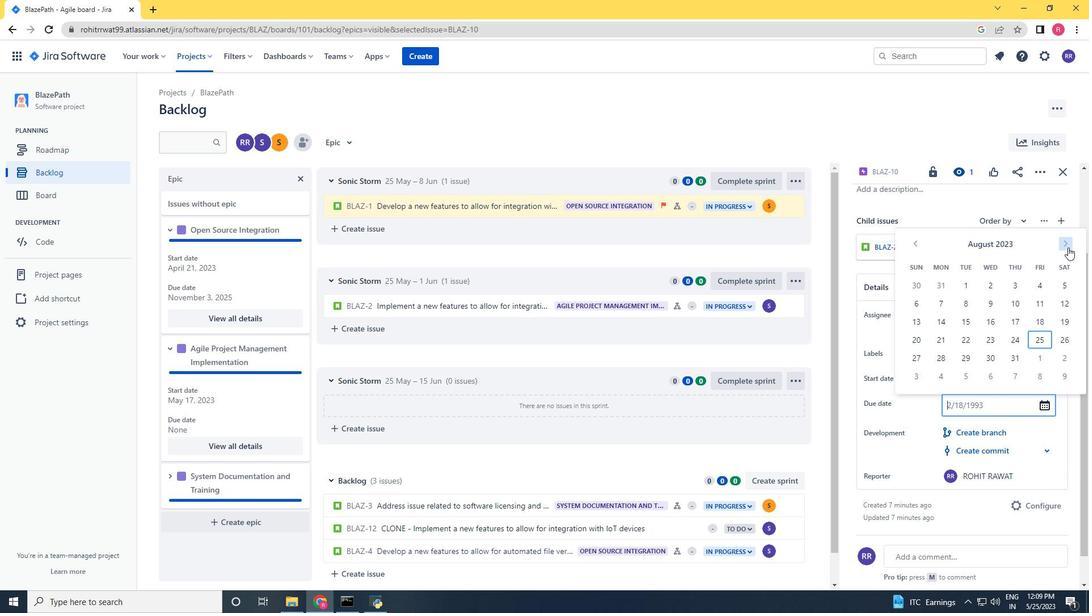
Action: Mouse pressed left at (1068, 247)
Screenshot: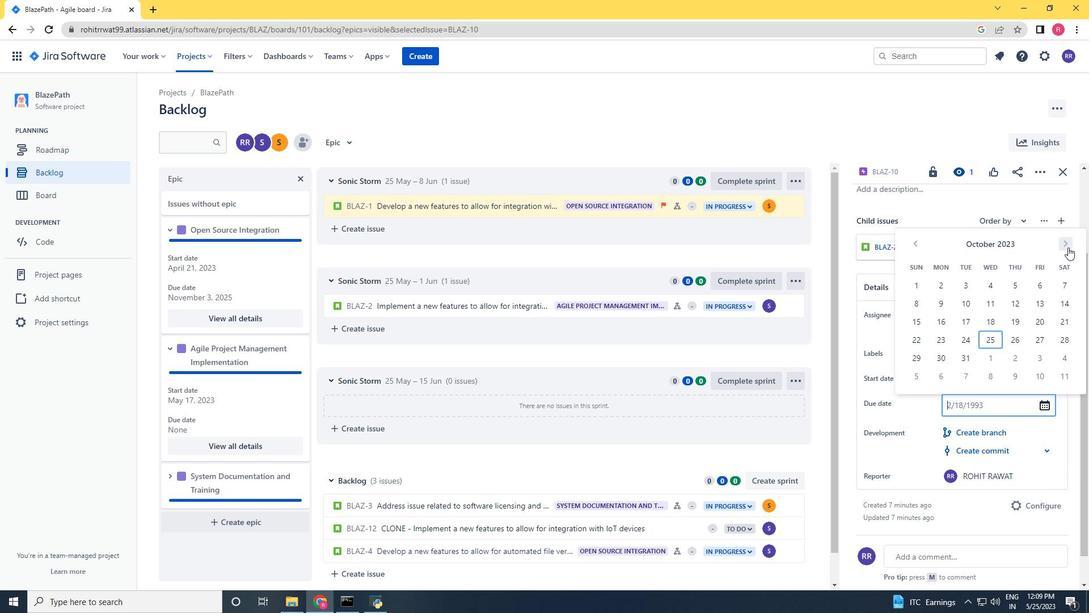 
Action: Mouse pressed left at (1068, 247)
Screenshot: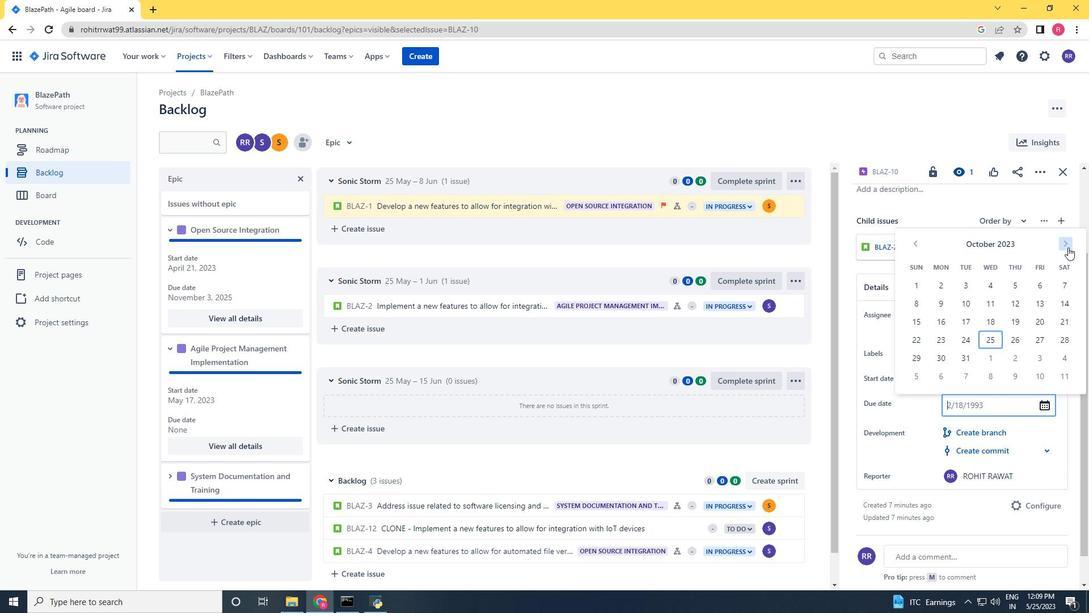 
Action: Mouse pressed left at (1068, 247)
Screenshot: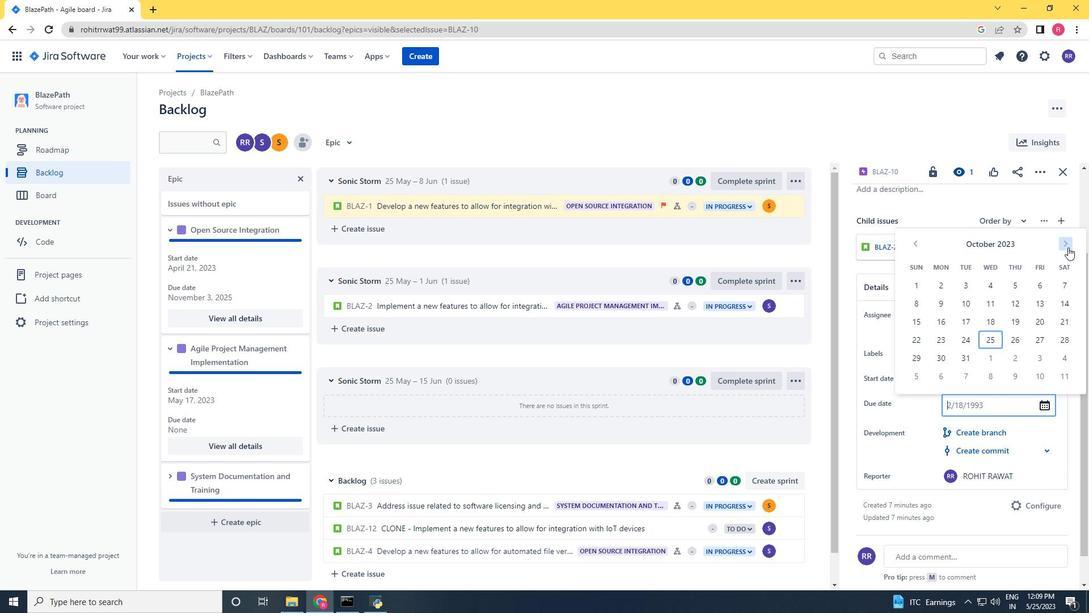 
Action: Mouse pressed left at (1068, 247)
Screenshot: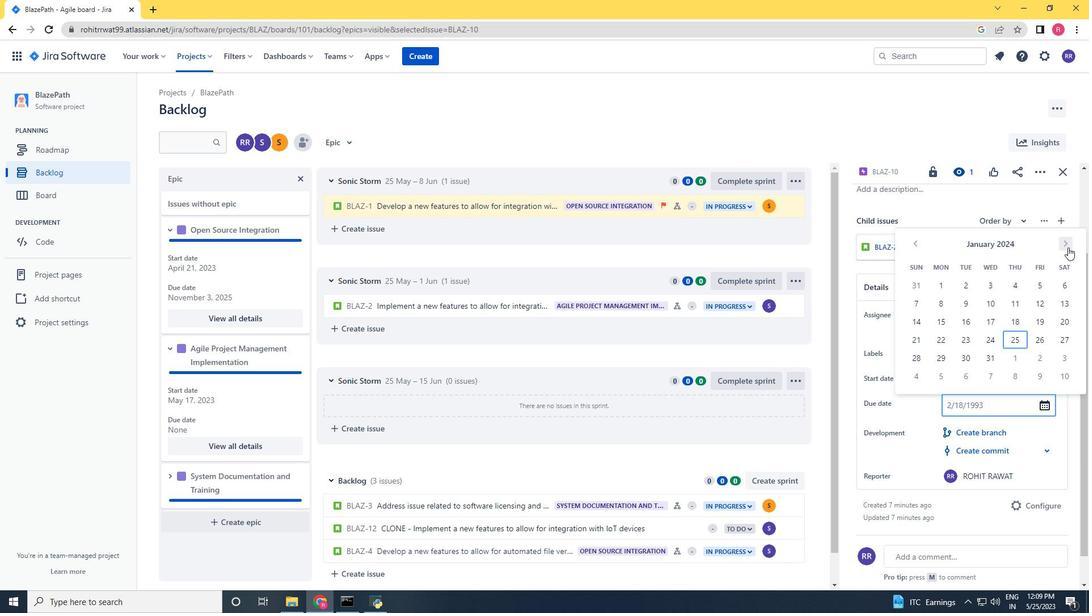 
Action: Mouse pressed left at (1068, 247)
Screenshot: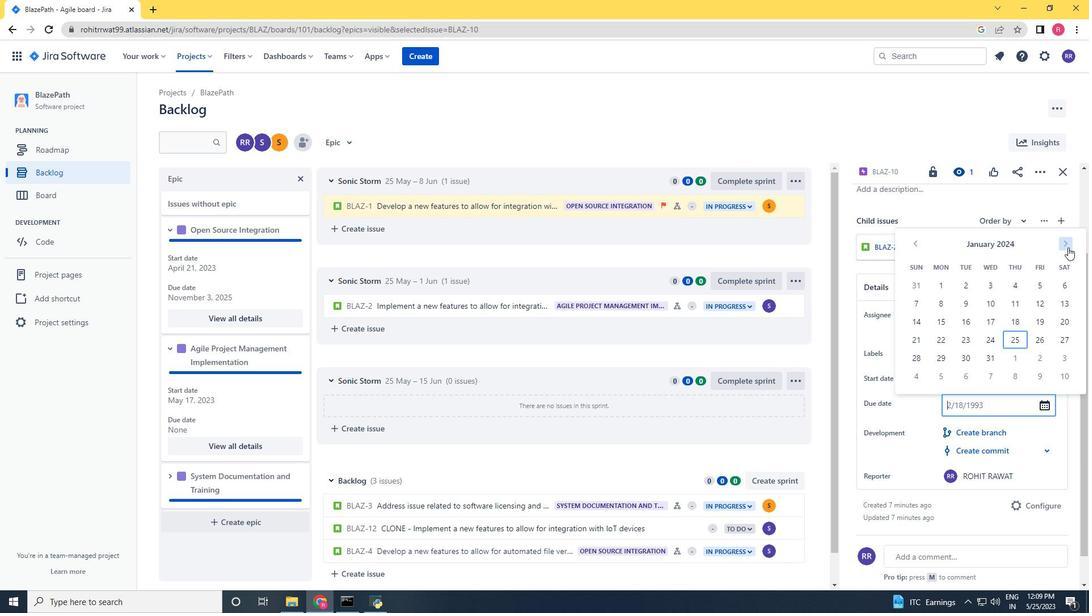 
Action: Mouse pressed left at (1068, 247)
Screenshot: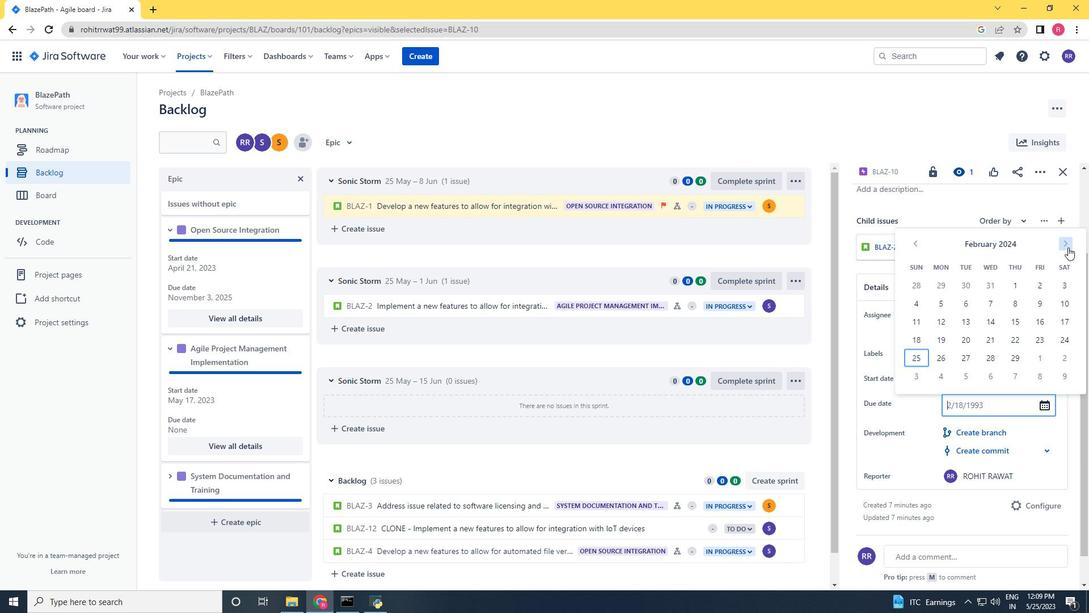 
Action: Mouse pressed left at (1068, 247)
Screenshot: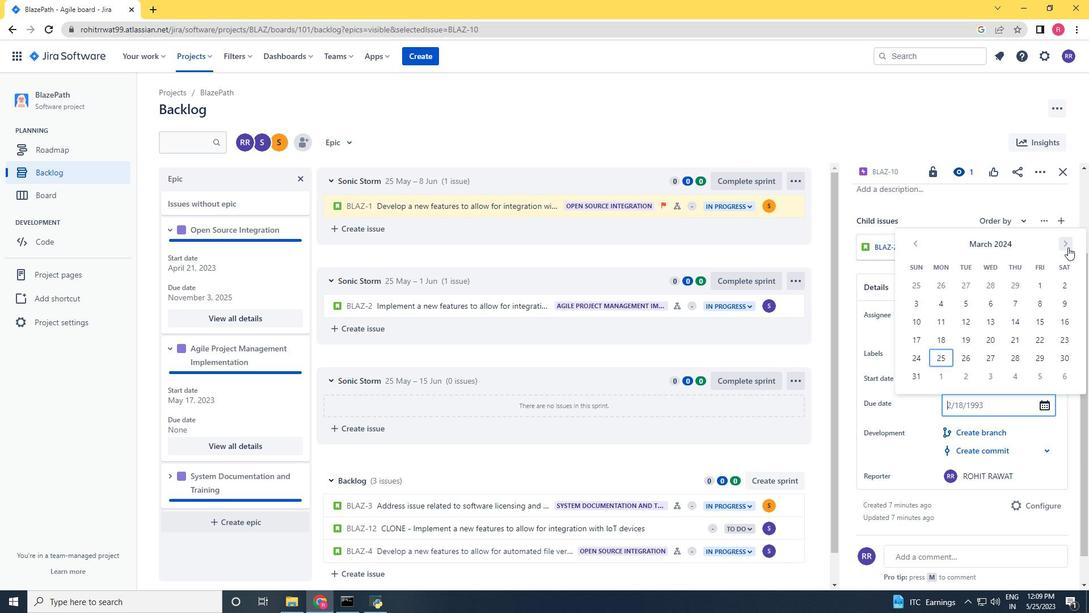 
Action: Mouse pressed left at (1068, 247)
Screenshot: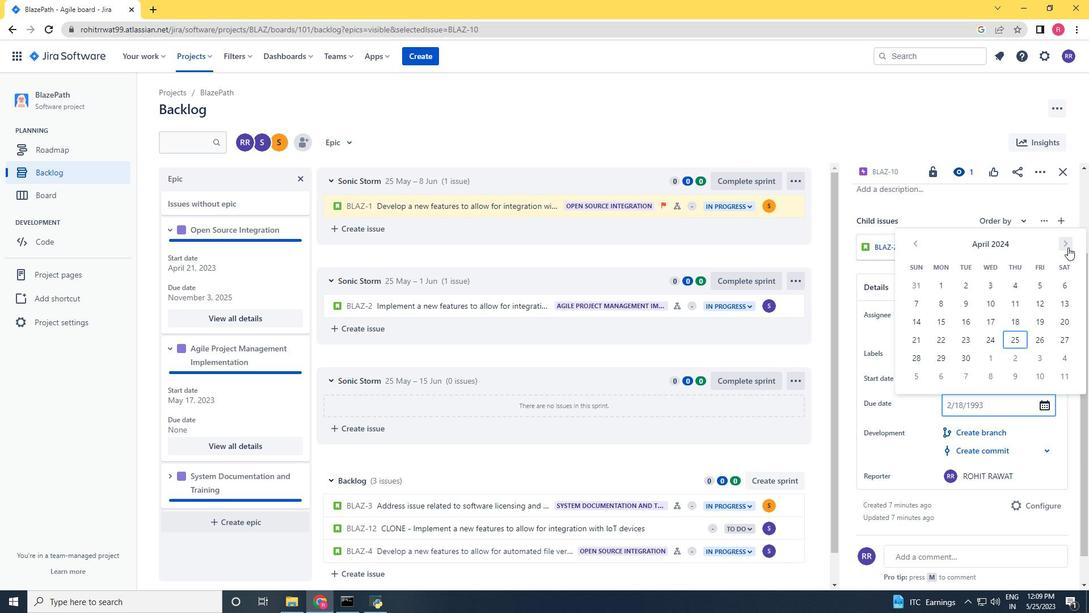 
Action: Mouse pressed left at (1068, 247)
Screenshot: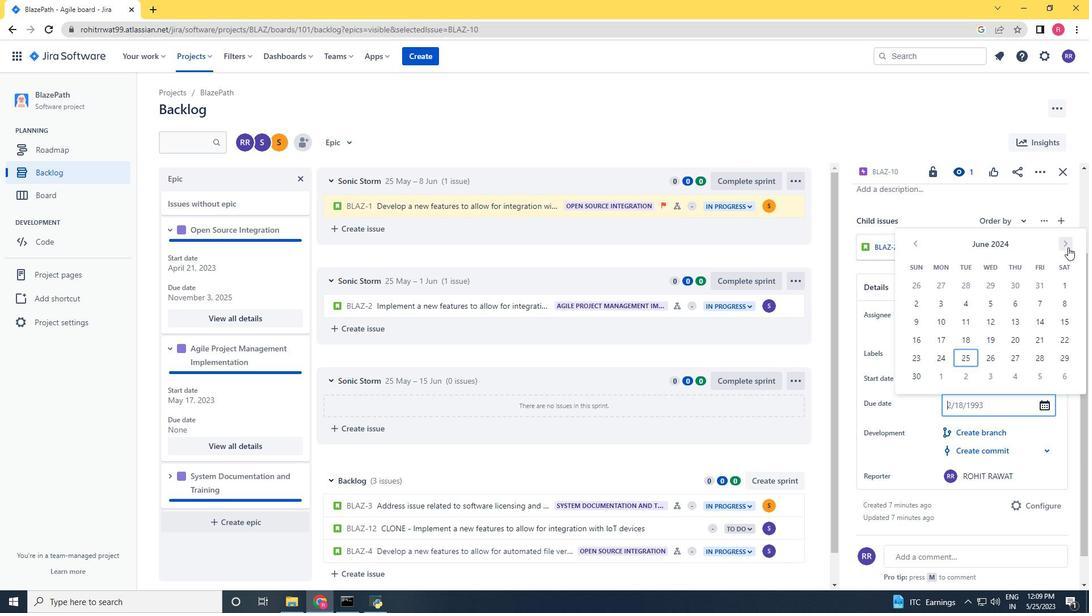 
Action: Mouse moved to (992, 337)
Screenshot: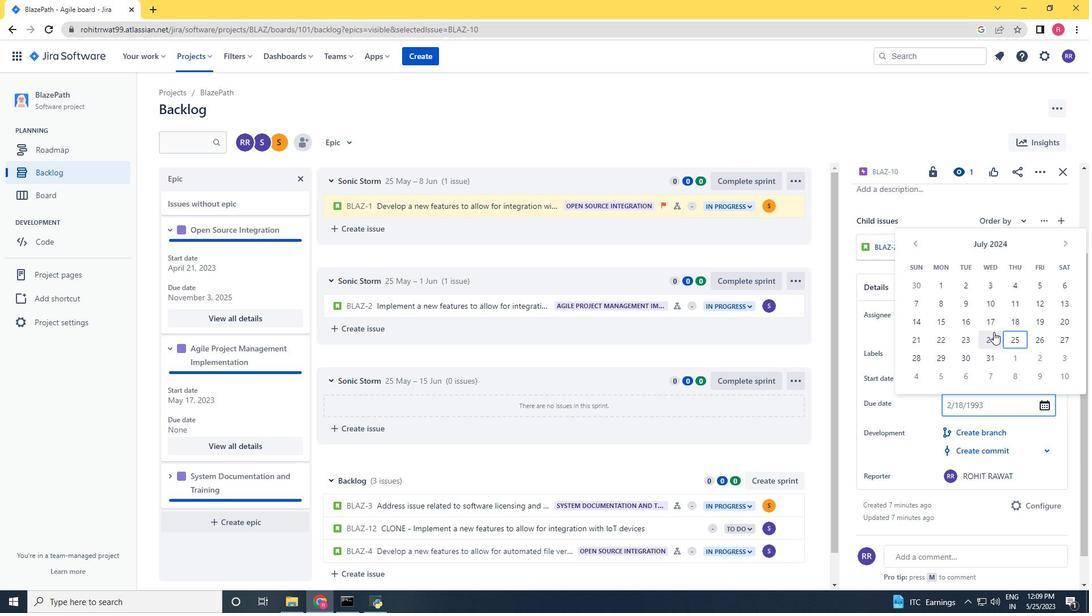 
Action: Mouse pressed left at (992, 337)
Screenshot: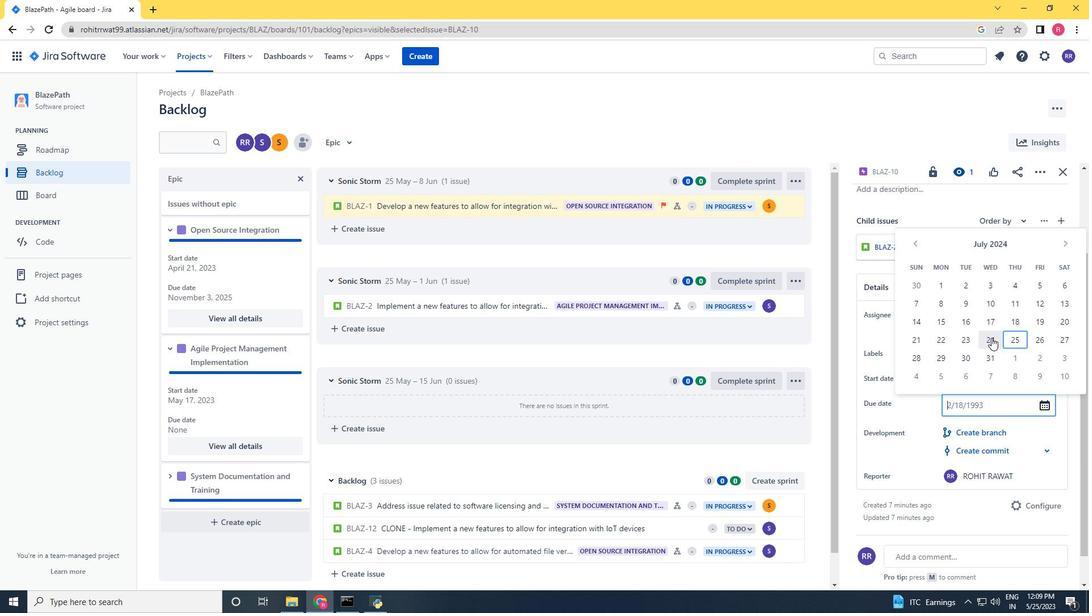 
Action: Mouse moved to (967, 507)
Screenshot: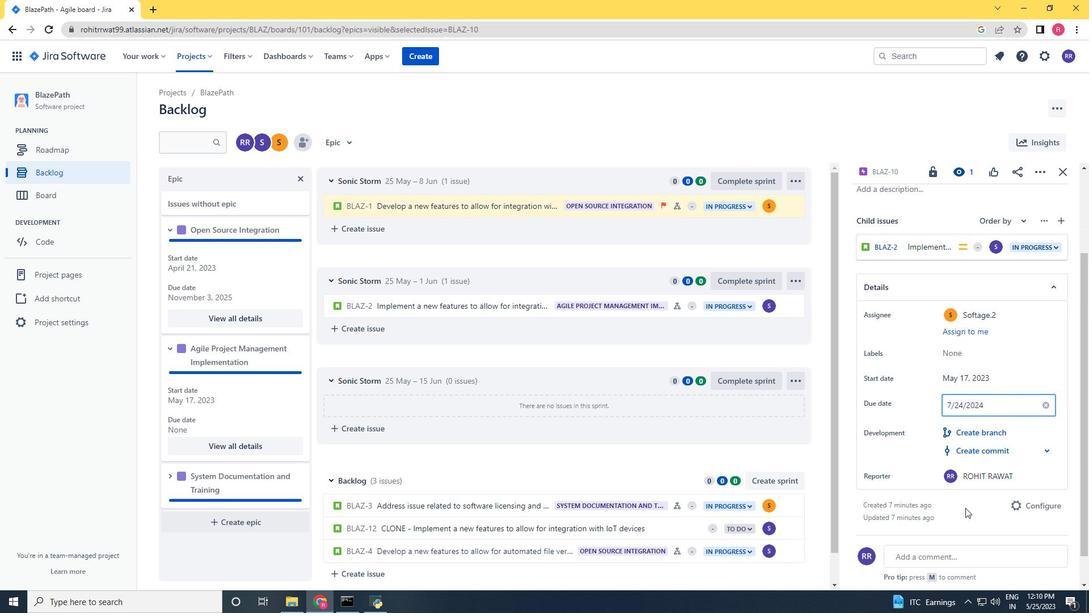 
Action: Mouse pressed left at (967, 507)
Screenshot: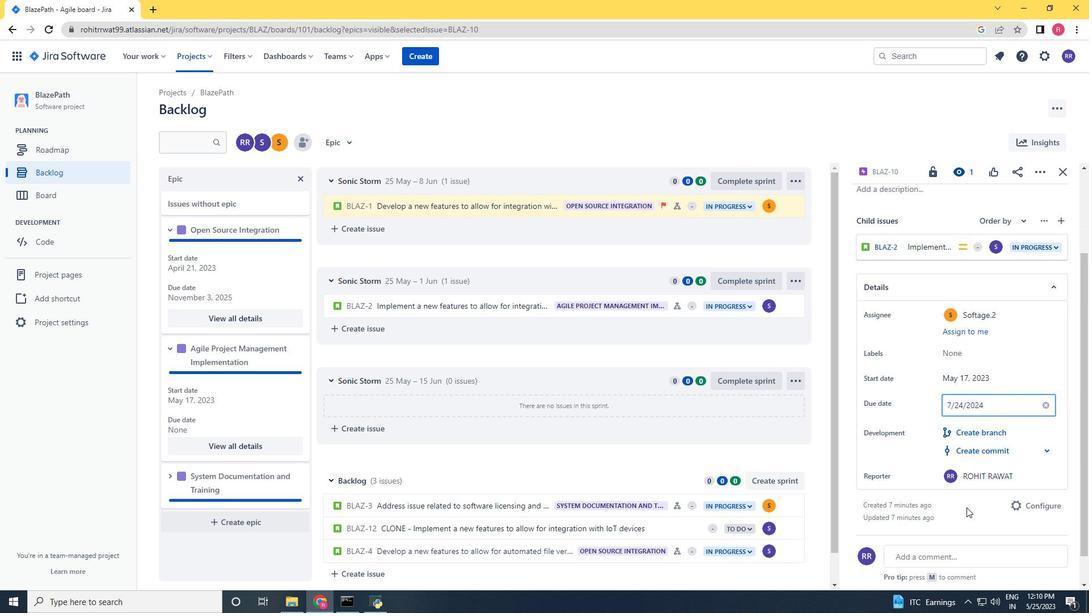
Action: Mouse moved to (169, 471)
Screenshot: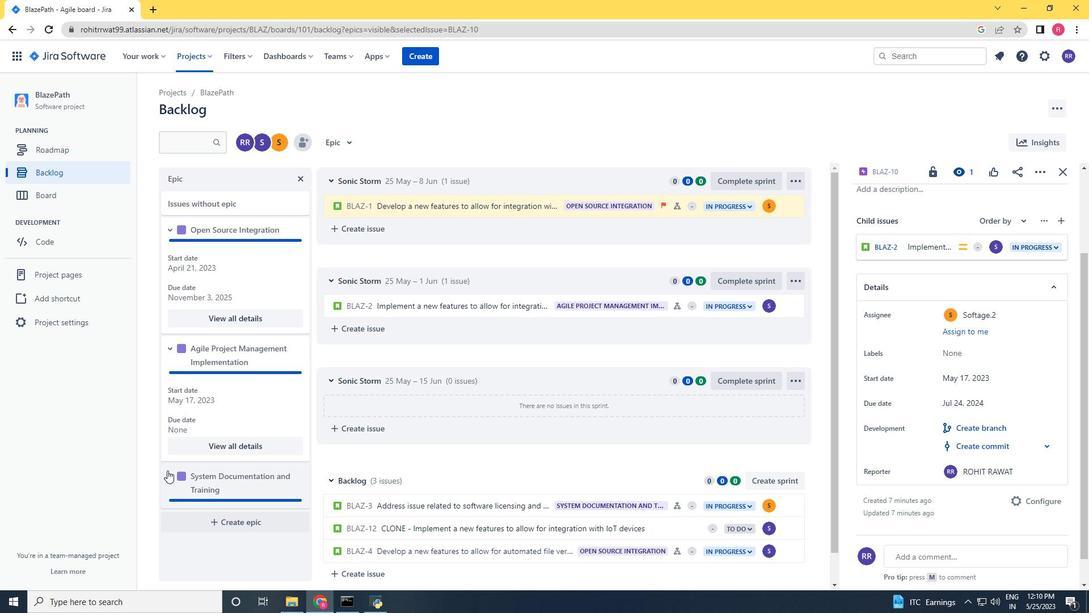 
Action: Mouse pressed left at (169, 471)
Screenshot: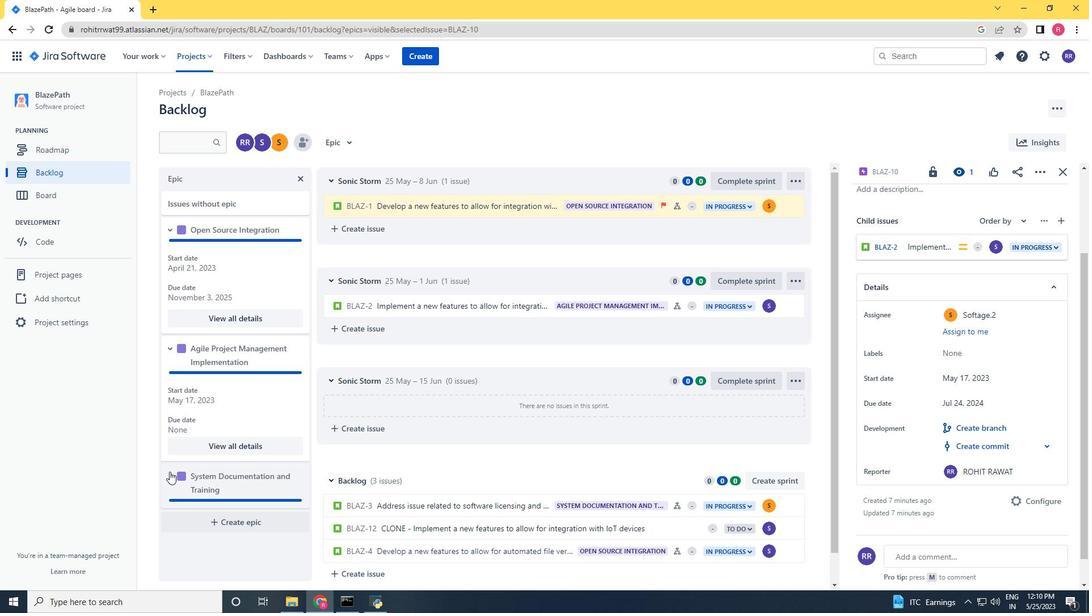 
Action: Mouse scrolled (169, 471) with delta (0, 0)
Screenshot: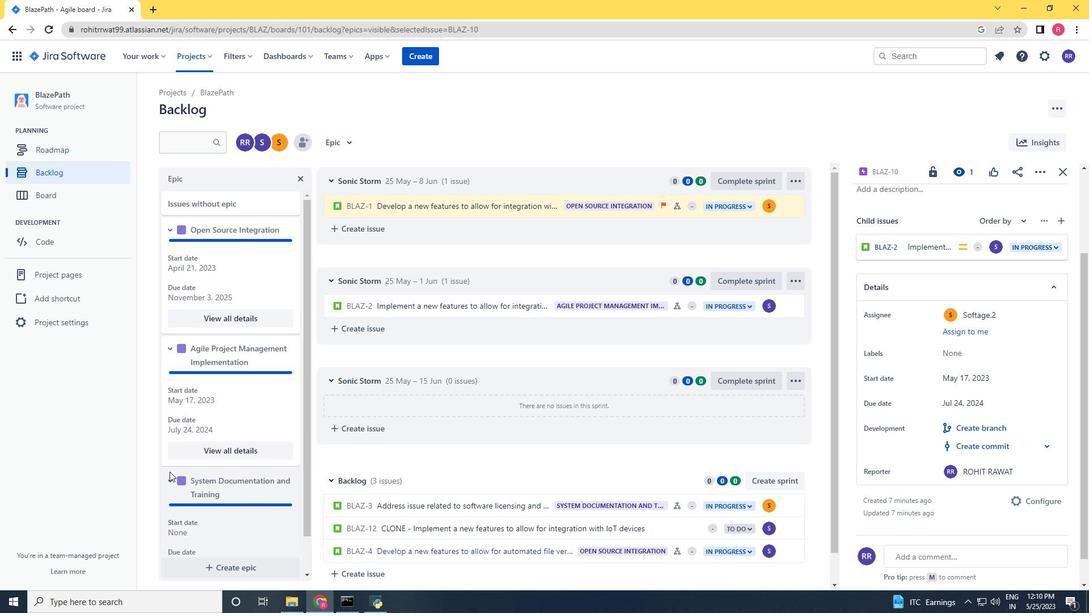
Action: Mouse scrolled (169, 471) with delta (0, 0)
Screenshot: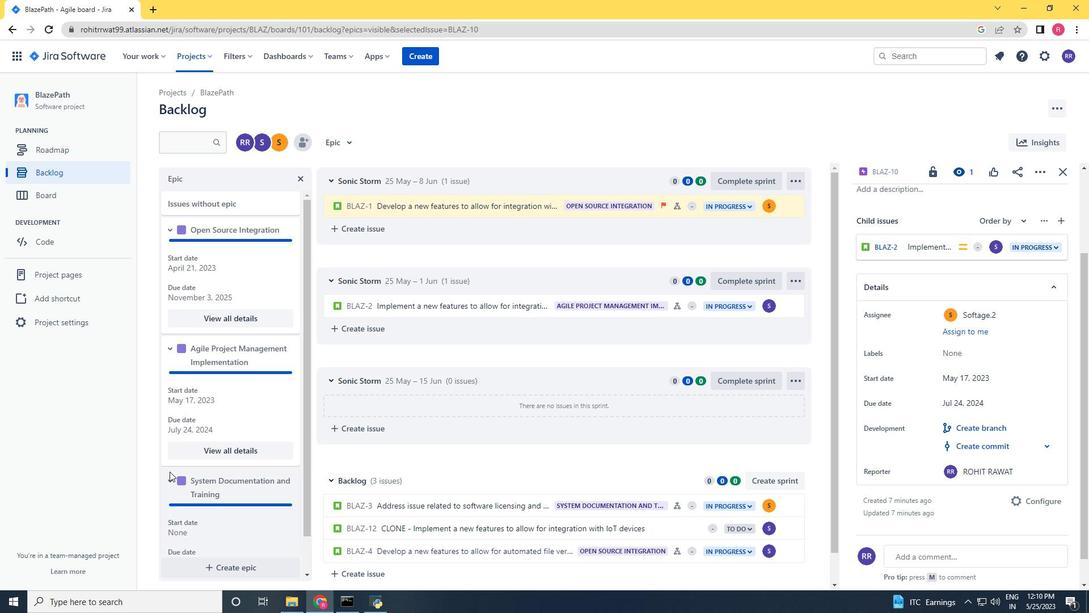
Action: Mouse scrolled (169, 471) with delta (0, 0)
Screenshot: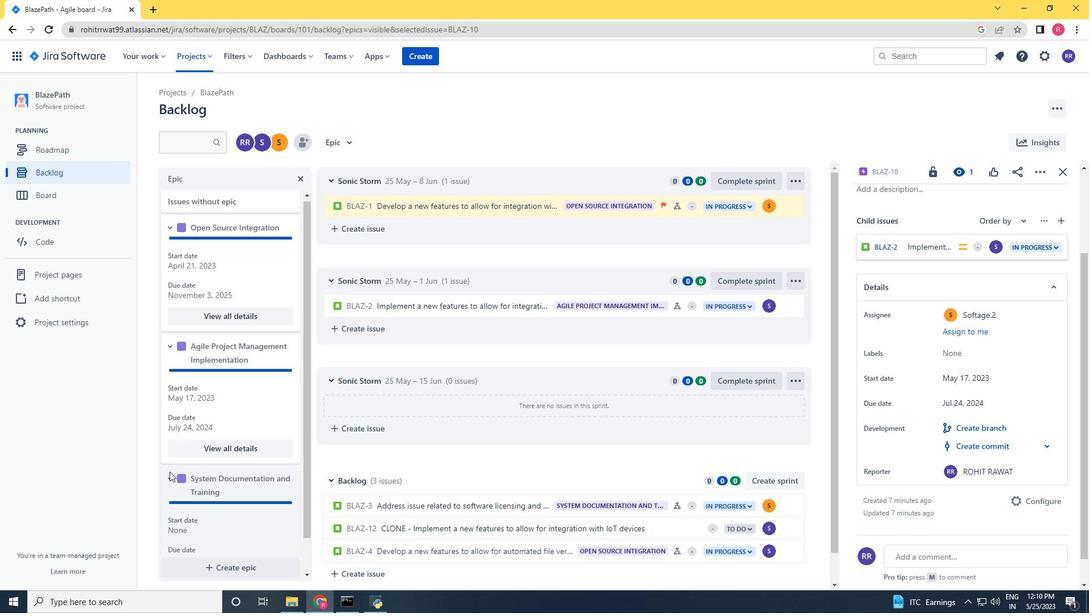 
Action: Mouse scrolled (169, 471) with delta (0, 0)
Screenshot: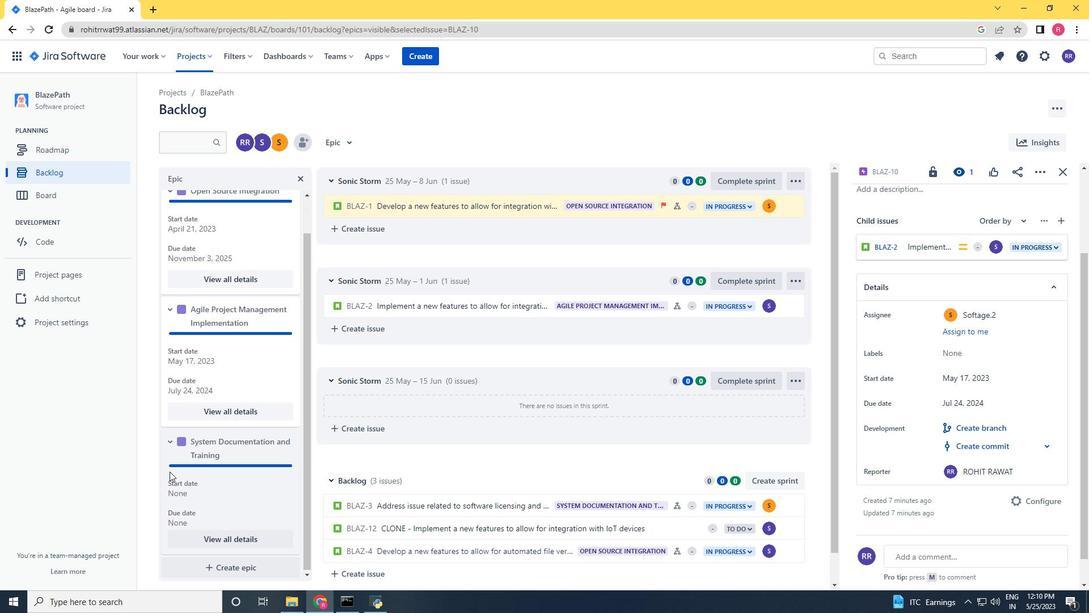 
Action: Mouse moved to (217, 538)
Screenshot: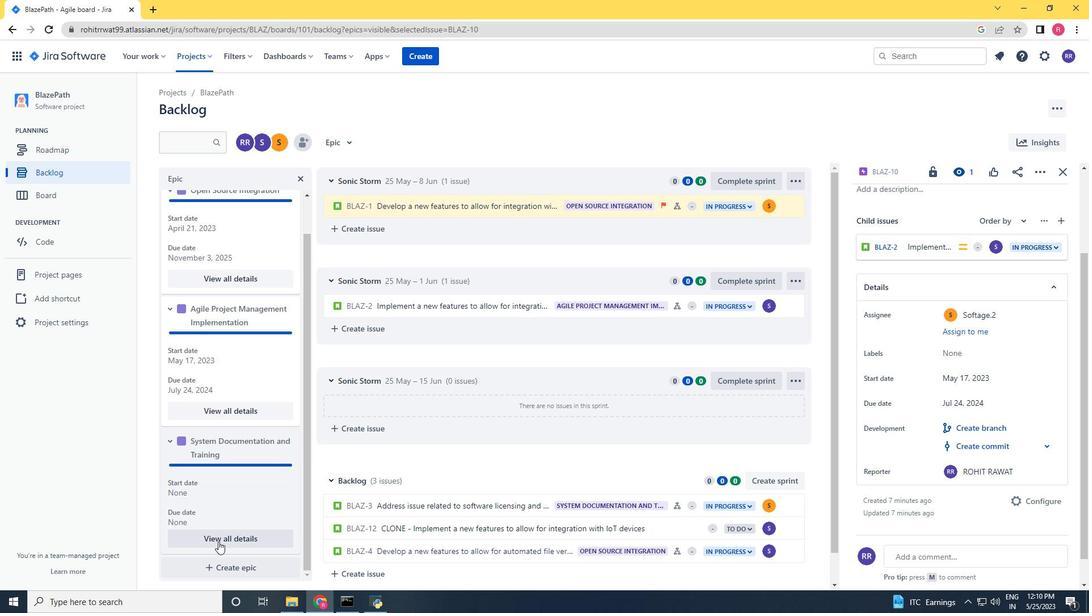 
Action: Mouse pressed left at (217, 538)
Screenshot: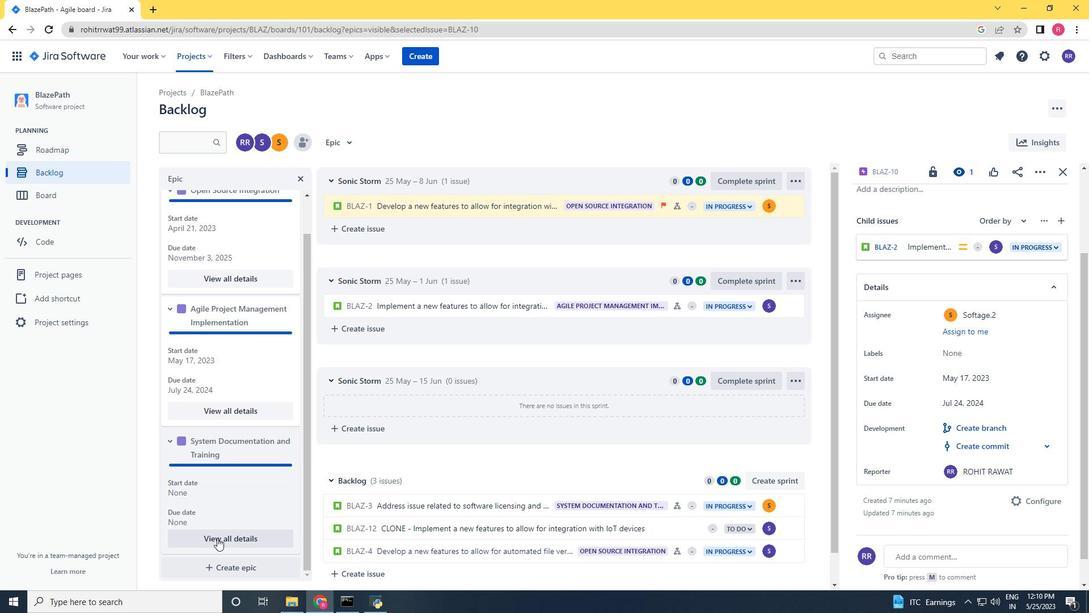 
Action: Mouse moved to (912, 429)
Screenshot: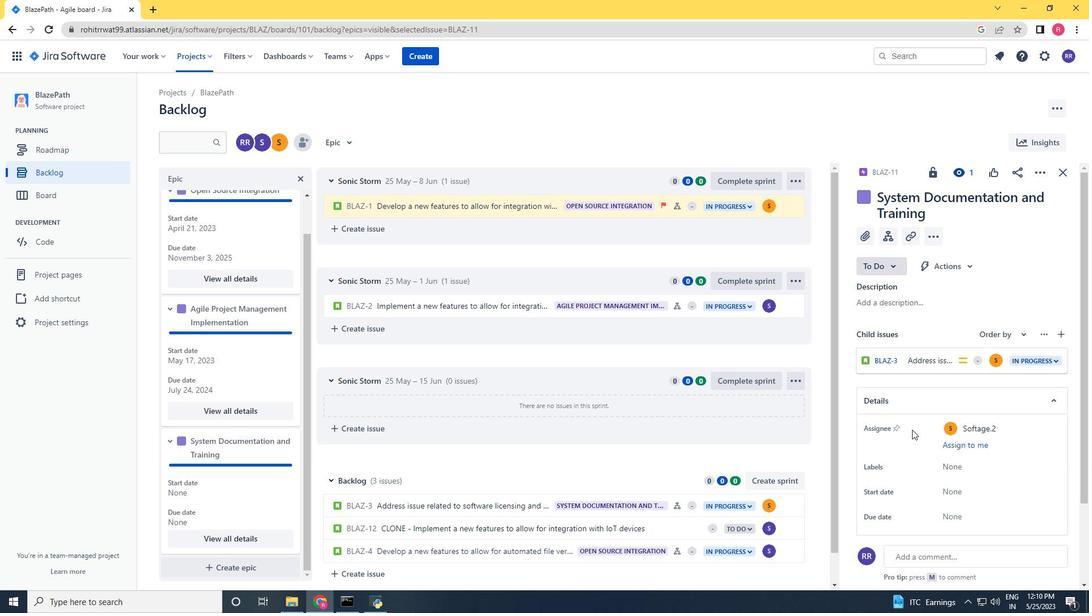 
Action: Mouse scrolled (912, 429) with delta (0, 0)
Screenshot: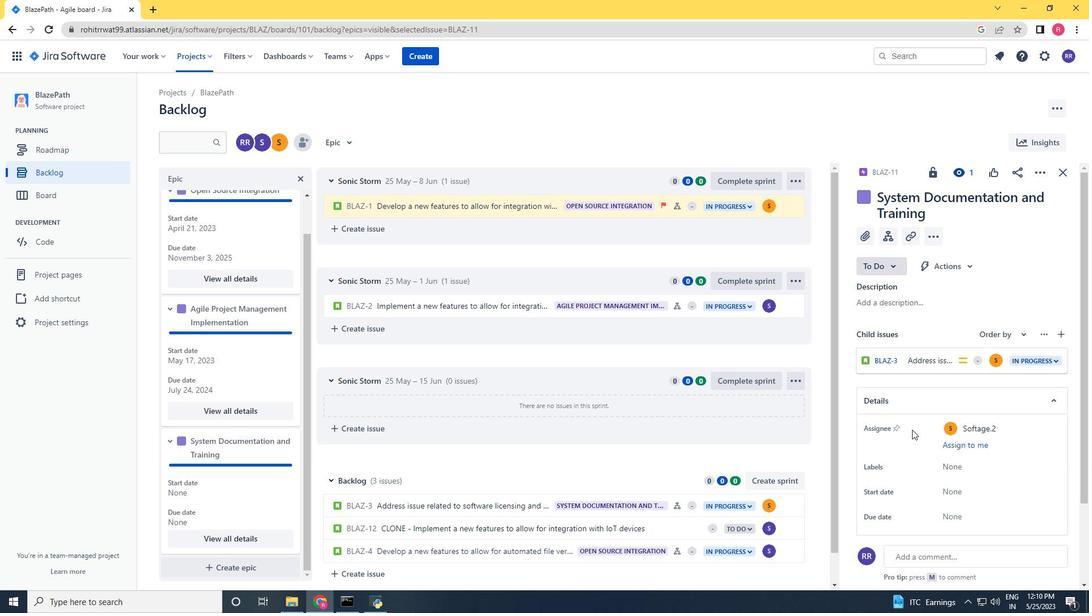 
Action: Mouse moved to (974, 426)
Screenshot: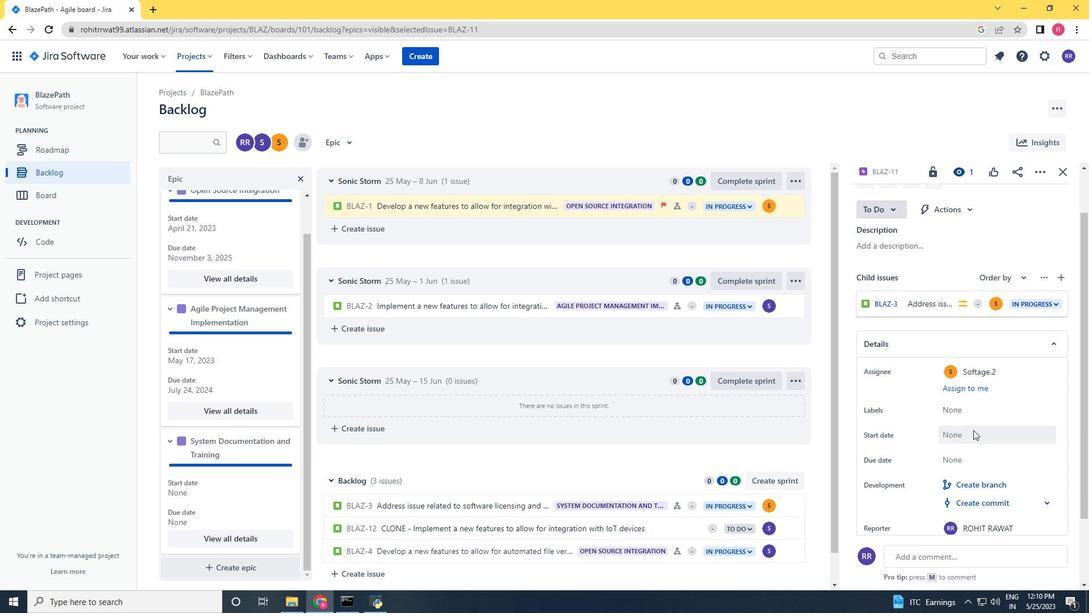 
Action: Mouse pressed left at (974, 426)
Screenshot: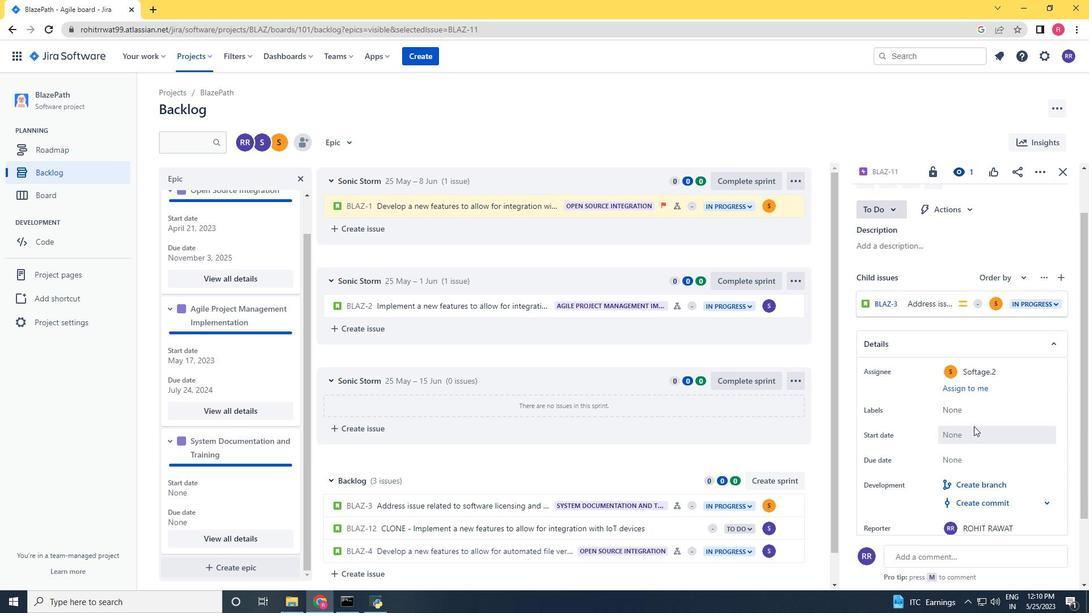 
Action: Mouse moved to (972, 370)
Screenshot: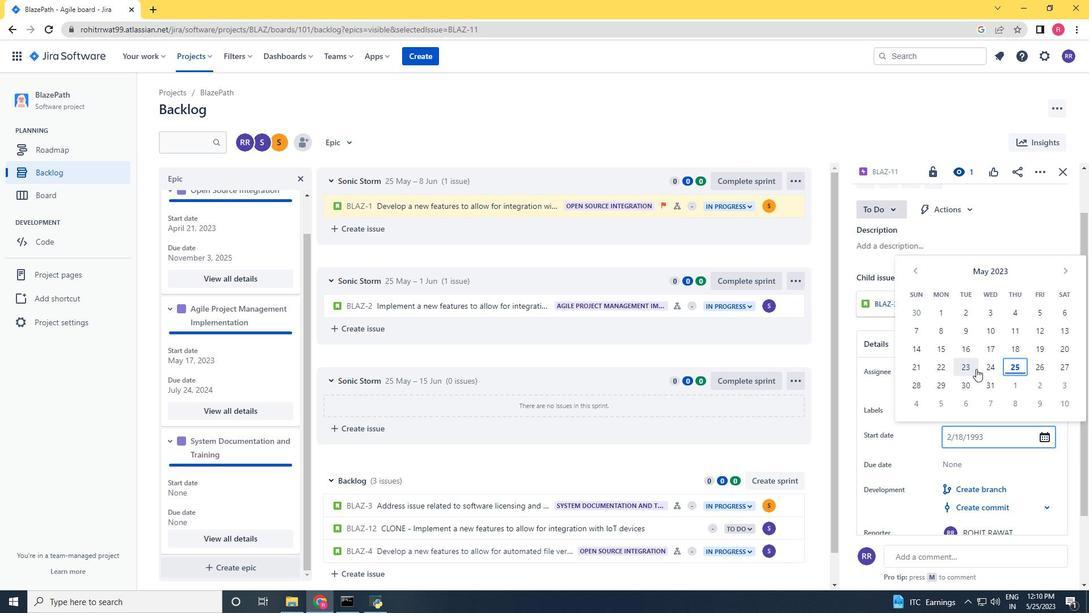 
Action: Mouse pressed left at (972, 370)
Screenshot: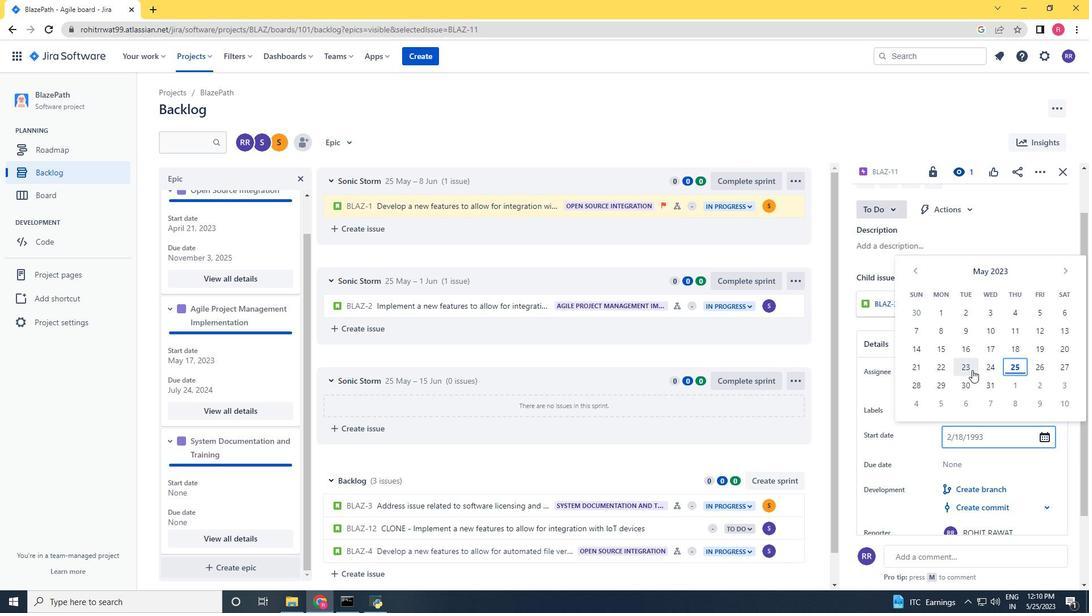 
Action: Mouse moved to (987, 459)
Screenshot: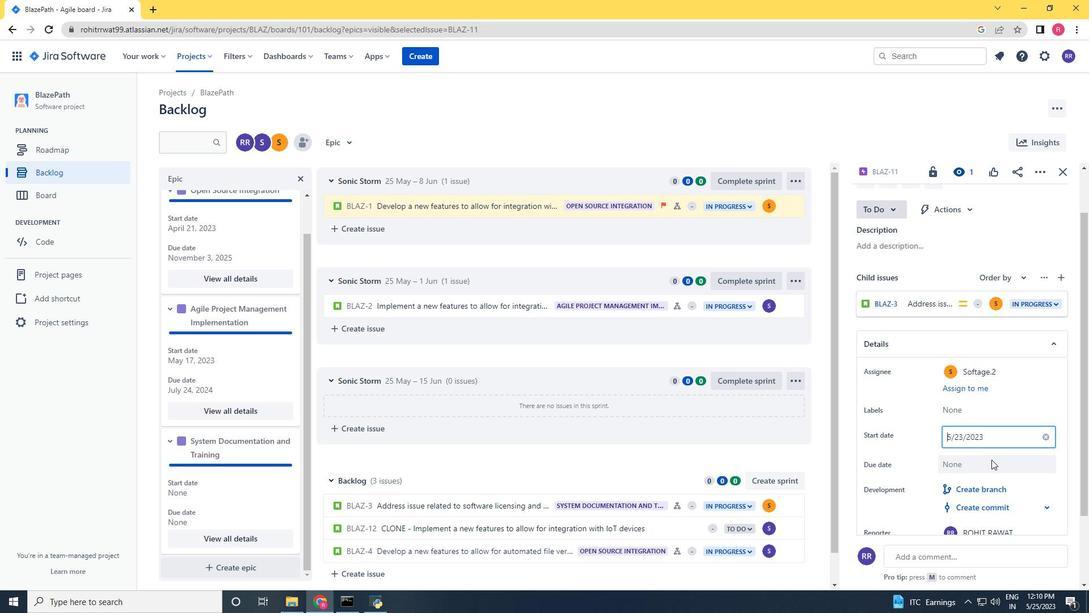 
Action: Mouse pressed left at (987, 459)
Screenshot: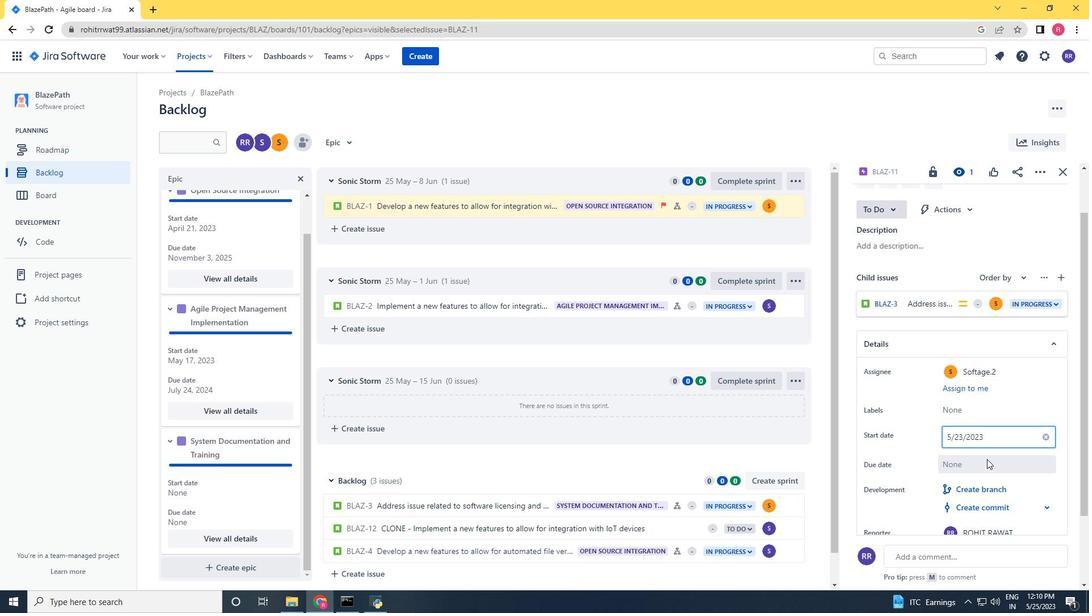 
Action: Mouse scrolled (987, 458) with delta (0, 0)
Screenshot: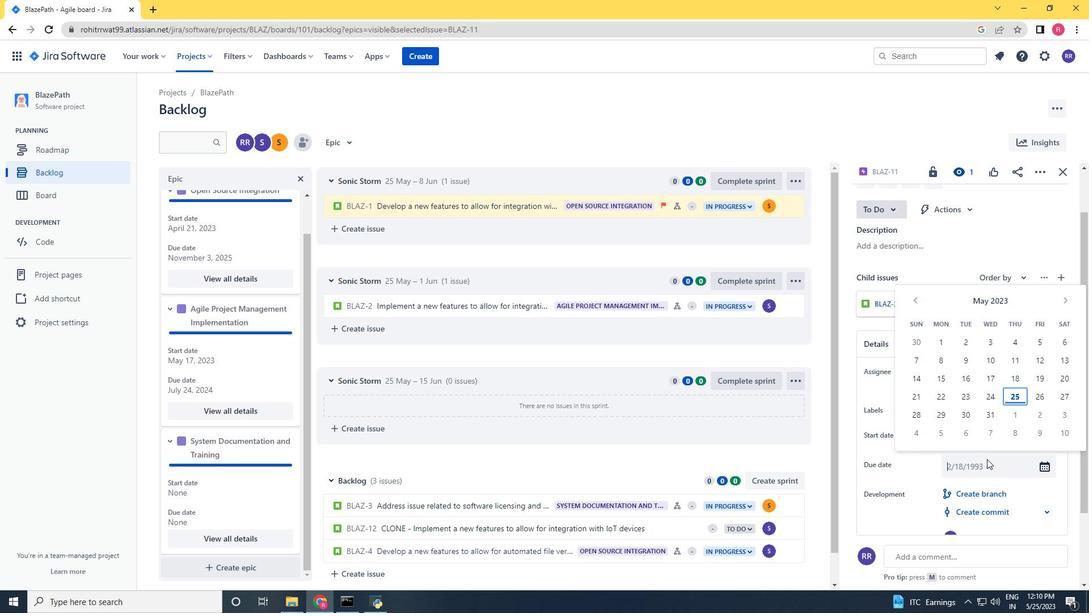
Action: Mouse moved to (1062, 247)
Screenshot: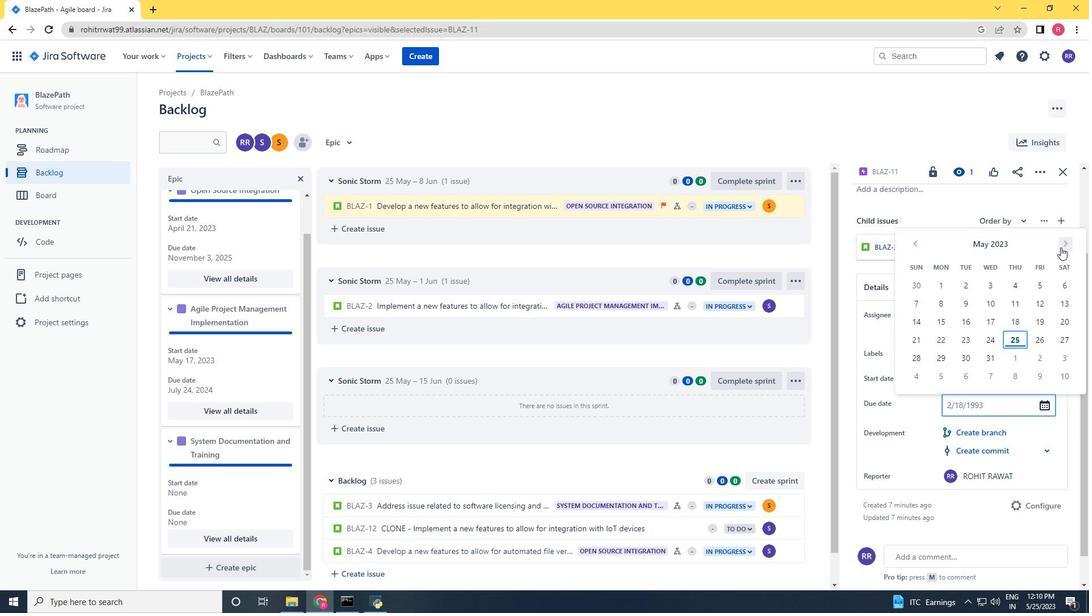 
Action: Mouse pressed left at (1062, 247)
Screenshot: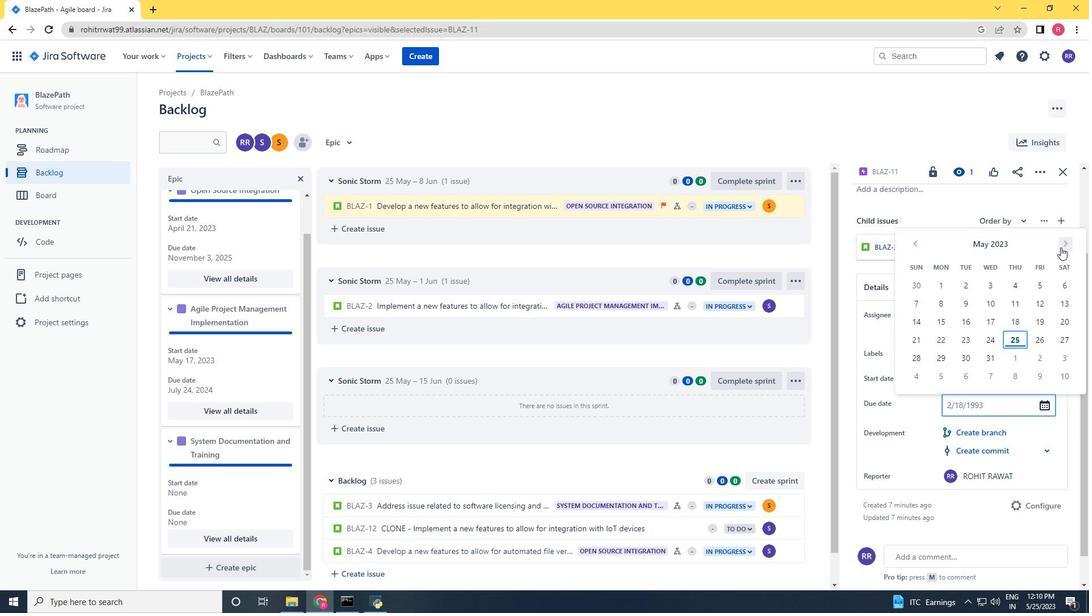 
Action: Mouse moved to (1062, 247)
Screenshot: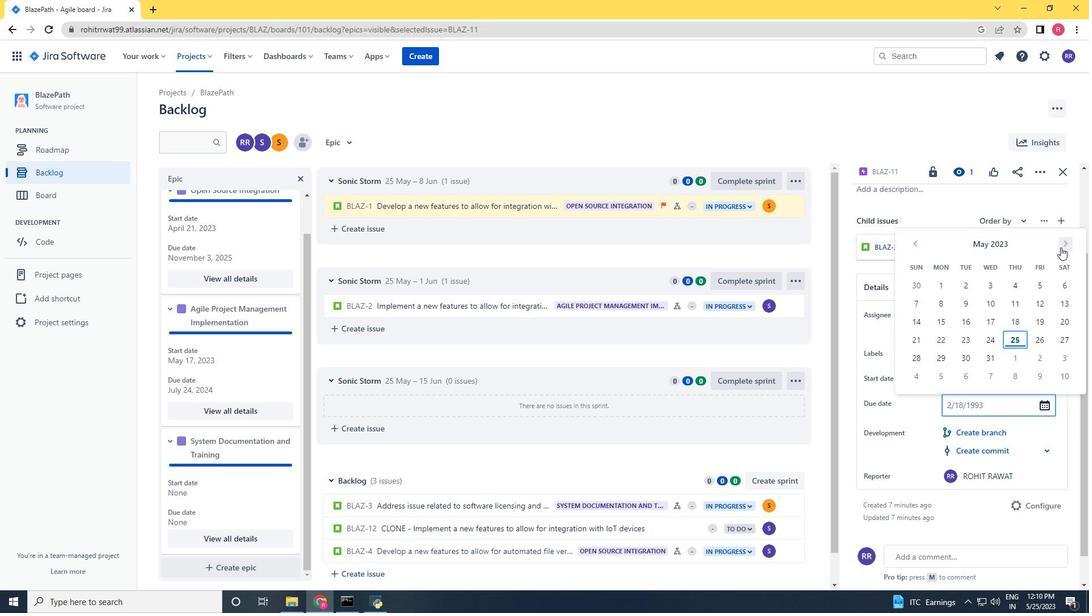 
Action: Mouse pressed left at (1062, 247)
Screenshot: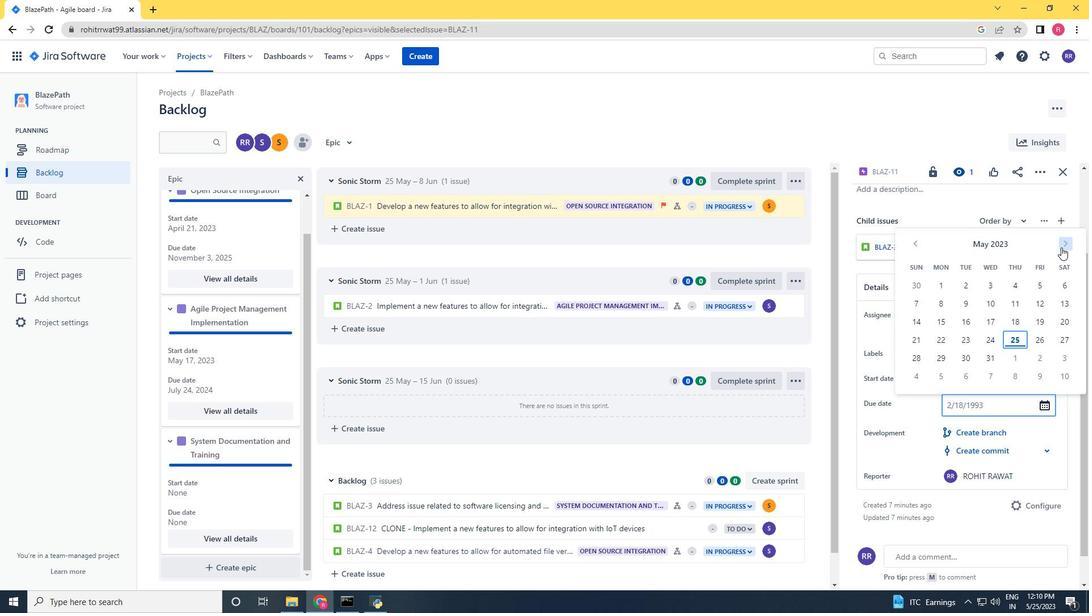 
Action: Mouse pressed left at (1062, 247)
Screenshot: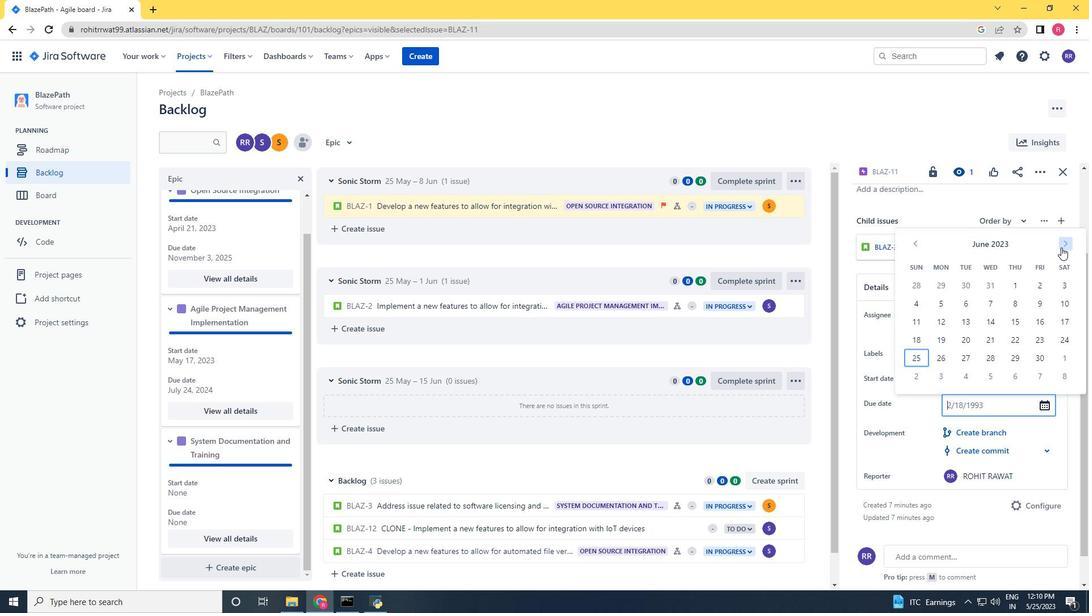 
Action: Mouse pressed left at (1062, 247)
Screenshot: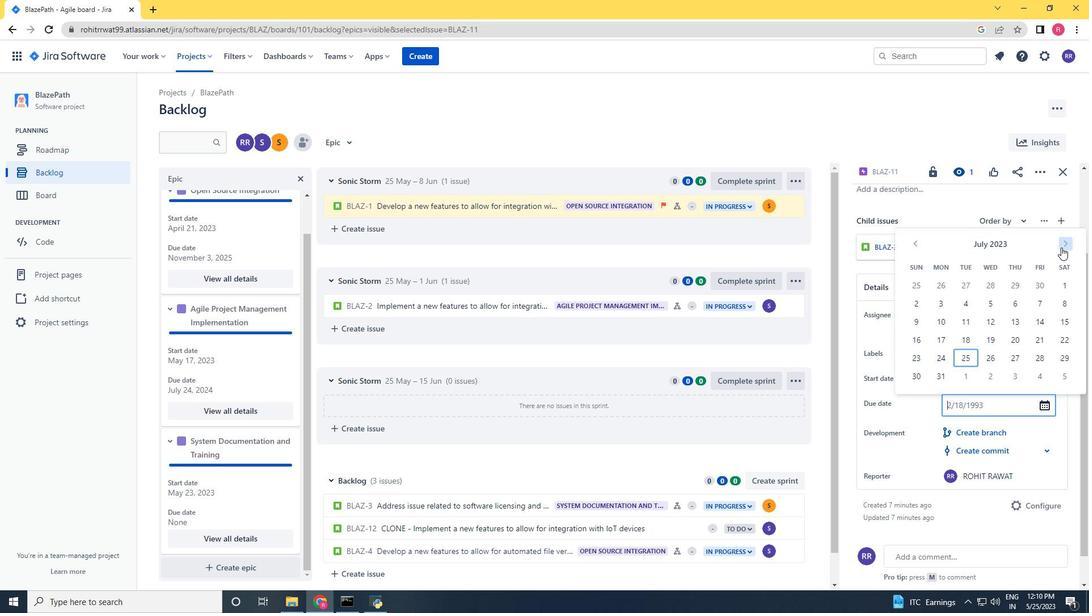 
Action: Mouse pressed left at (1062, 247)
Screenshot: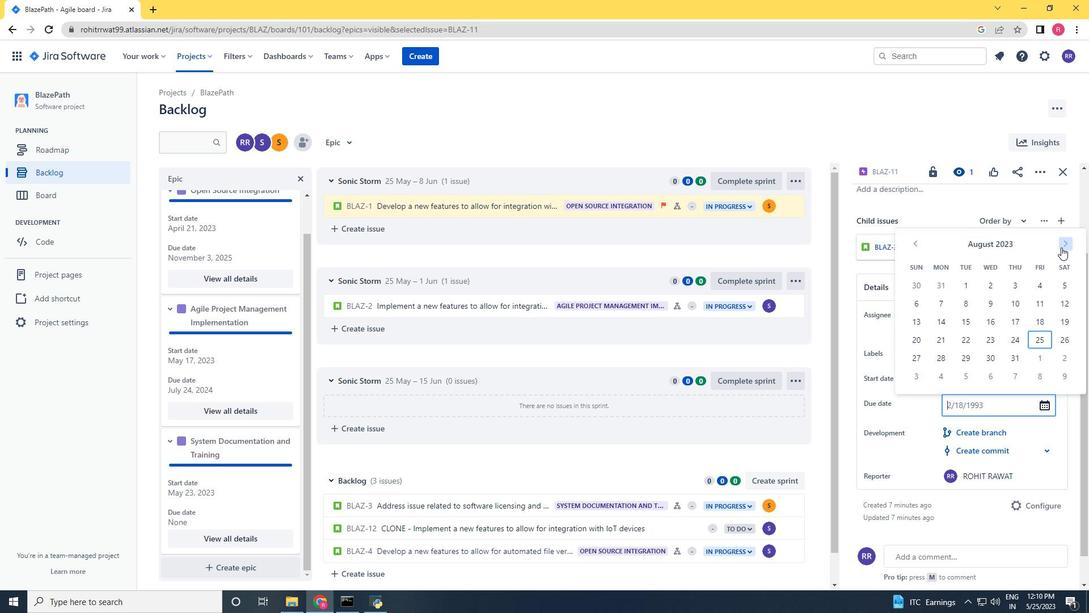 
Action: Mouse pressed left at (1062, 247)
Screenshot: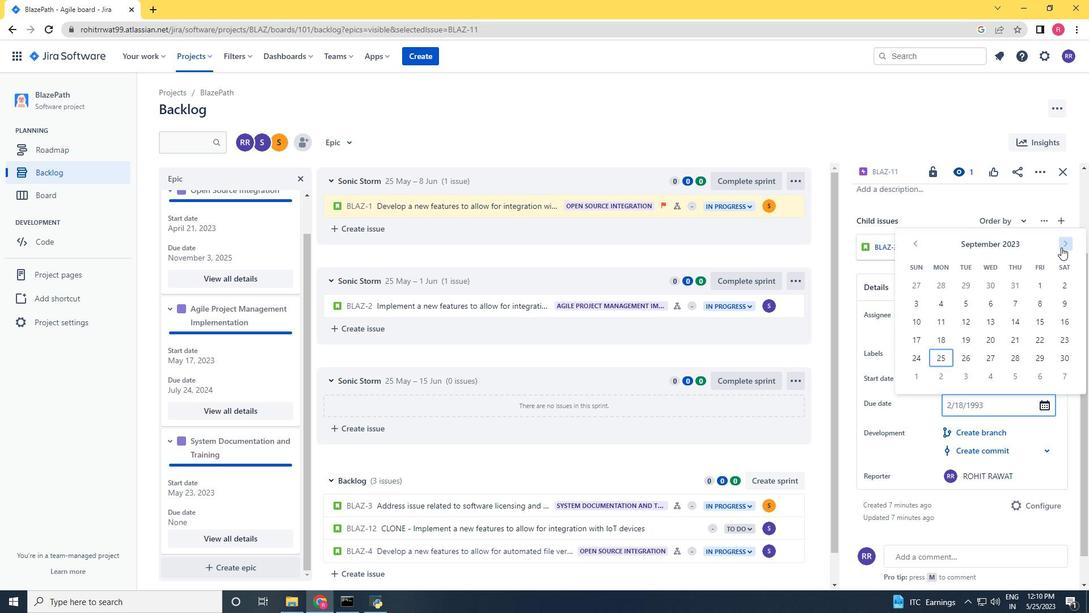 
Action: Mouse pressed left at (1062, 247)
Screenshot: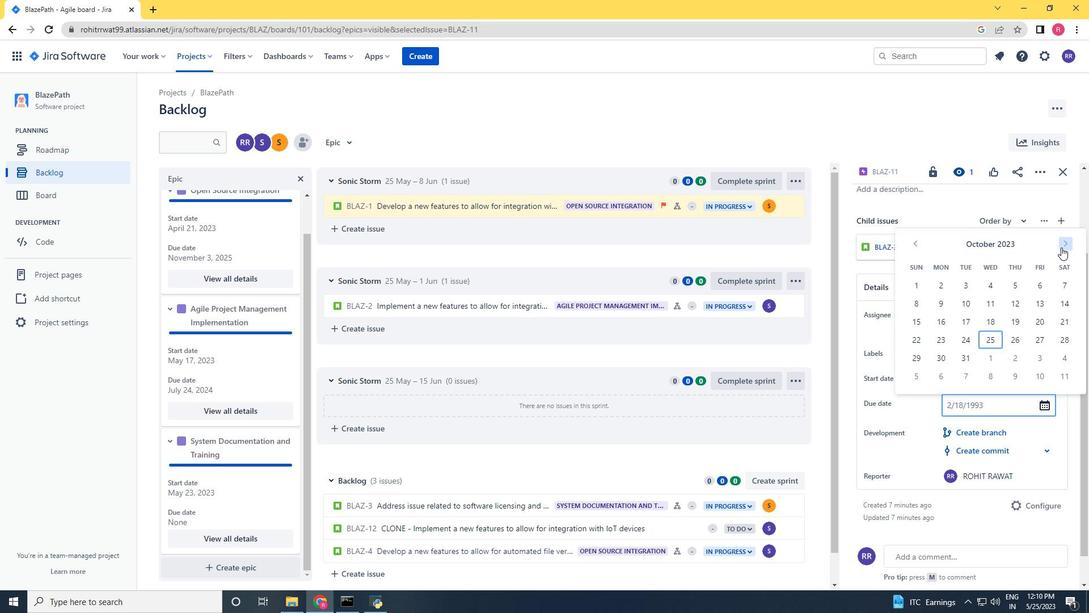 
Action: Mouse pressed left at (1062, 247)
Screenshot: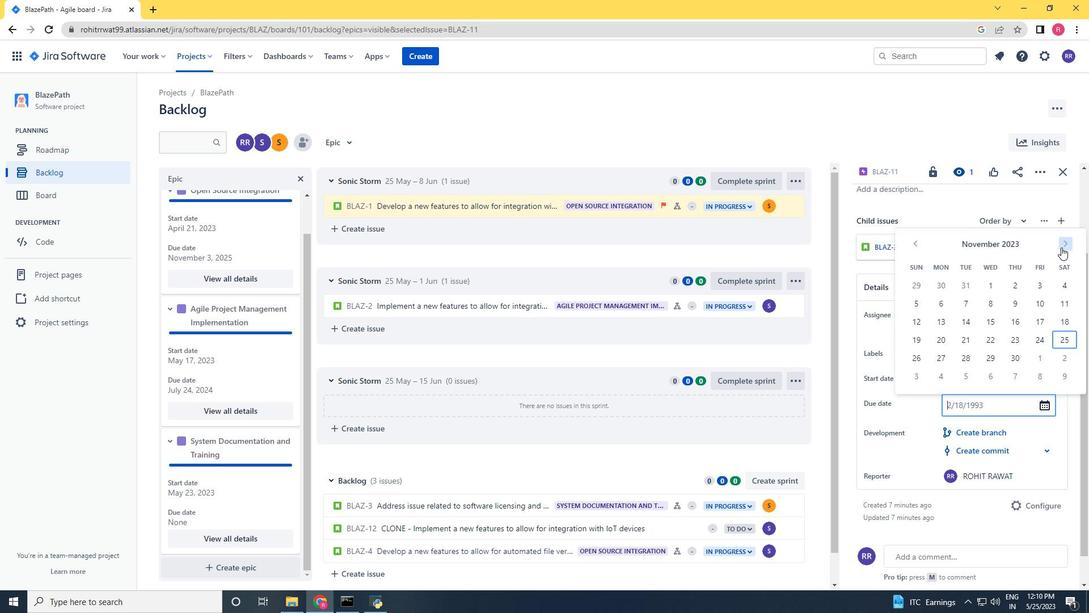
Action: Mouse pressed left at (1062, 247)
Screenshot: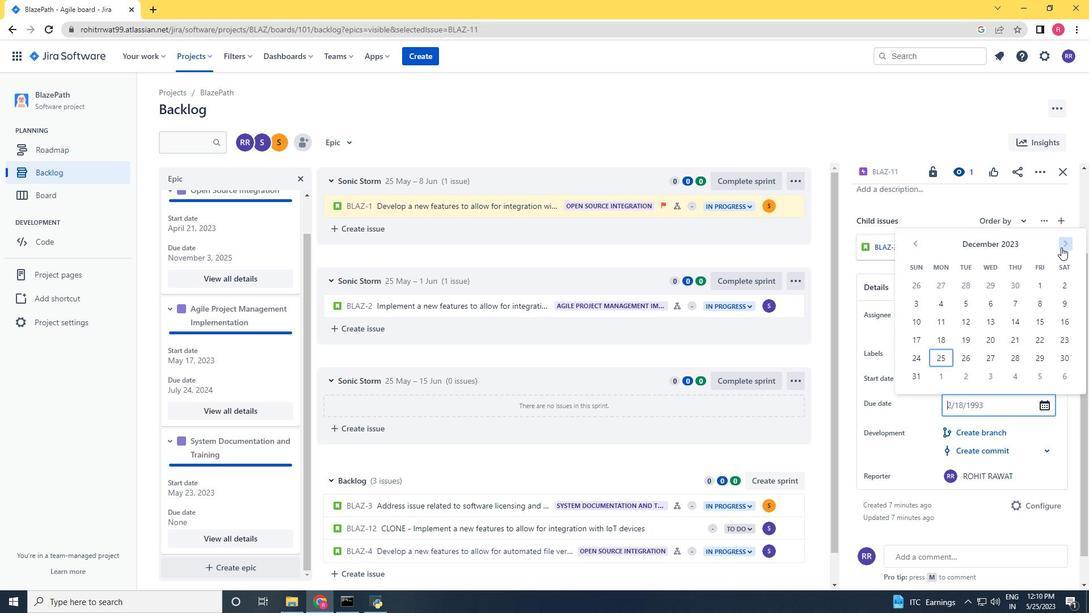 
Action: Mouse pressed left at (1062, 247)
Screenshot: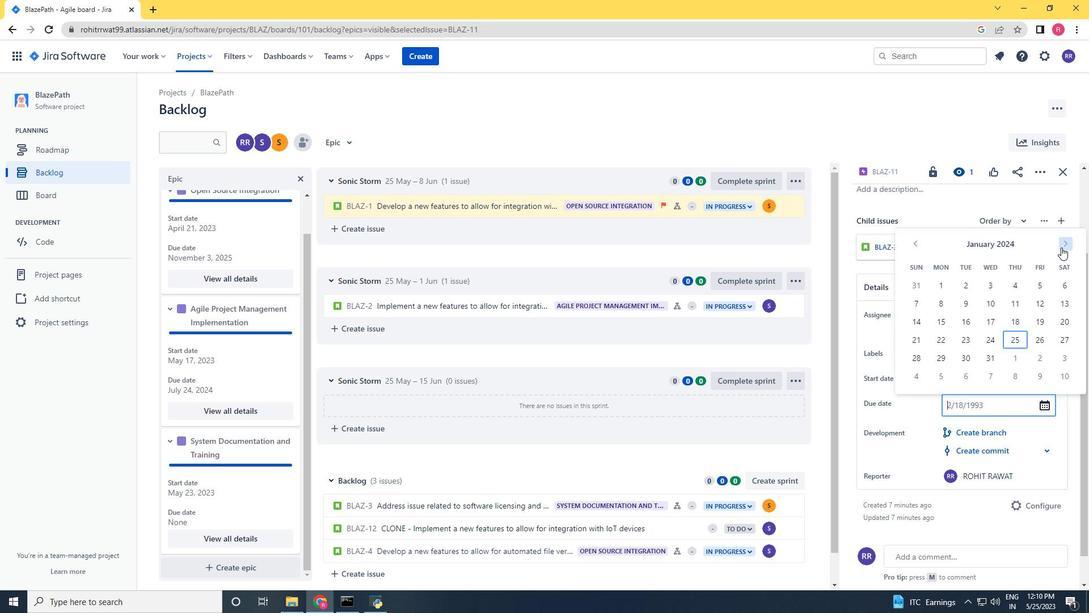 
Action: Mouse pressed left at (1062, 247)
Screenshot: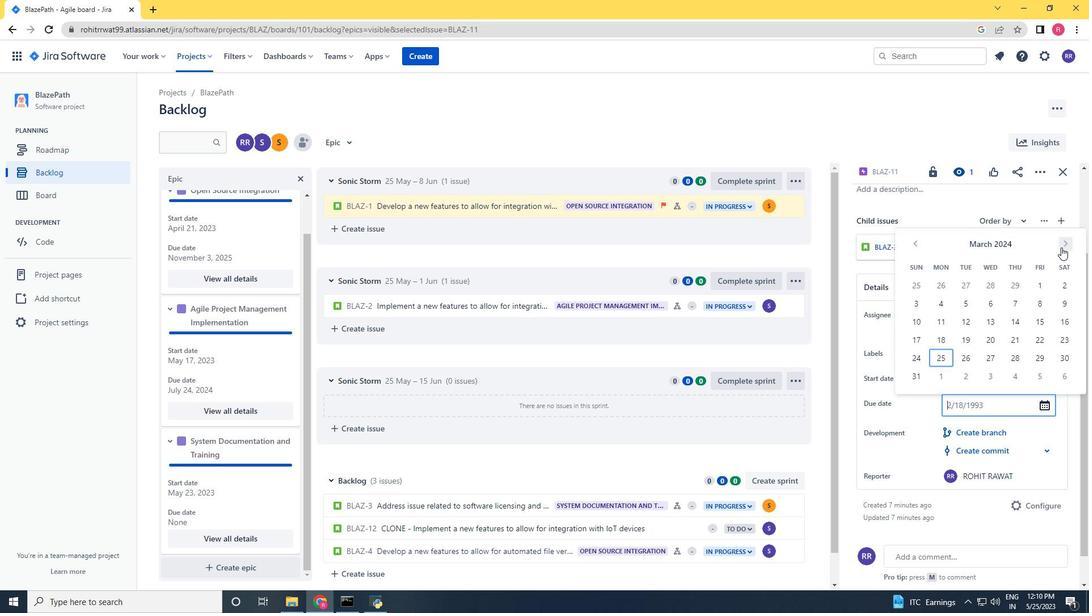 
Action: Mouse pressed left at (1062, 247)
Screenshot: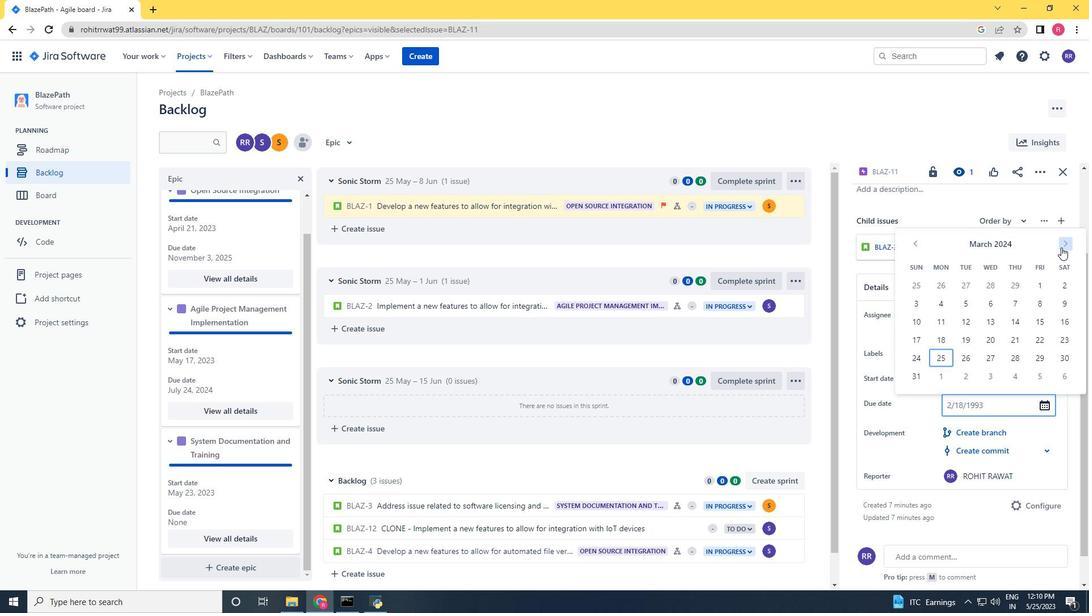 
Action: Mouse pressed left at (1062, 247)
Screenshot: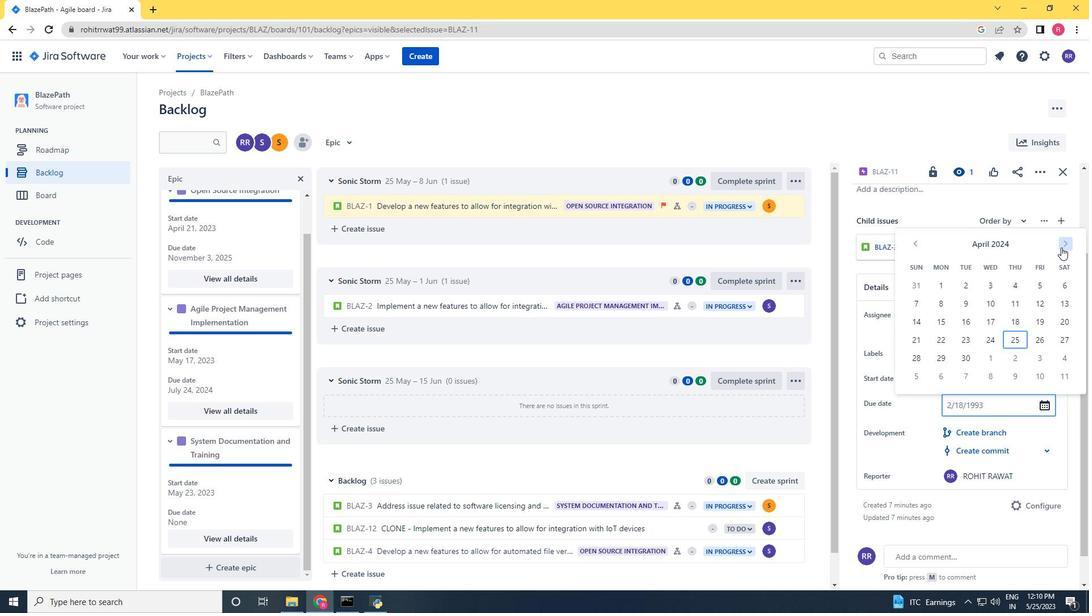 
Action: Mouse pressed left at (1062, 247)
Screenshot: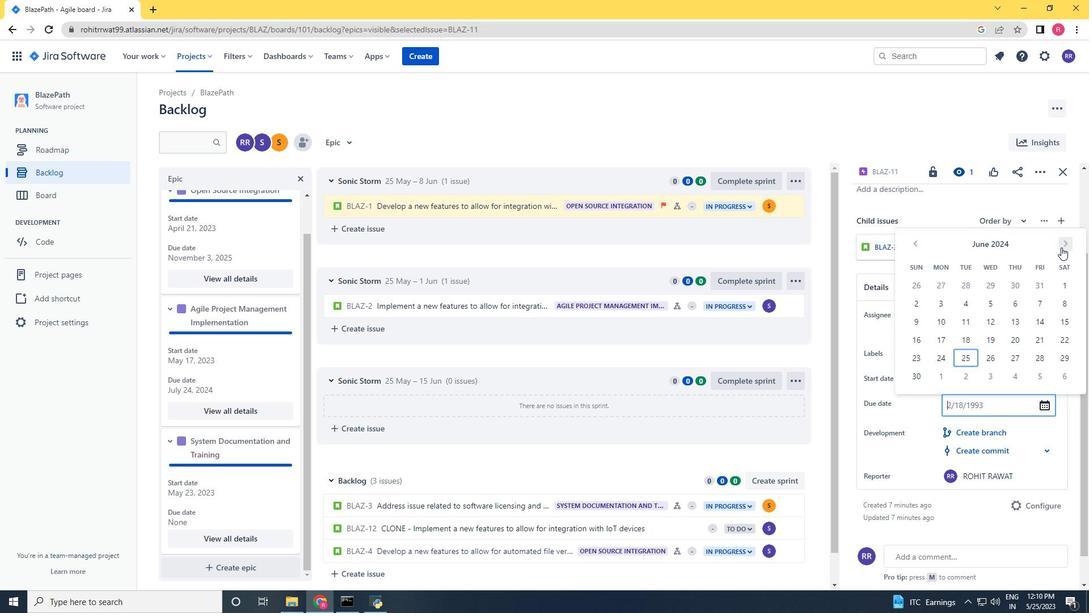 
Action: Mouse pressed left at (1062, 247)
Screenshot: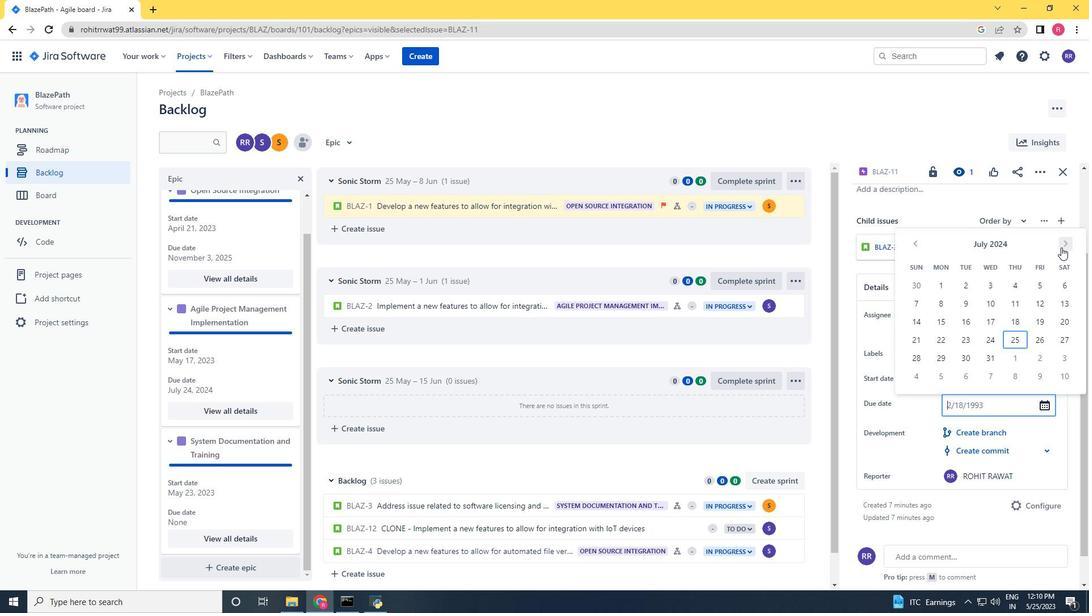 
Action: Mouse pressed left at (1062, 247)
Screenshot: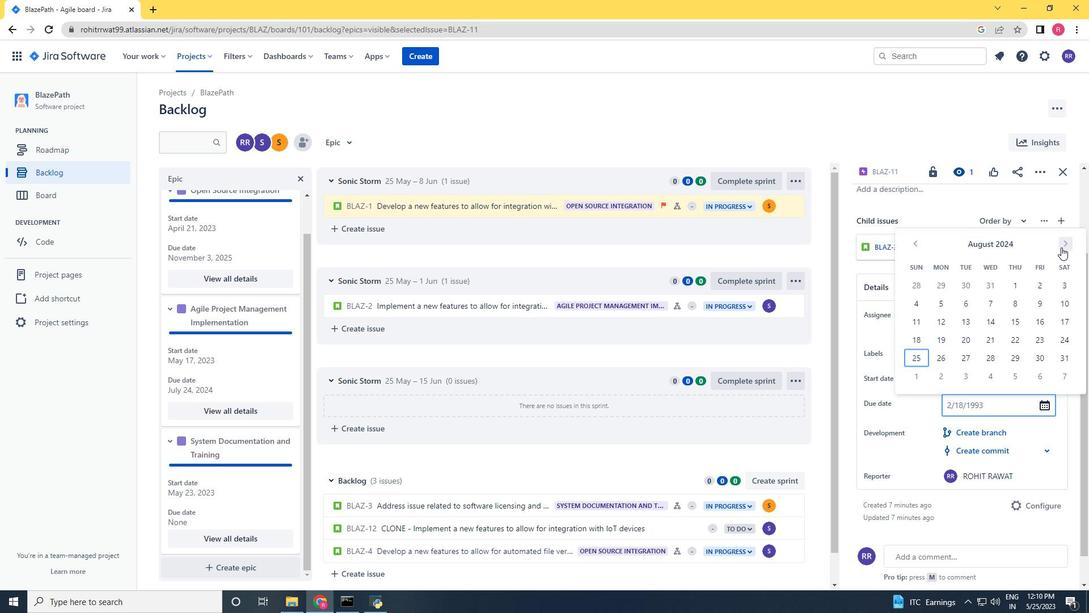 
Action: Mouse pressed left at (1062, 247)
Screenshot: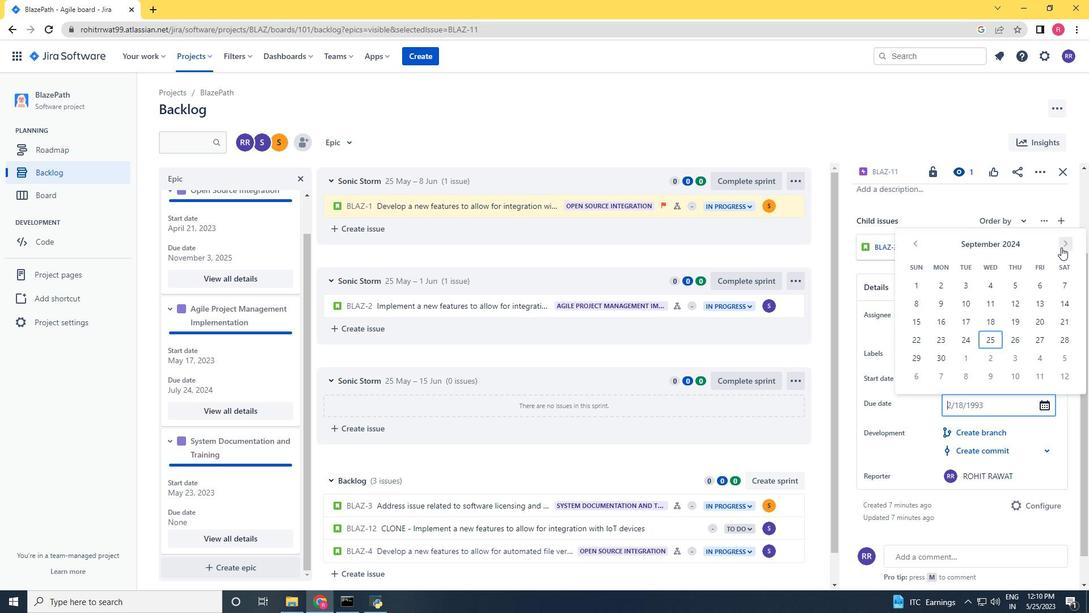 
Action: Mouse moved to (917, 248)
Screenshot: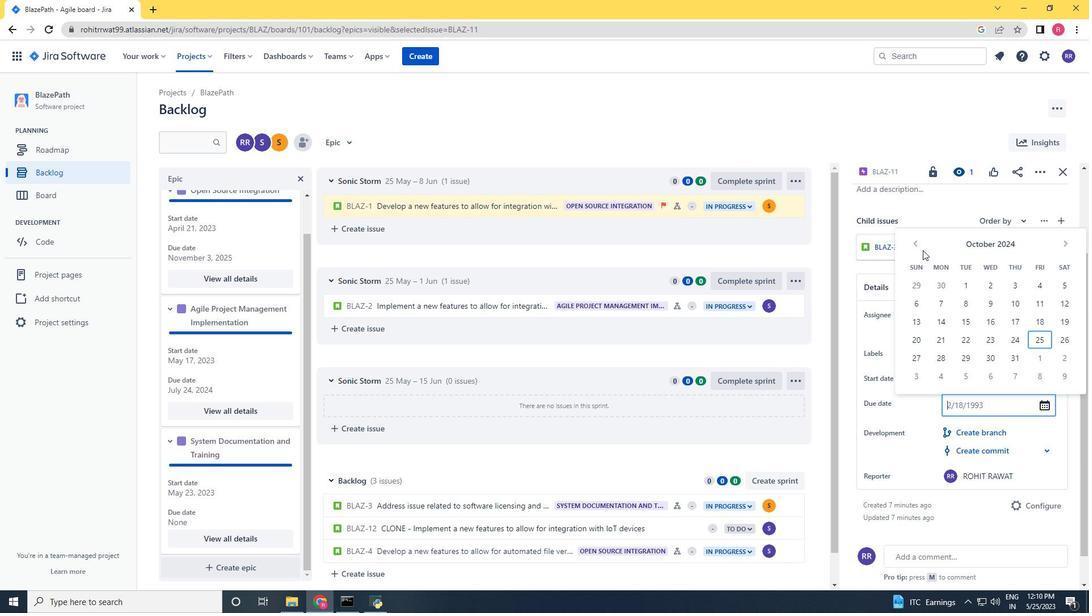 
Action: Mouse pressed left at (917, 248)
Screenshot: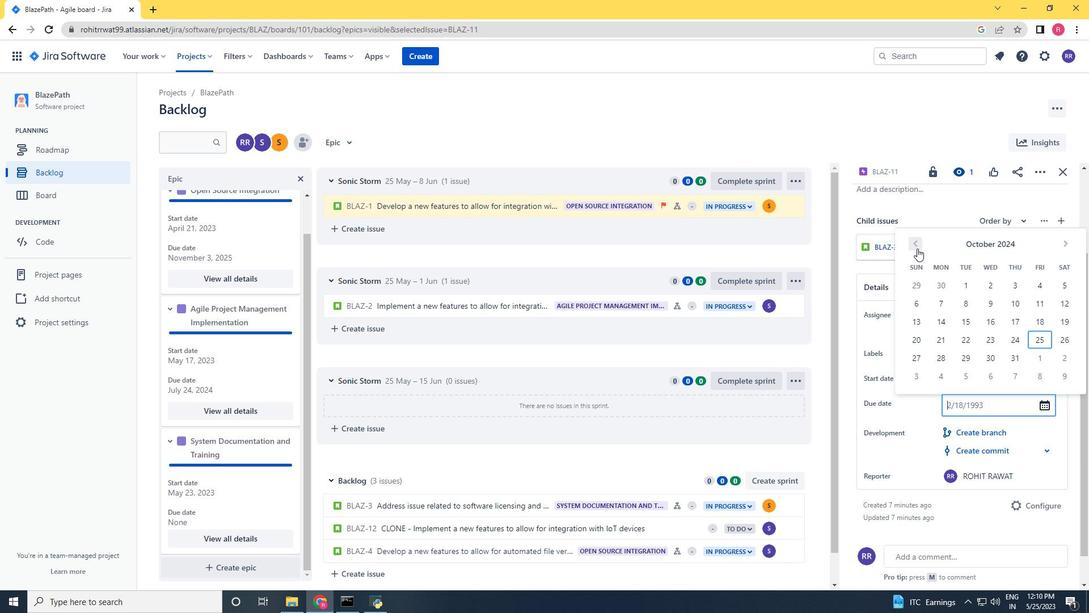 
Action: Mouse moved to (960, 305)
Screenshot: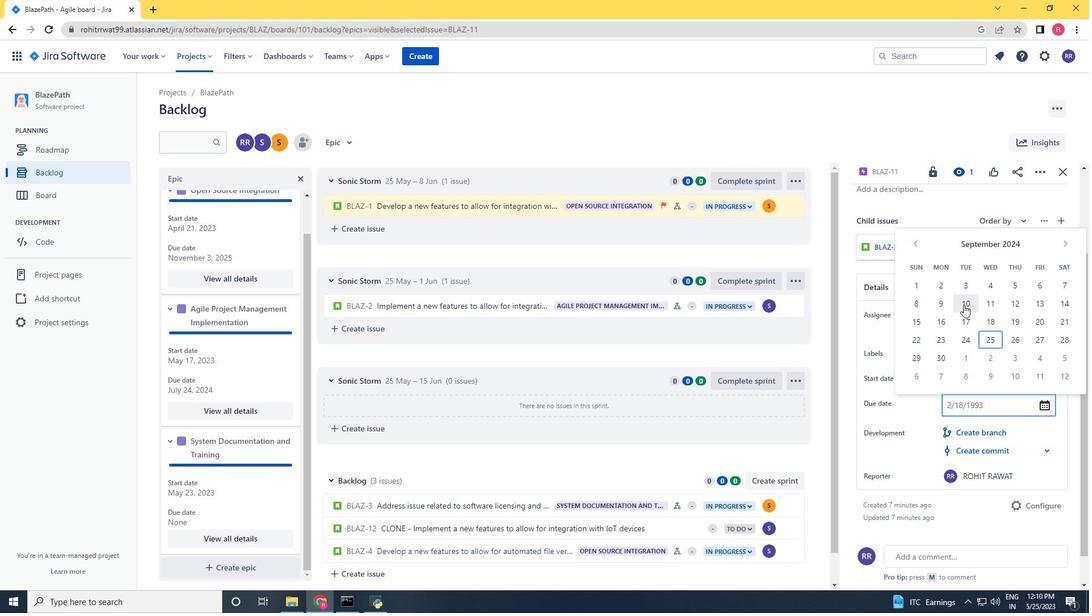 
Action: Mouse pressed left at (960, 305)
Screenshot: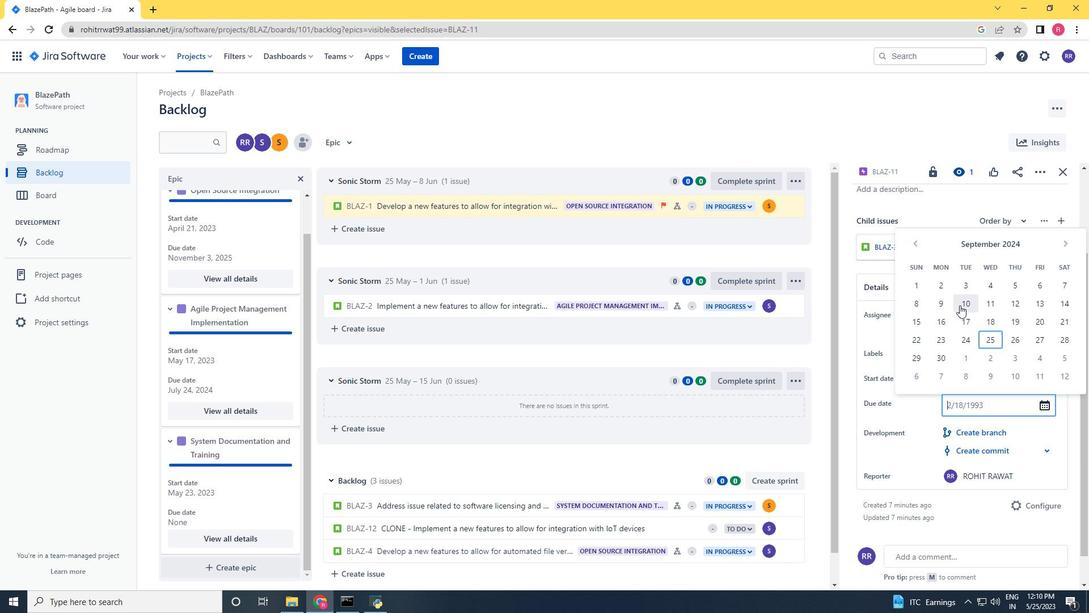 
Action: Mouse moved to (970, 512)
Screenshot: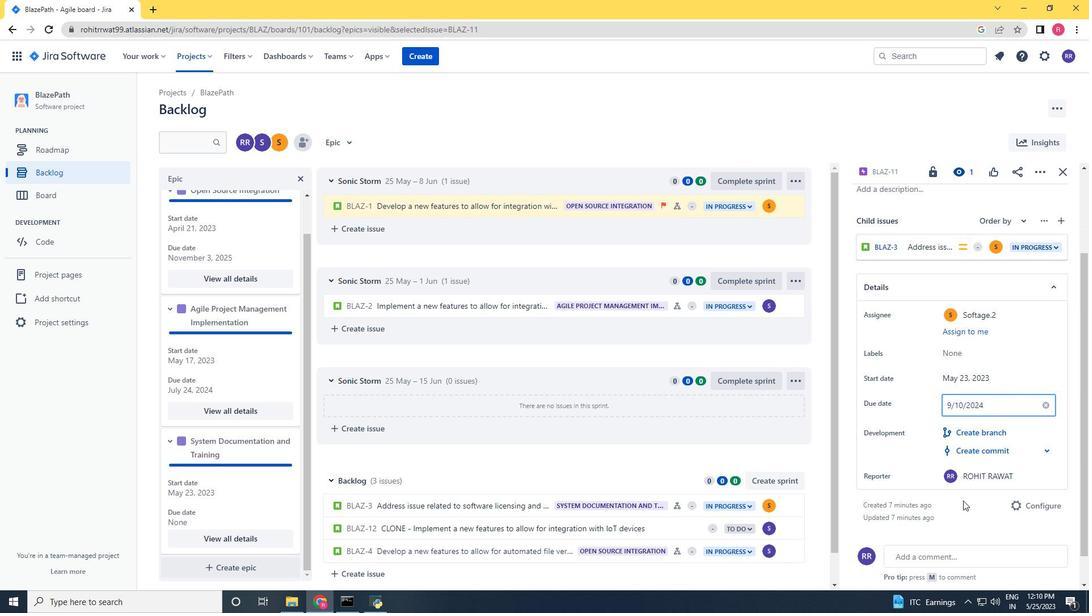 
Action: Mouse pressed left at (970, 512)
Screenshot: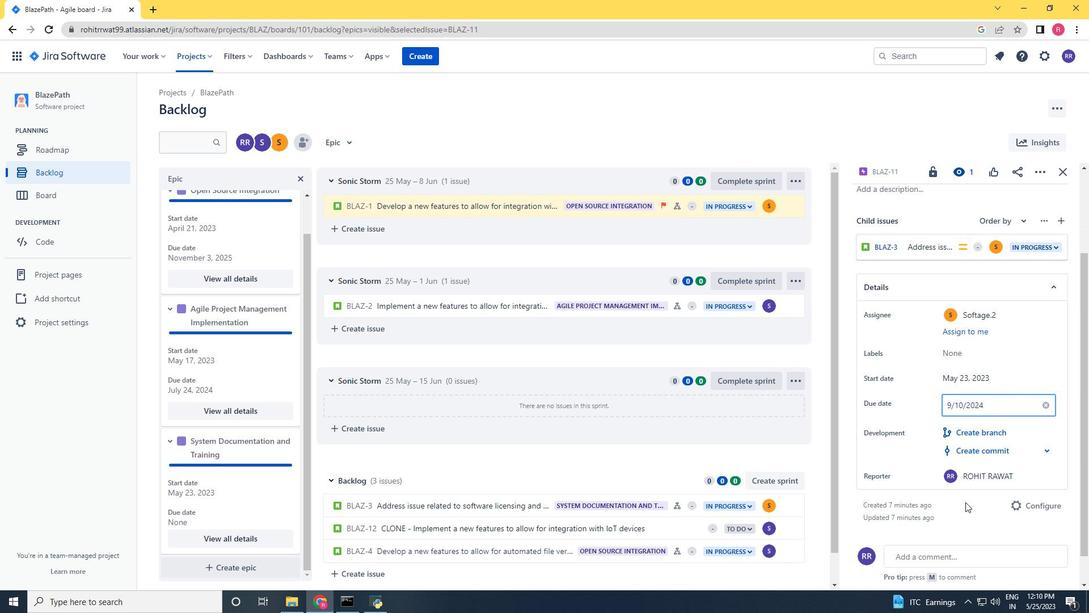 
Action: Mouse moved to (568, 551)
Screenshot: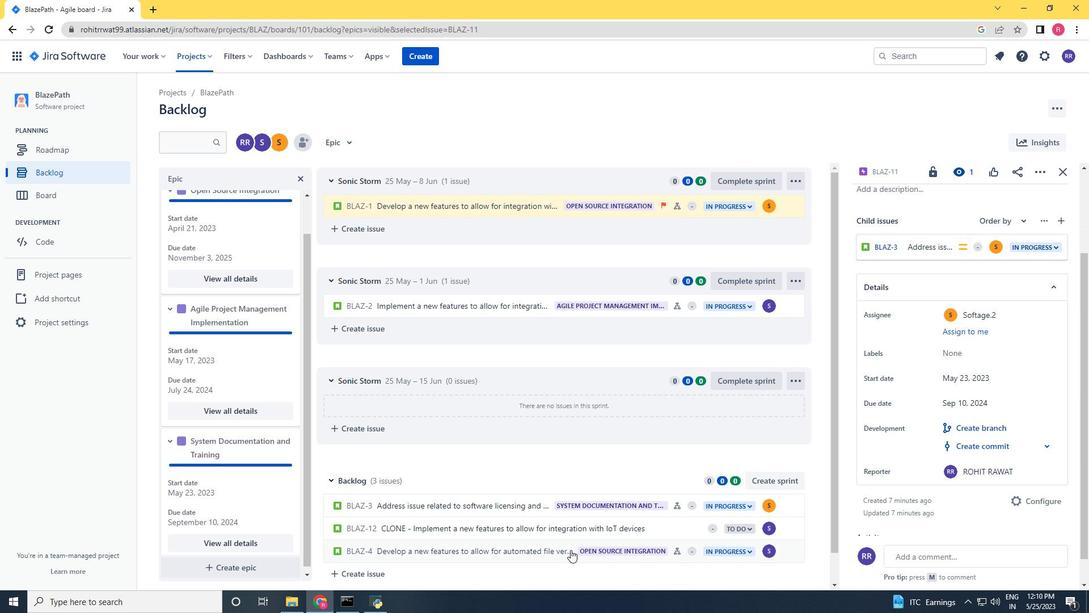
Action: Mouse scrolled (568, 551) with delta (0, 0)
Screenshot: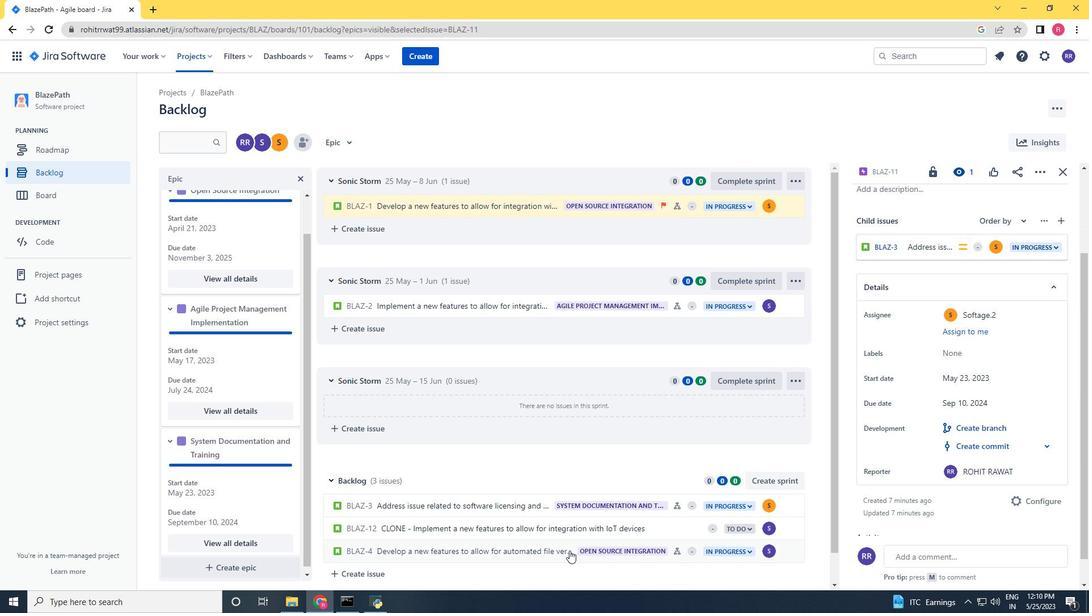 
Action: Mouse scrolled (568, 551) with delta (0, 0)
Screenshot: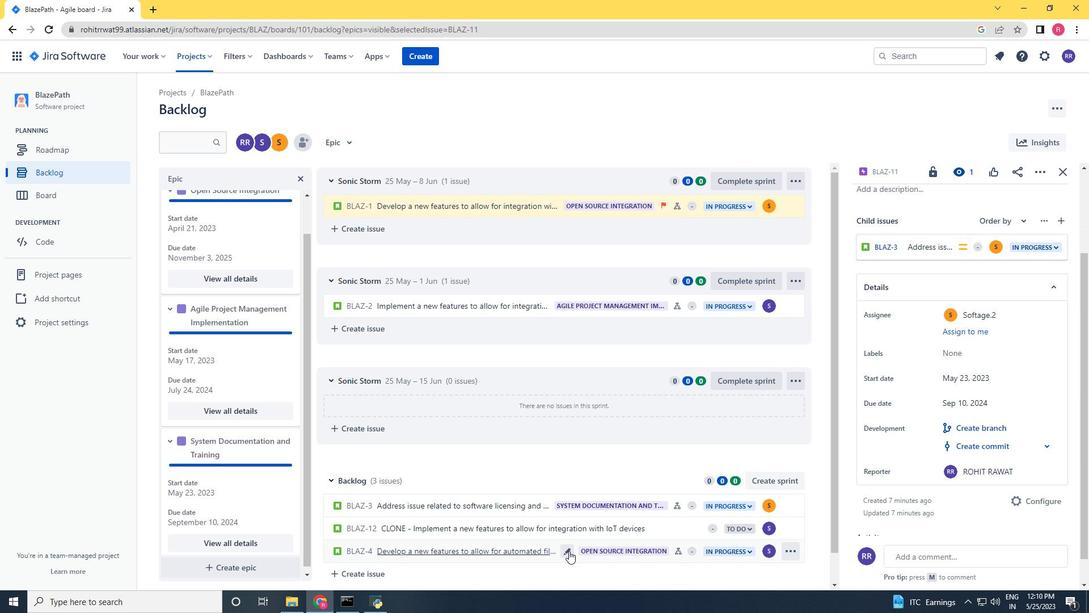 
Action: Mouse moved to (568, 551)
Screenshot: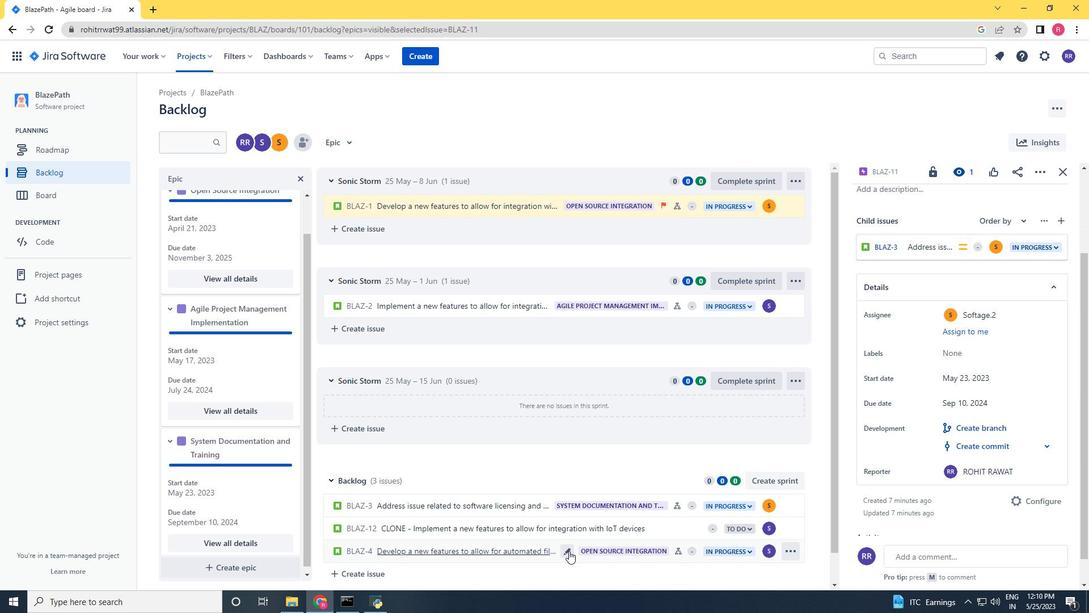 
Action: Mouse scrolled (568, 551) with delta (0, 0)
Screenshot: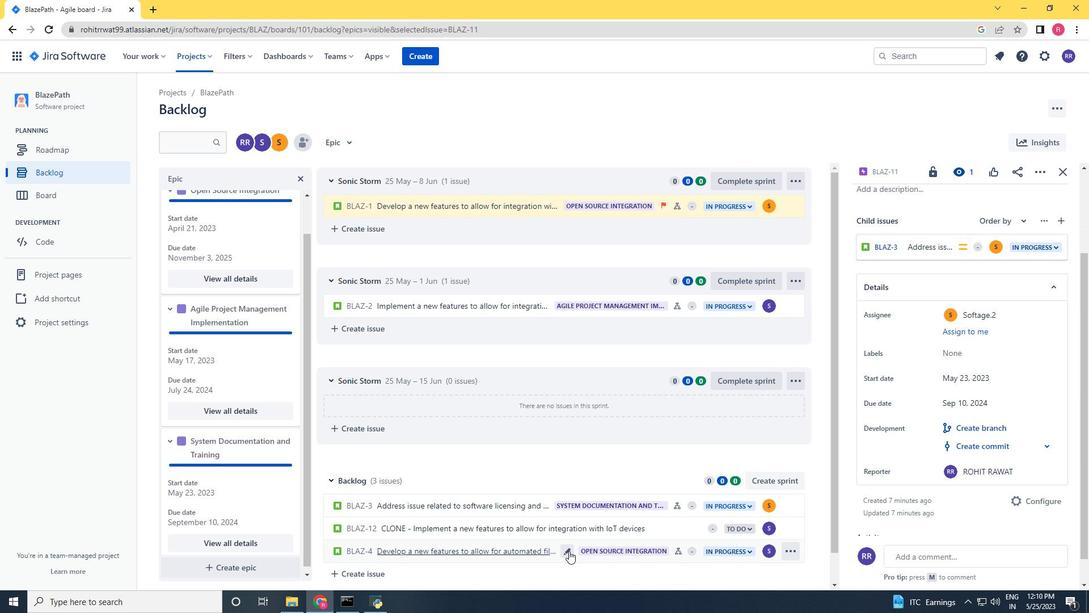 
Action: Mouse scrolled (568, 551) with delta (0, 0)
Screenshot: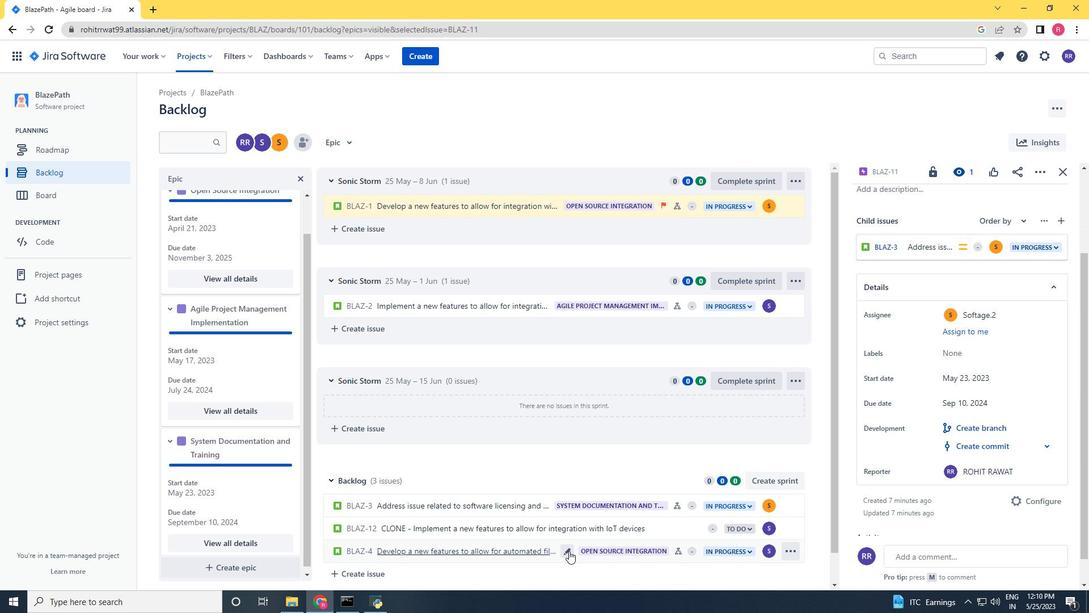 
Action: Mouse scrolled (568, 551) with delta (0, 0)
Screenshot: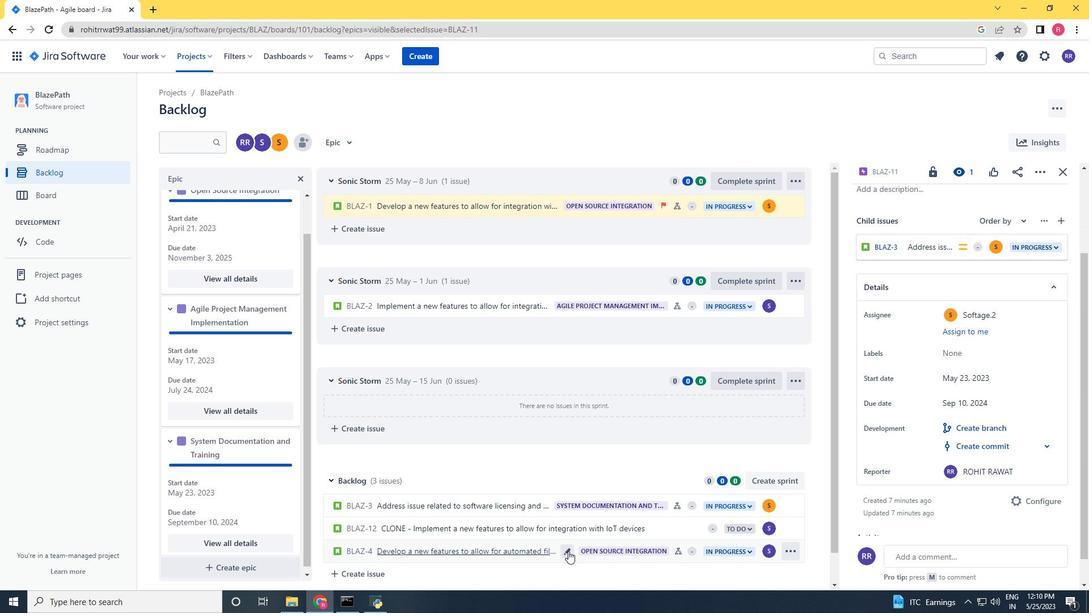 
Action: Mouse moved to (223, 484)
Screenshot: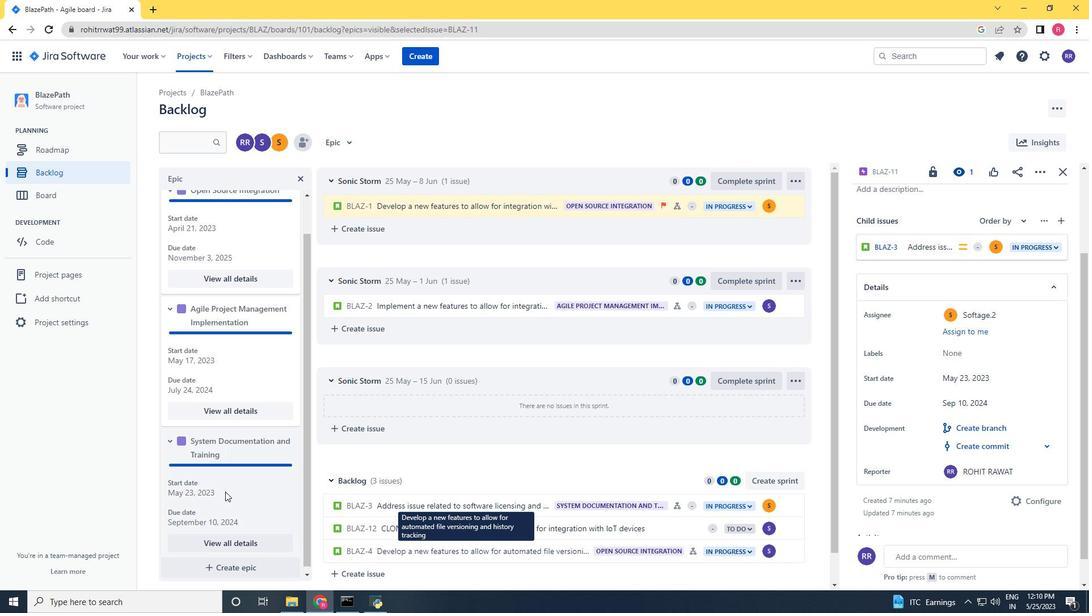 
Action: Mouse scrolled (223, 484) with delta (0, 0)
Screenshot: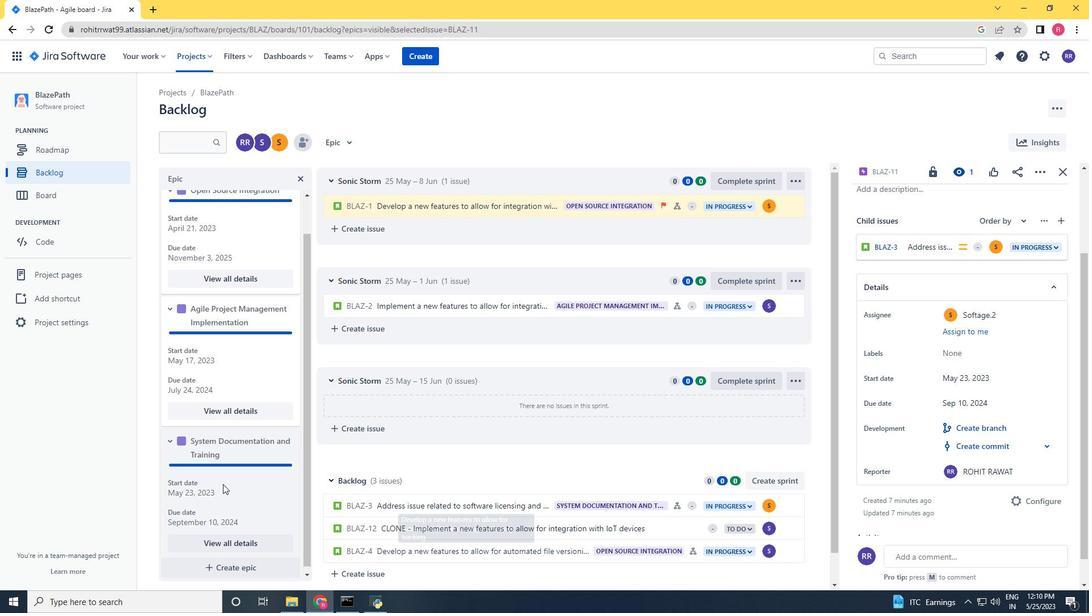 
Action: Mouse scrolled (223, 484) with delta (0, 0)
Screenshot: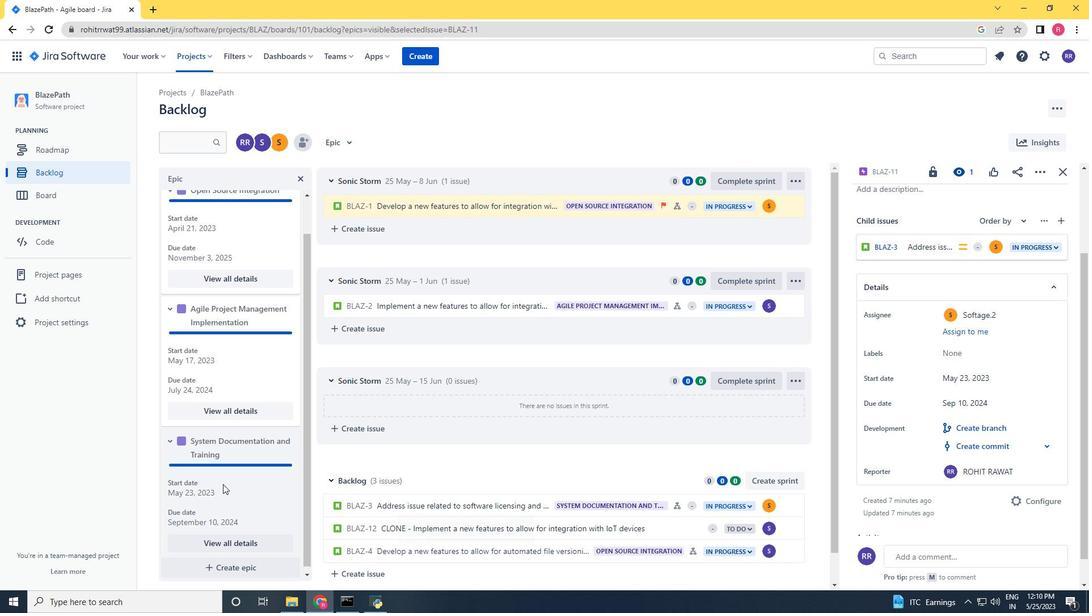 
Action: Mouse scrolled (223, 484) with delta (0, 0)
Screenshot: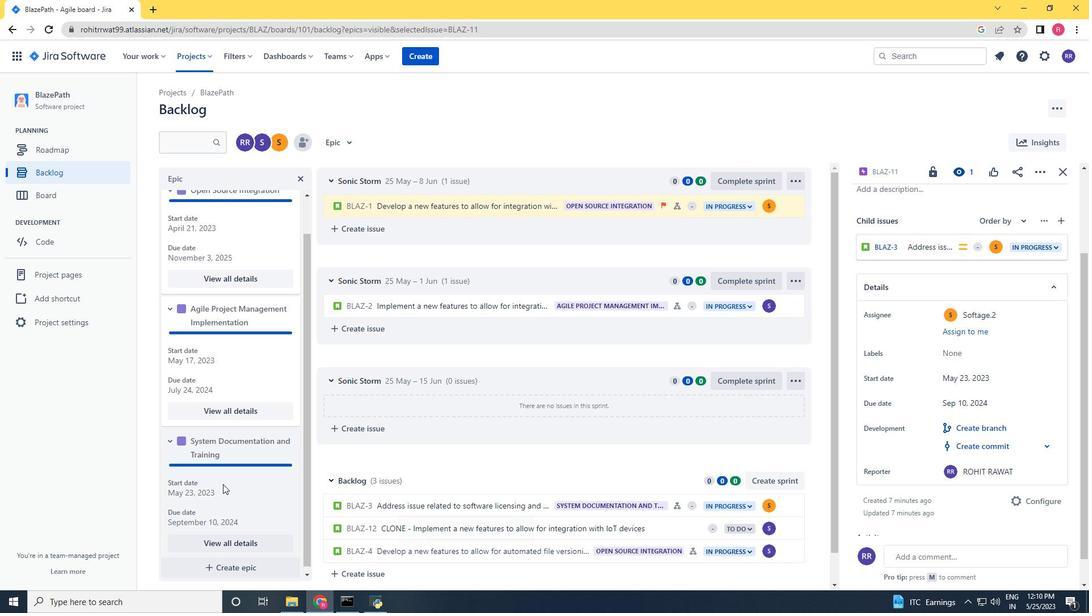 
Action: Mouse scrolled (223, 484) with delta (0, 0)
Screenshot: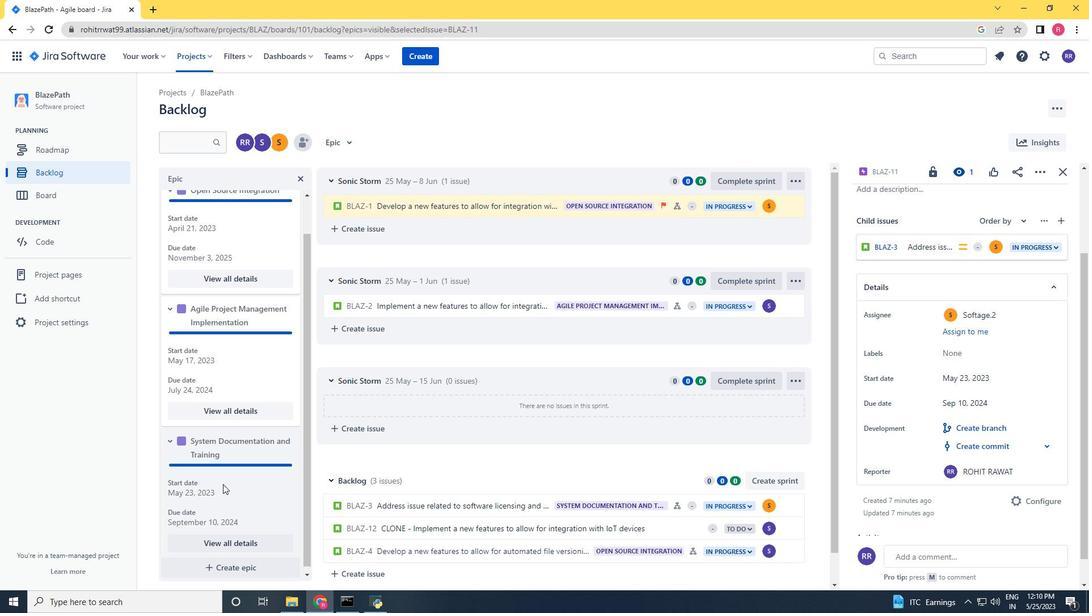
Action: Mouse scrolled (223, 483) with delta (0, 0)
Screenshot: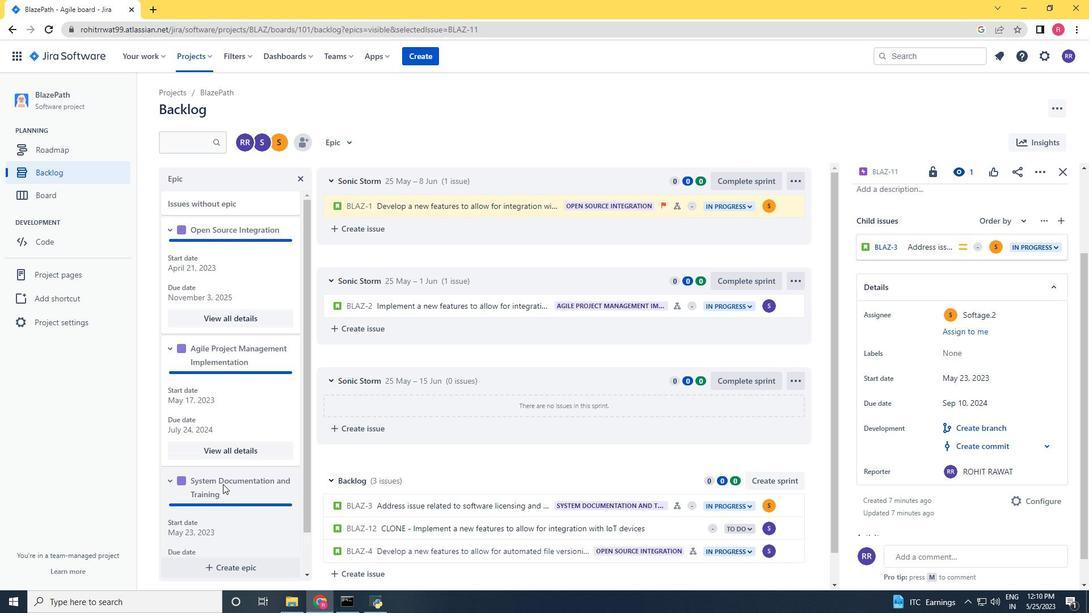 
Action: Mouse scrolled (223, 483) with delta (0, 0)
Screenshot: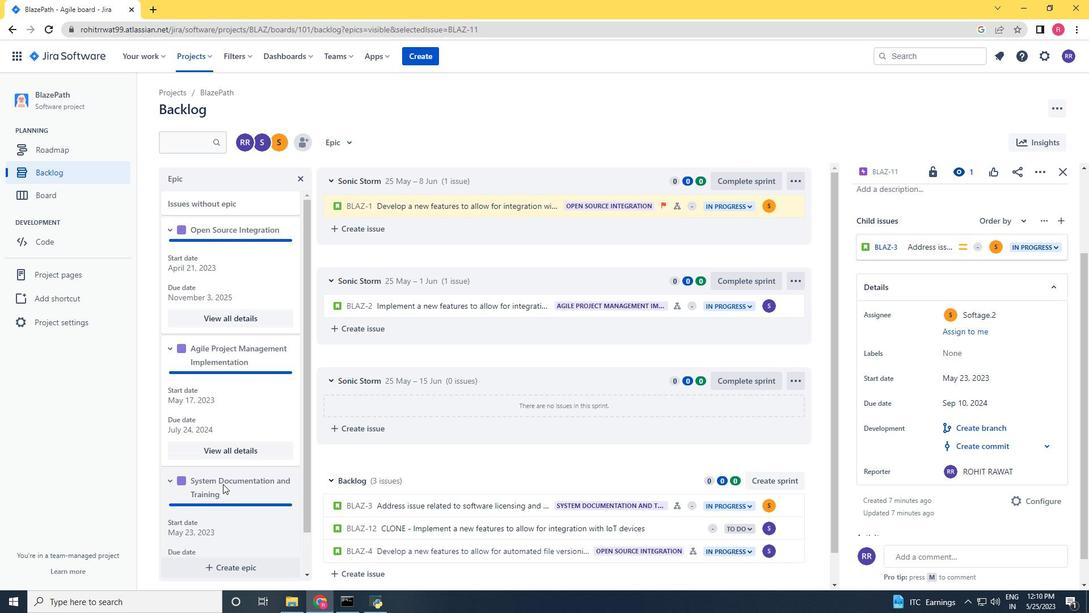 
Action: Mouse scrolled (223, 483) with delta (0, 0)
Screenshot: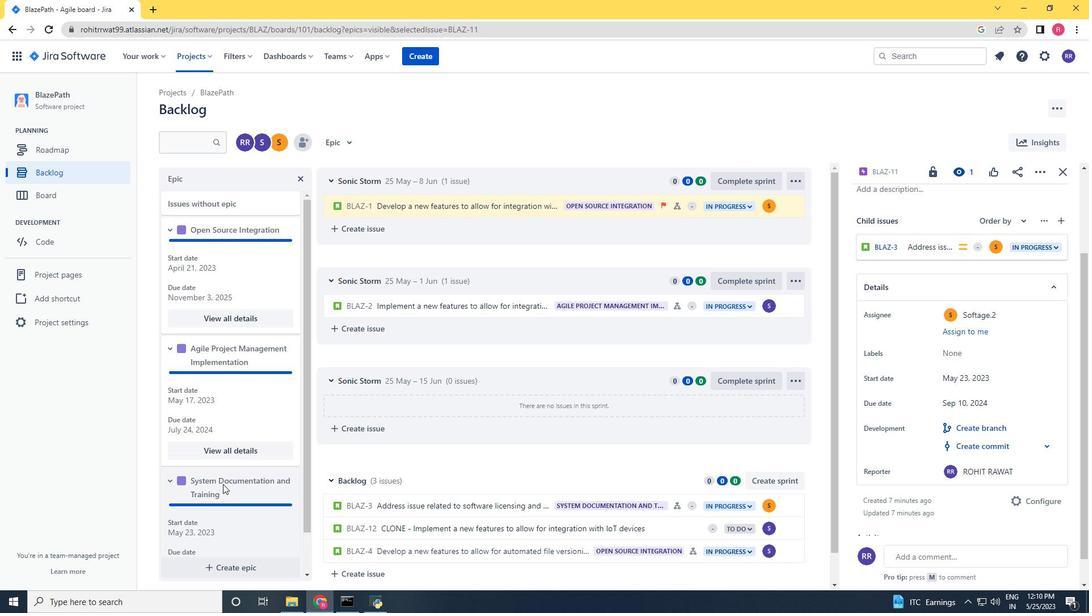 
Action: Mouse scrolled (223, 483) with delta (0, 0)
Screenshot: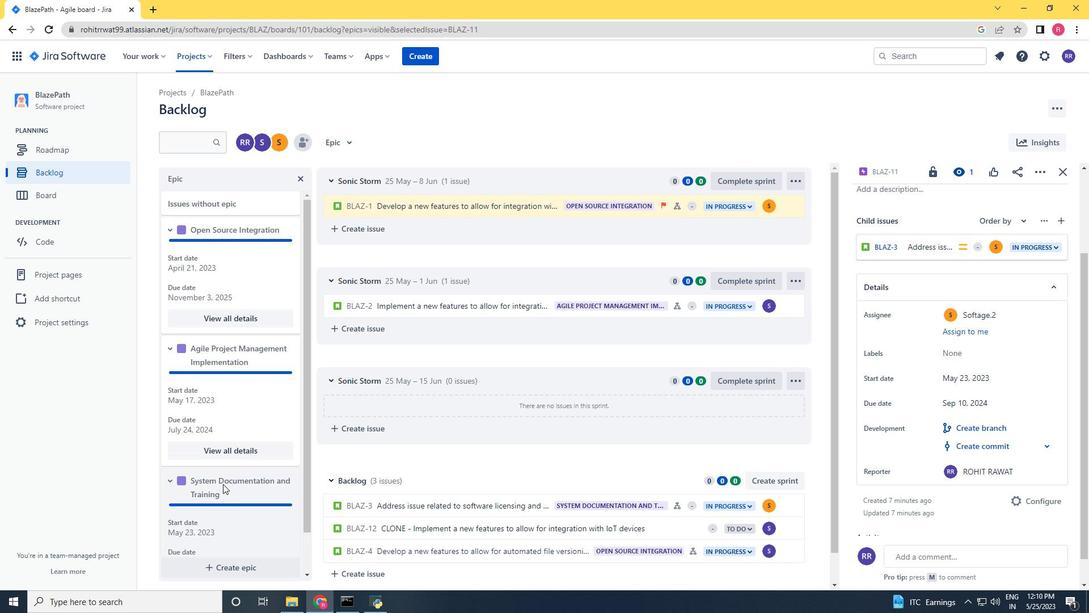 
Action: Mouse scrolled (223, 483) with delta (0, 0)
Screenshot: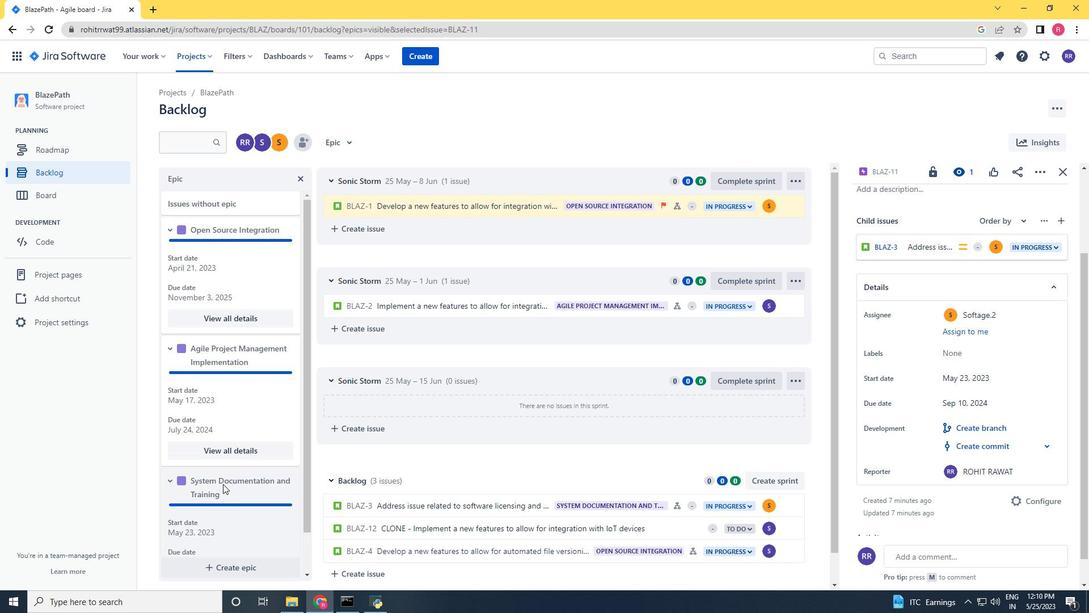
Action: Mouse scrolled (223, 483) with delta (0, 0)
Screenshot: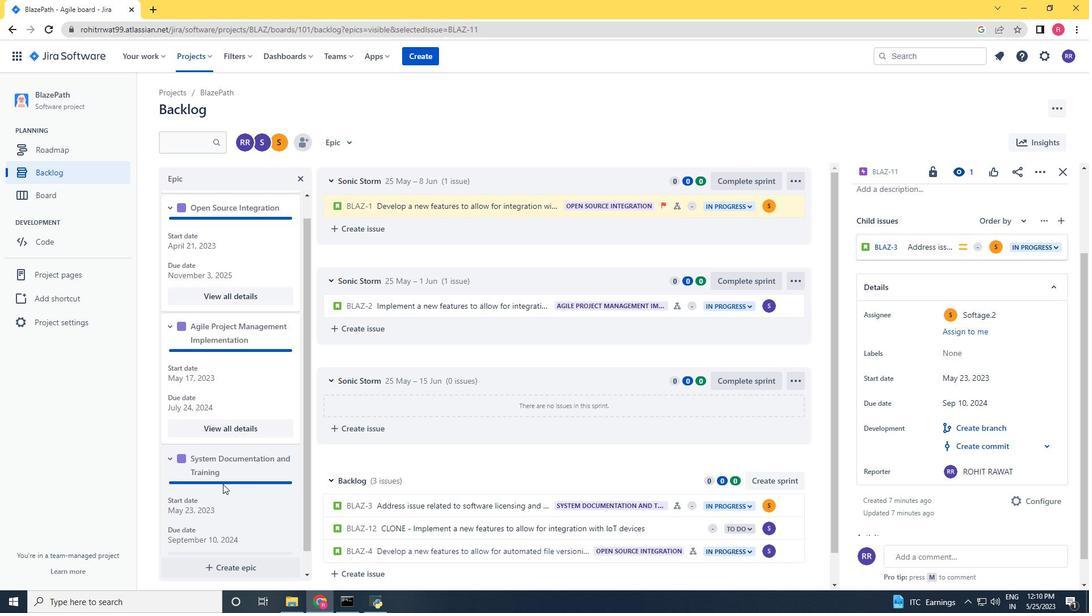 
